 Task: Open Card Business Requirements Elicitation in Board Employee Engagement Strategies to Workspace Job Analysis and Design and add a team member Softage.1@softage.net, a label Purple, a checklist Production Planning, an attachment from your google drive, a color Purple and finally, add a card description 'Plan and execute company team-building activity at a wine tasting event' and a comment 'Let us make sure we have a clear understanding of the timeline and deadlines for this task, ensuring that we can deliver on time.'. Add a start date 'Jan 01, 1900' with a due date 'Jan 08, 1900'
Action: Mouse moved to (52, 326)
Screenshot: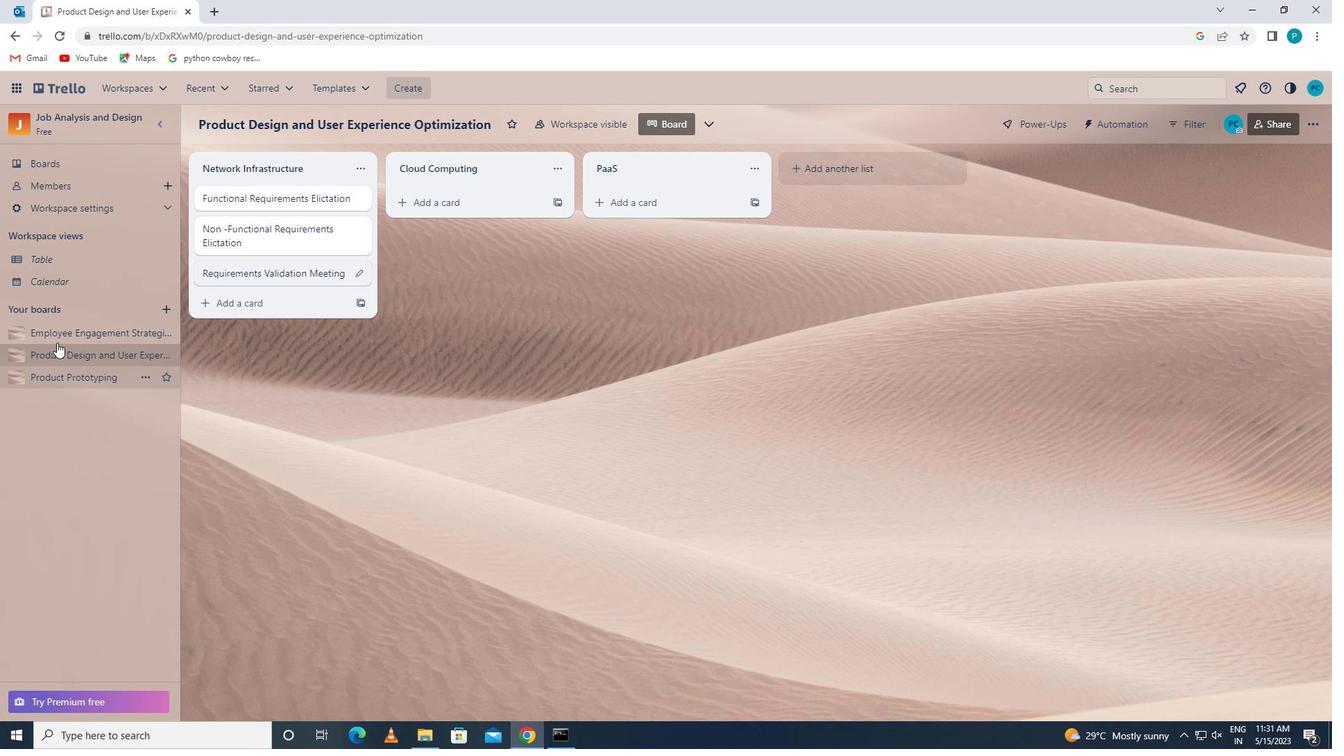 
Action: Mouse pressed left at (52, 326)
Screenshot: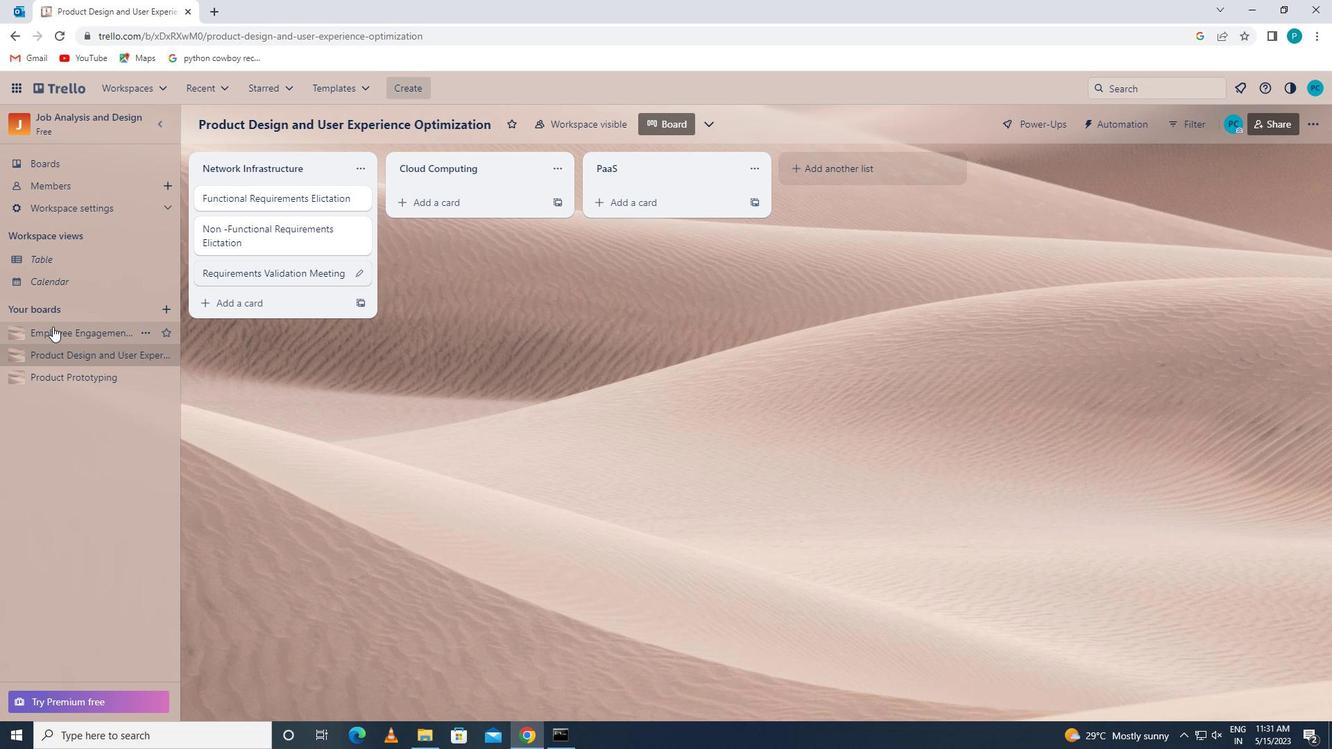 
Action: Mouse moved to (247, 204)
Screenshot: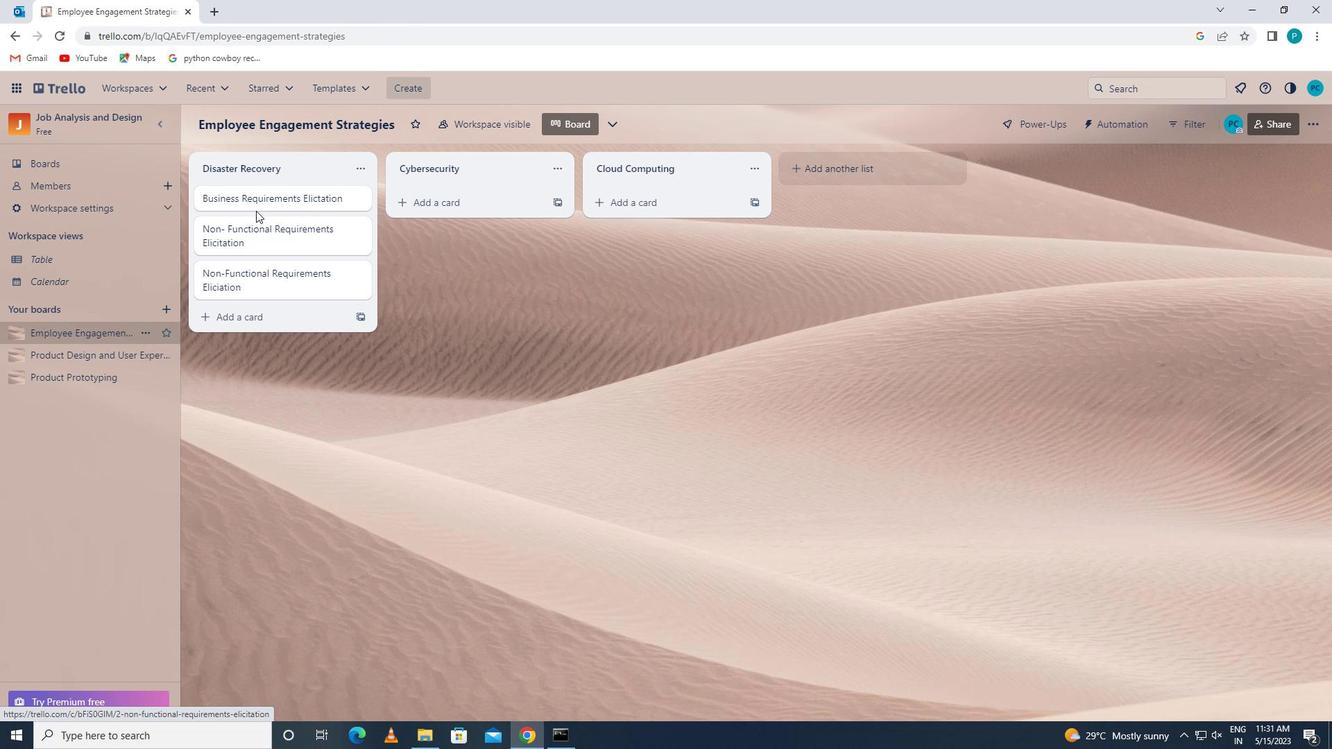 
Action: Mouse pressed left at (247, 204)
Screenshot: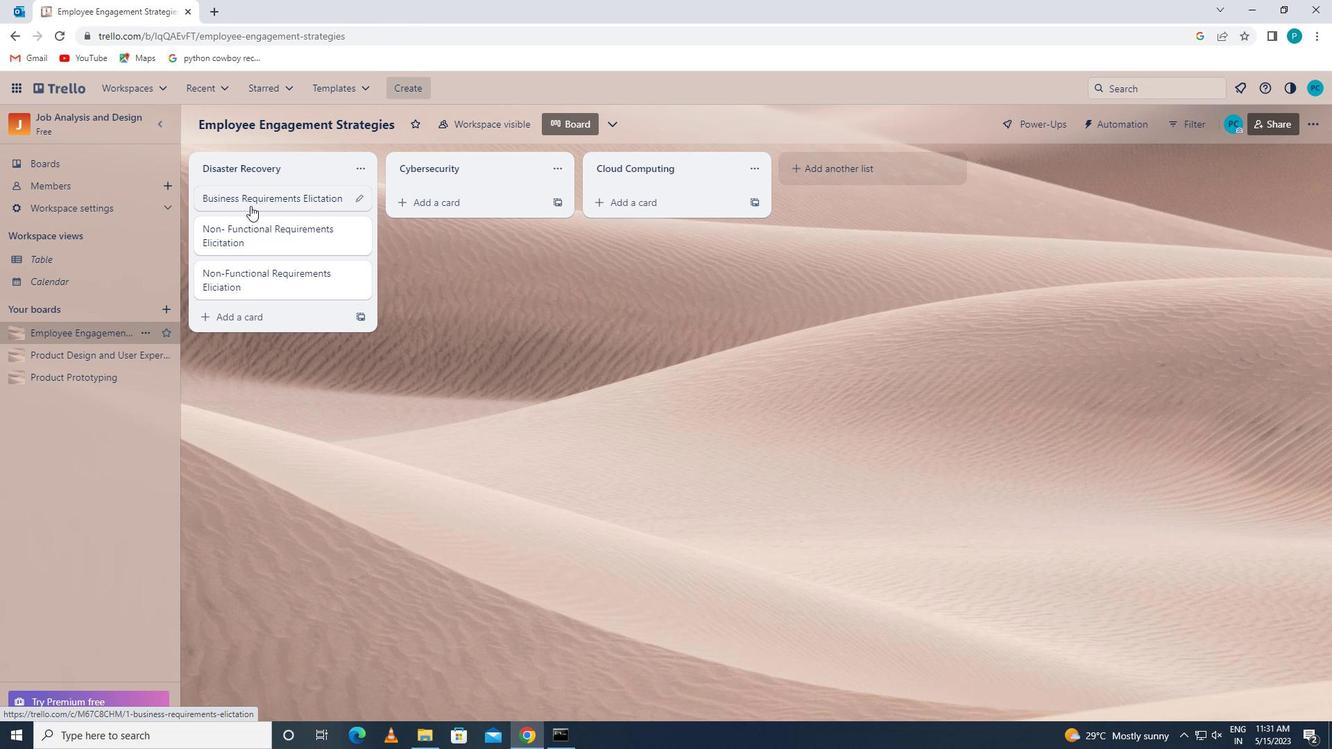 
Action: Mouse moved to (822, 194)
Screenshot: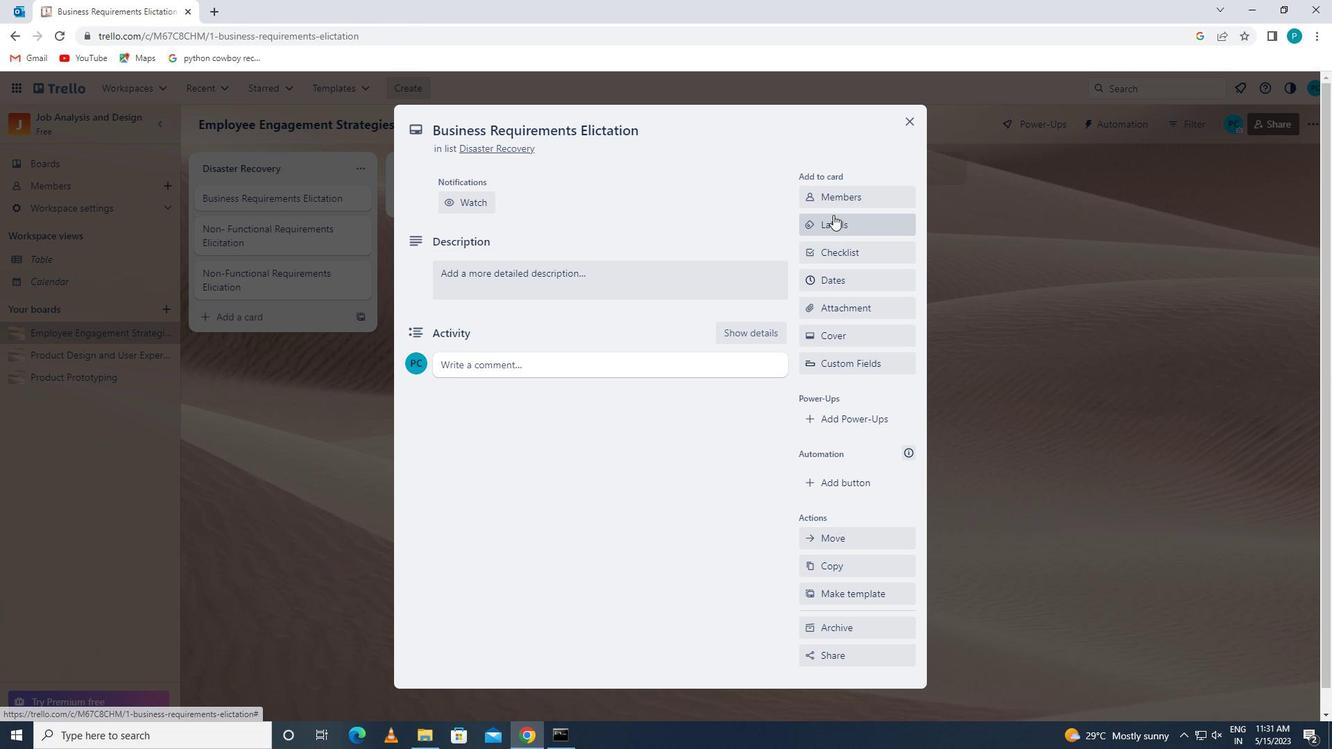 
Action: Mouse pressed left at (822, 194)
Screenshot: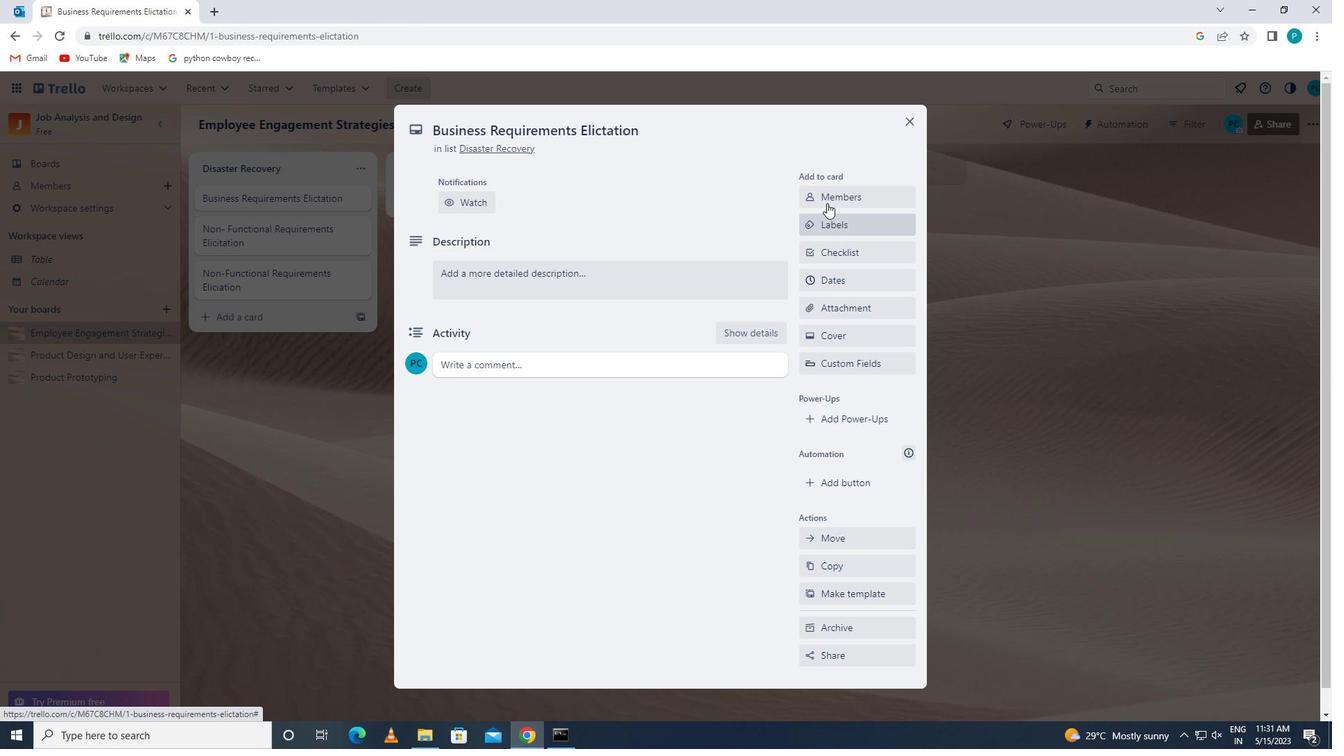 
Action: Key pressed <Key.caps_lock>s<Key.caps_lock>oftage.1
Screenshot: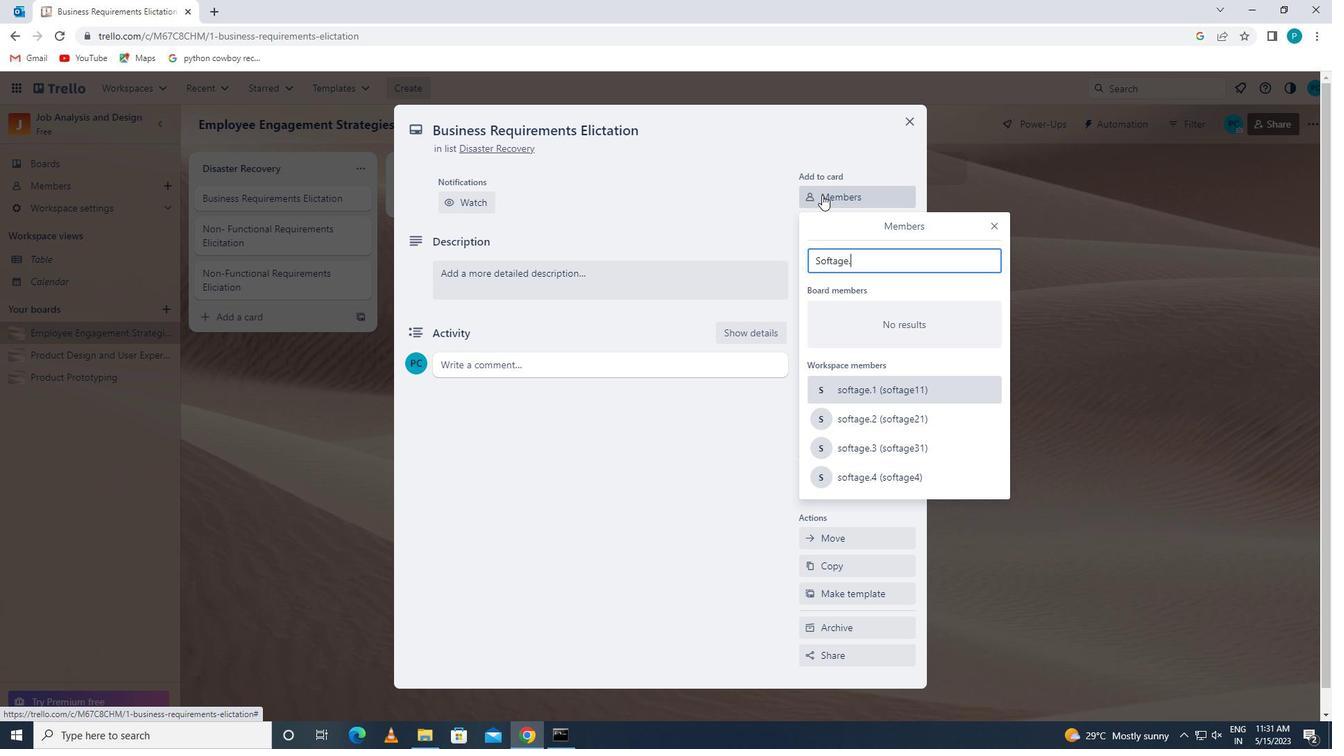 
Action: Mouse moved to (848, 389)
Screenshot: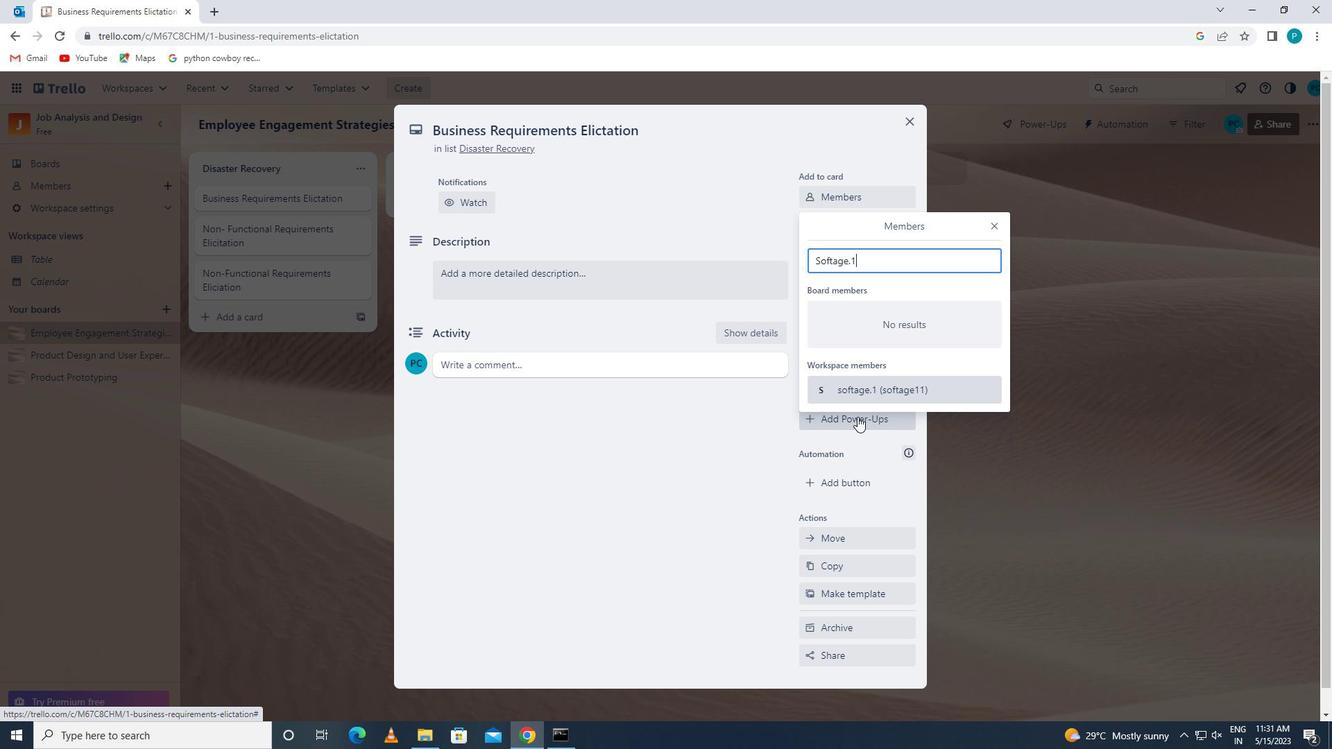 
Action: Mouse pressed left at (848, 389)
Screenshot: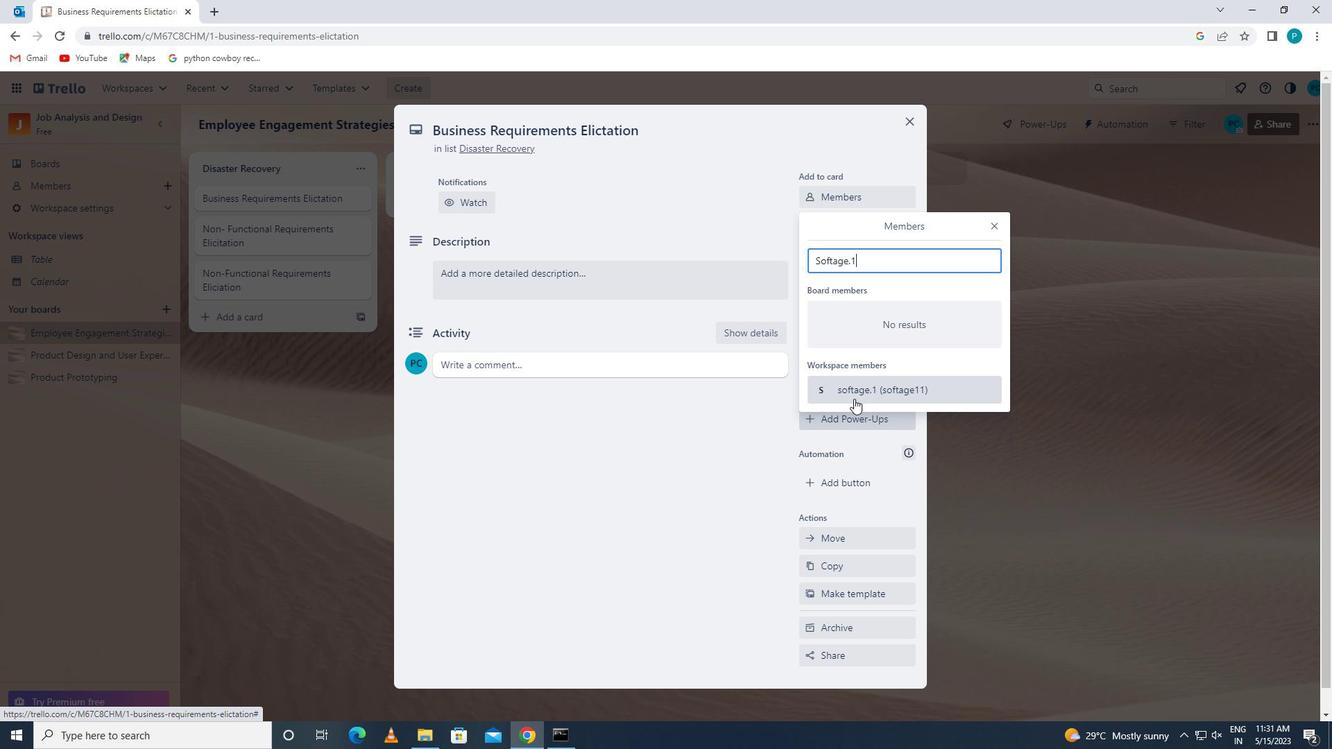 
Action: Mouse moved to (996, 220)
Screenshot: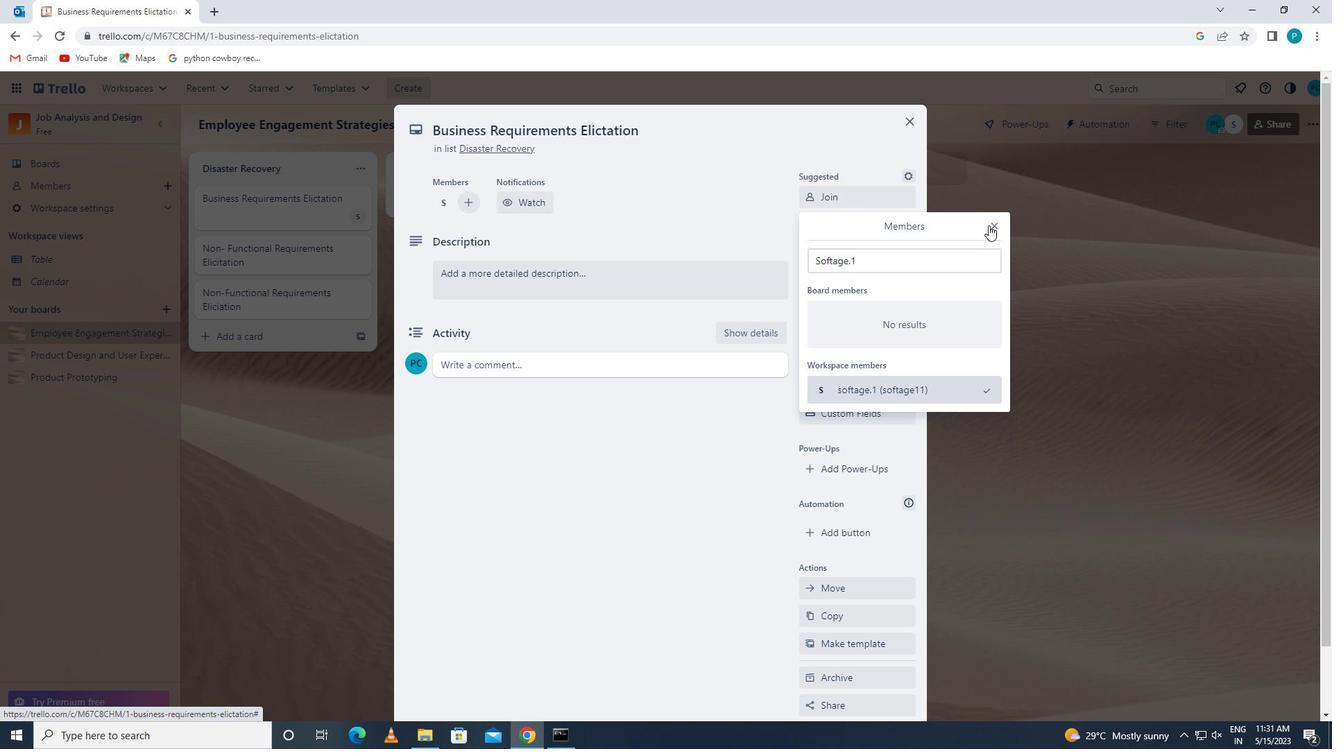 
Action: Mouse pressed left at (996, 220)
Screenshot: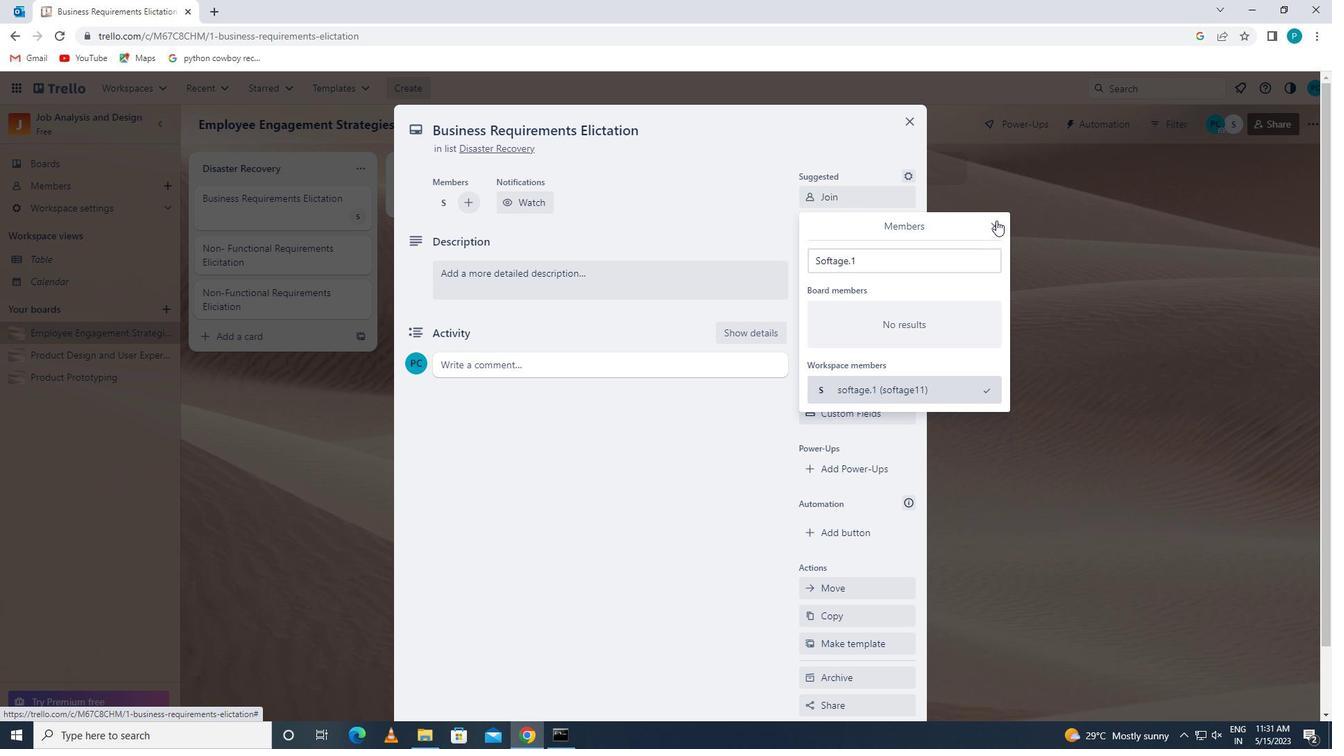 
Action: Mouse moved to (833, 282)
Screenshot: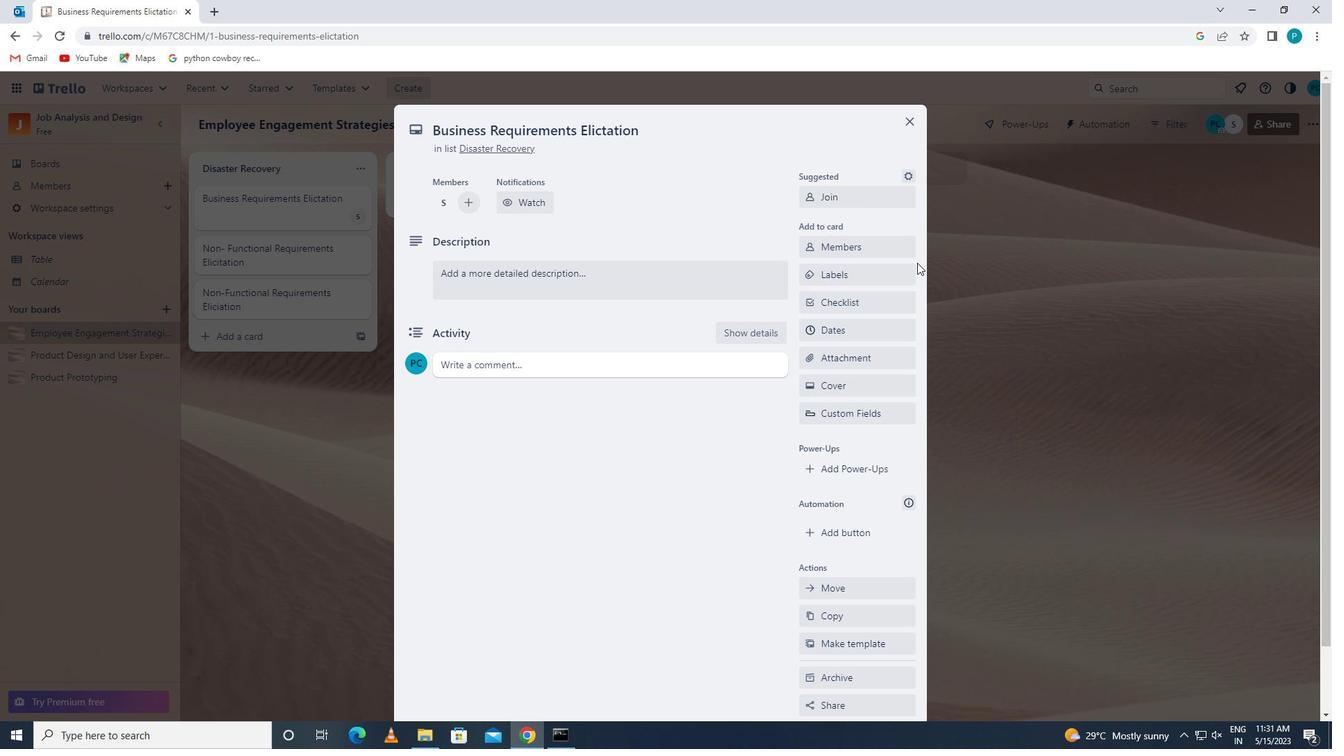 
Action: Mouse pressed left at (833, 282)
Screenshot: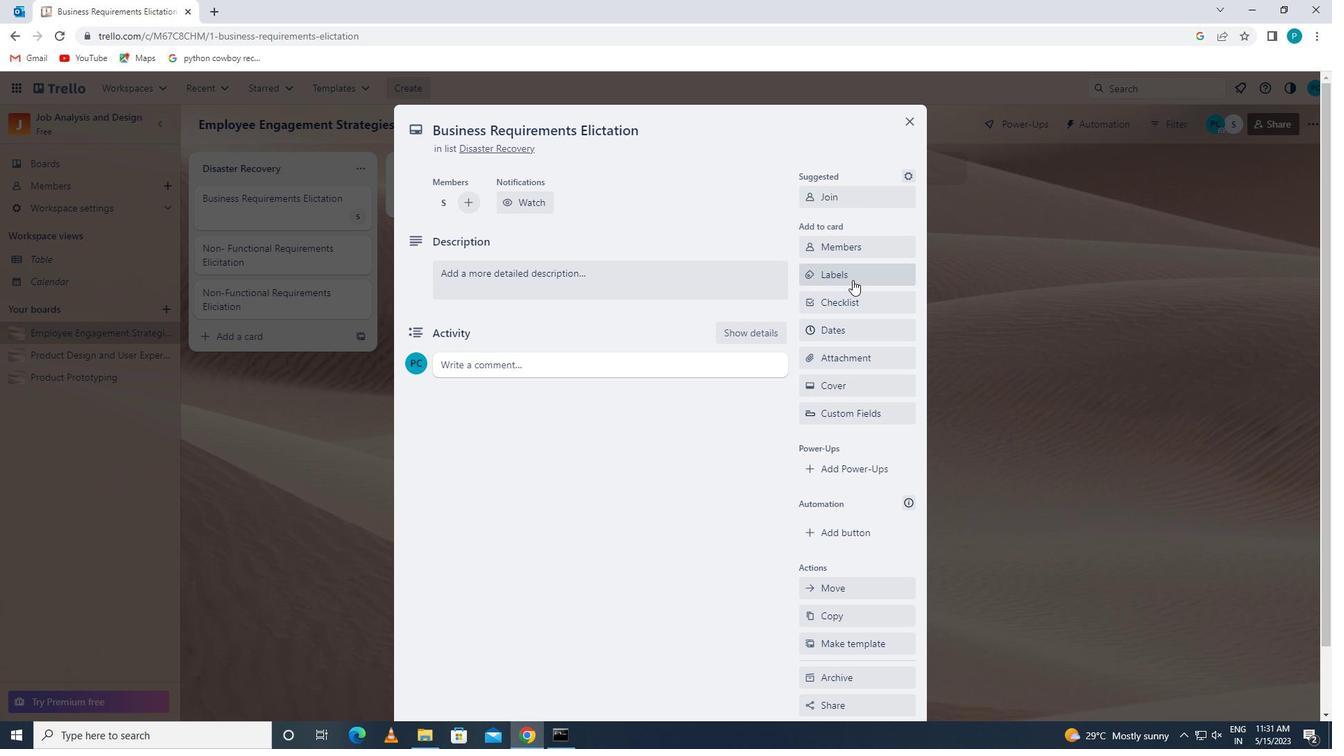 
Action: Mouse moved to (871, 545)
Screenshot: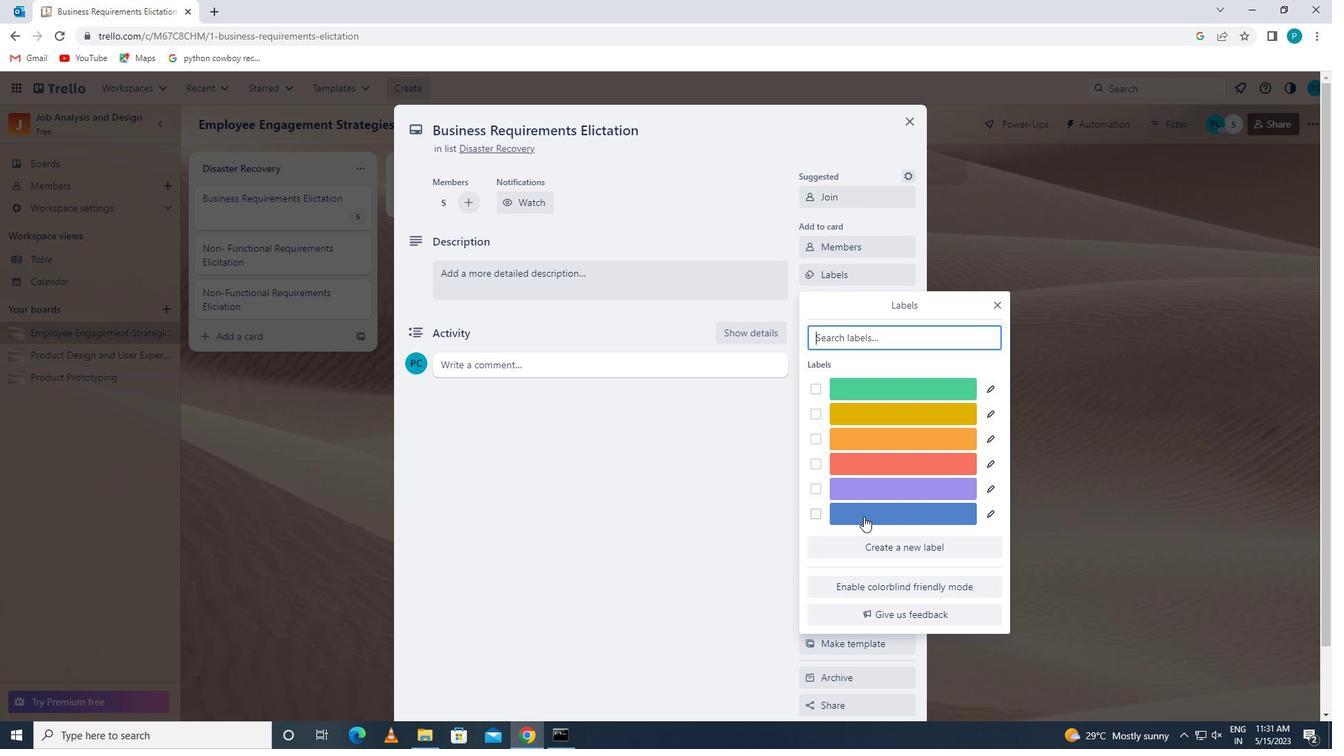 
Action: Mouse pressed left at (871, 545)
Screenshot: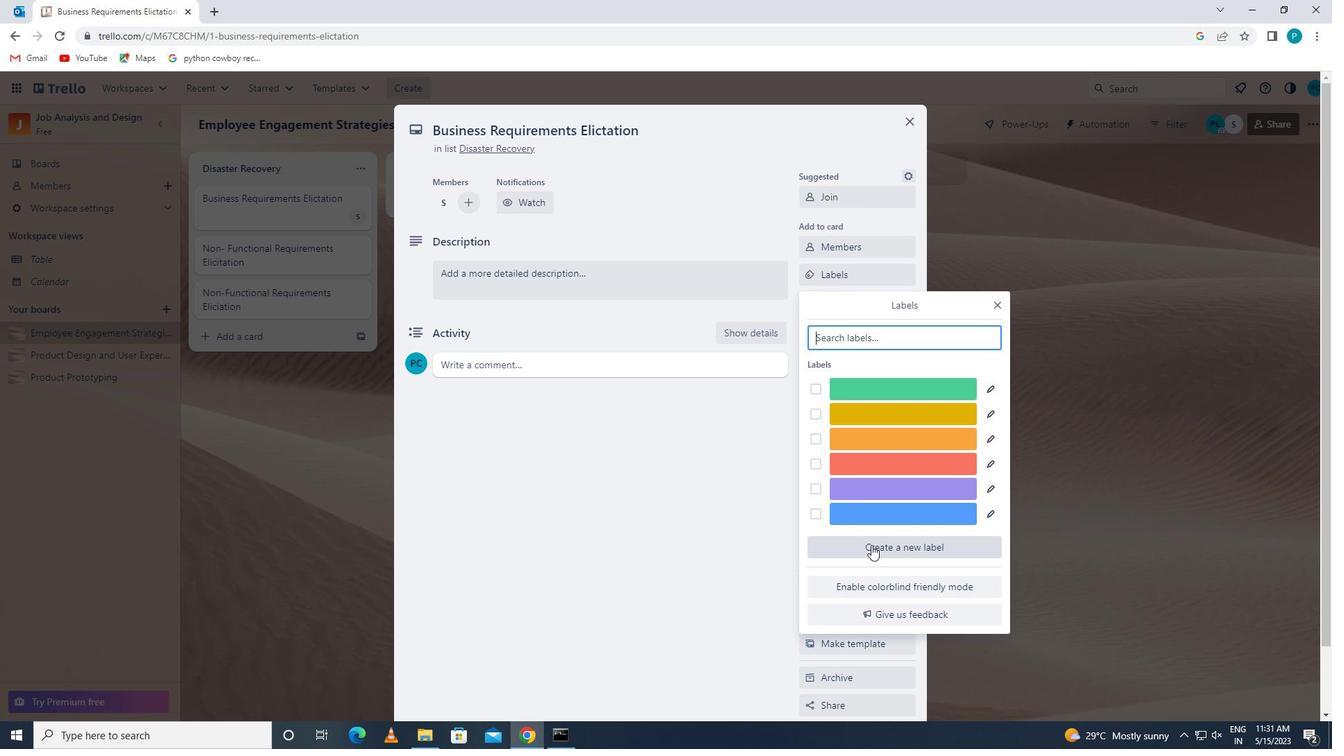 
Action: Mouse moved to (989, 506)
Screenshot: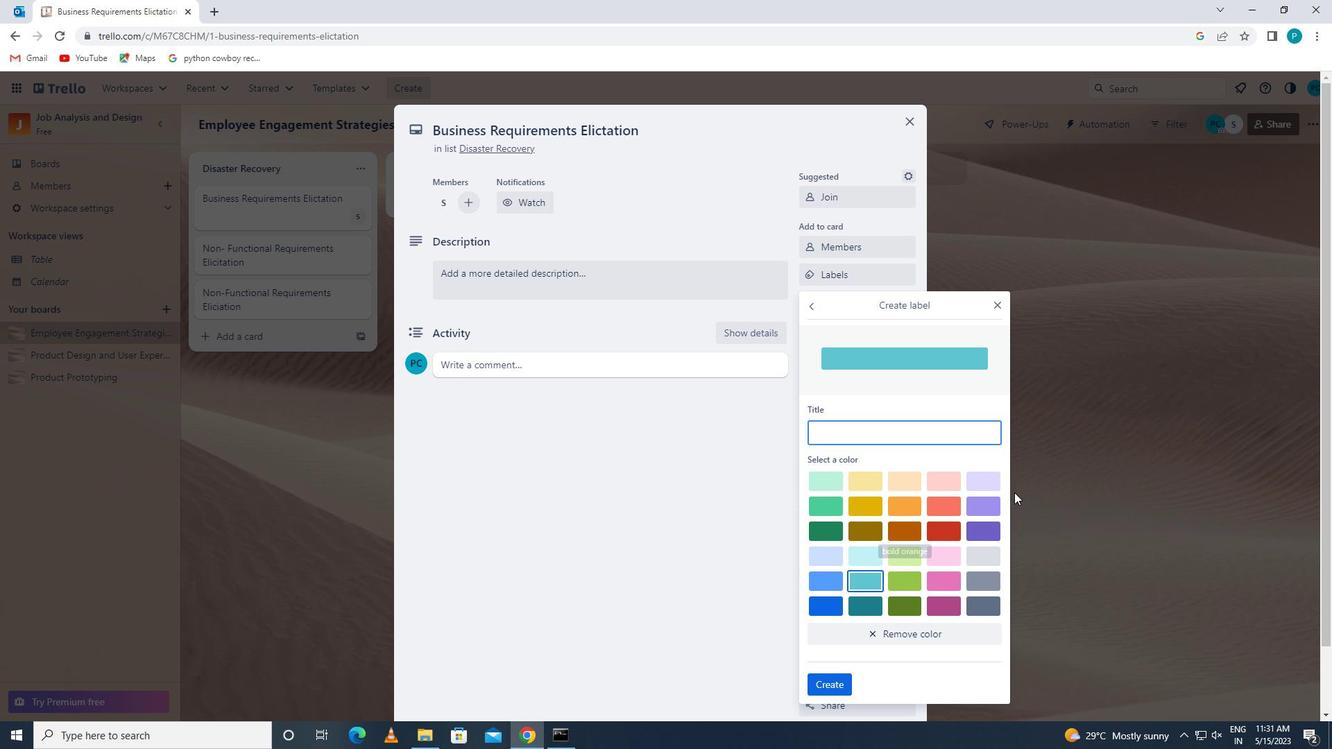 
Action: Mouse pressed left at (989, 506)
Screenshot: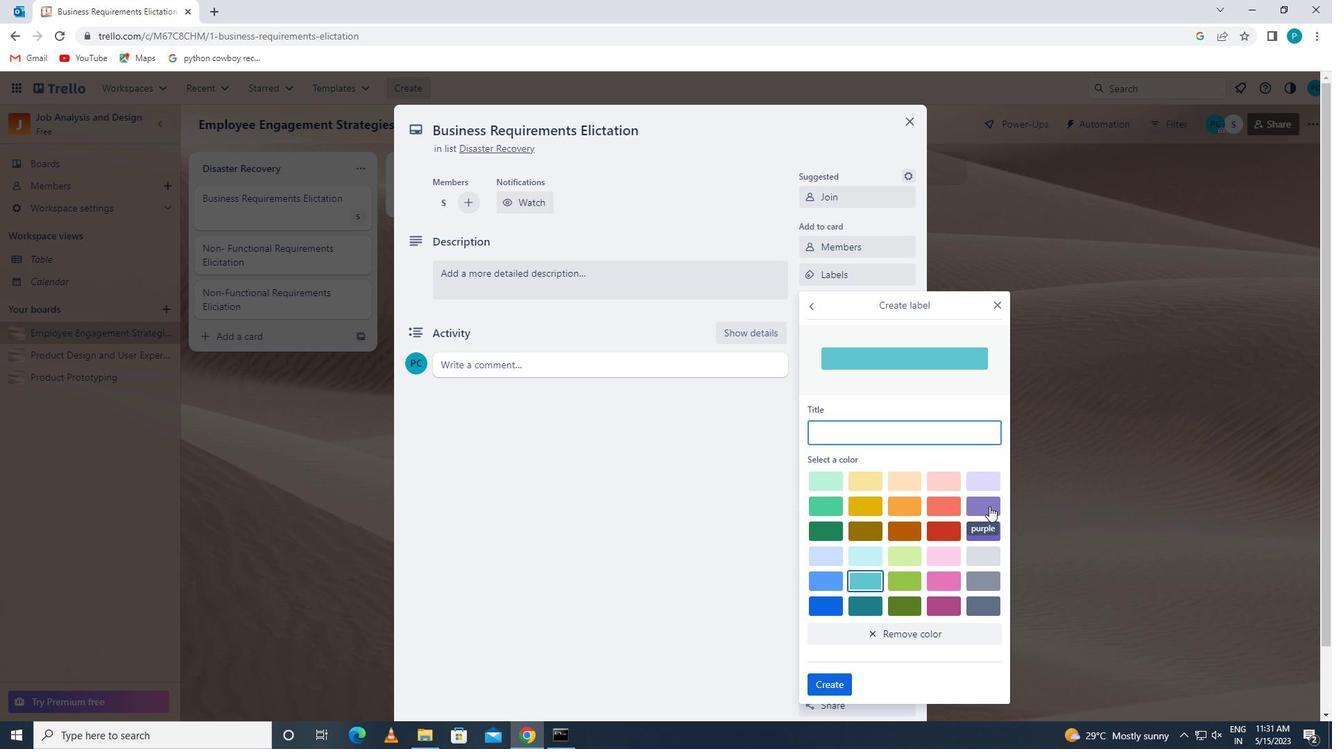 
Action: Mouse moved to (814, 685)
Screenshot: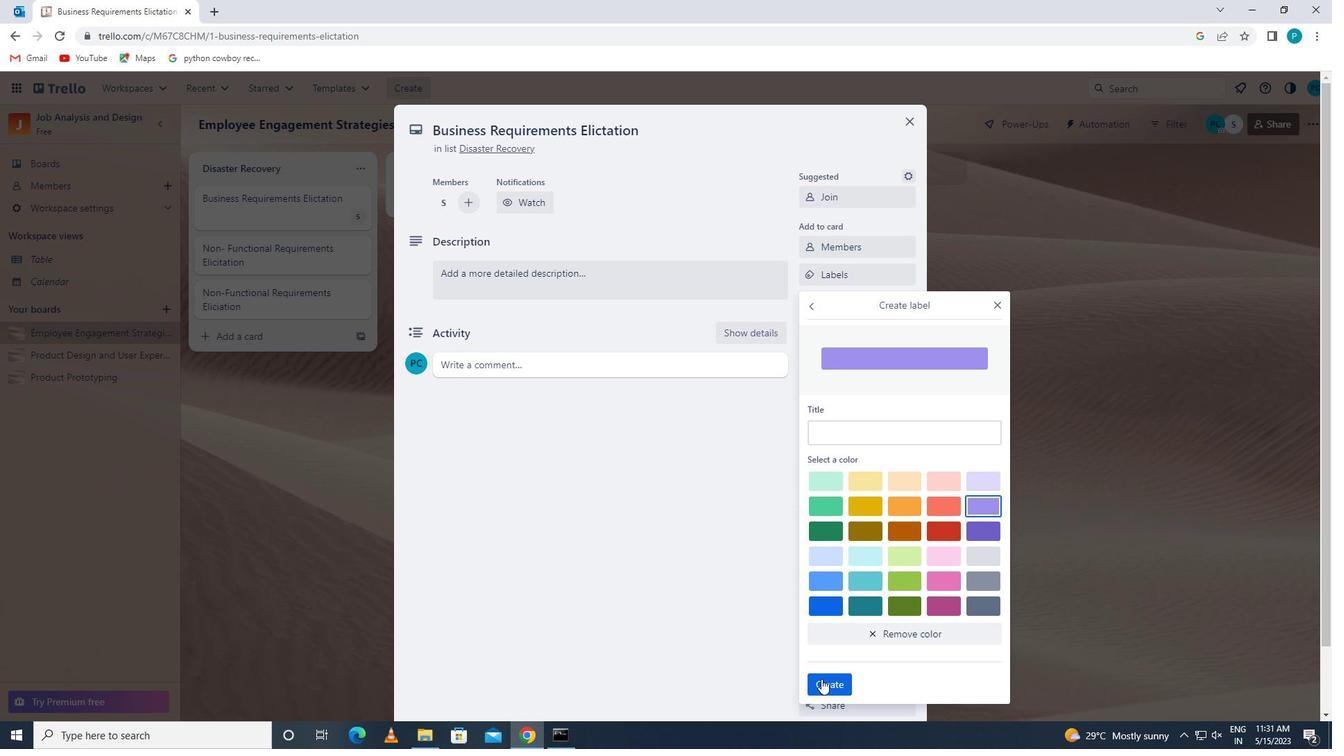 
Action: Mouse pressed left at (814, 685)
Screenshot: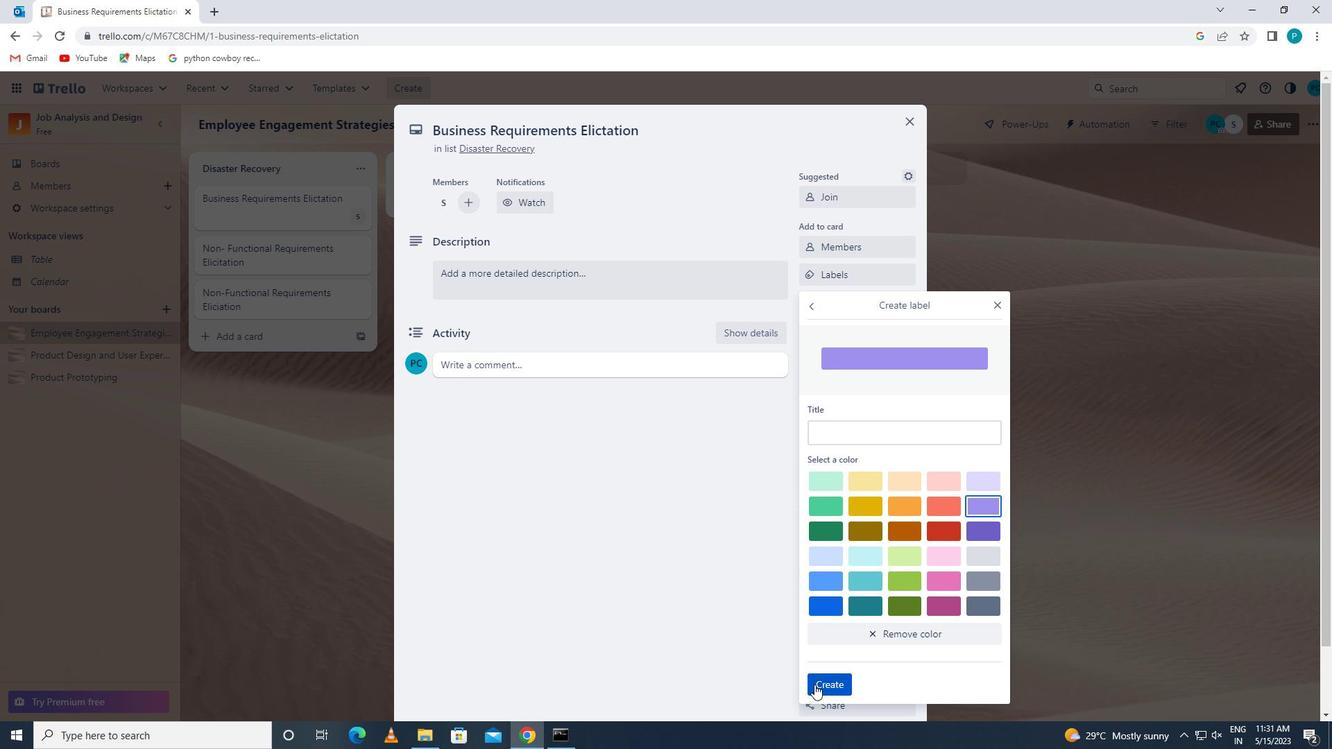 
Action: Mouse moved to (997, 299)
Screenshot: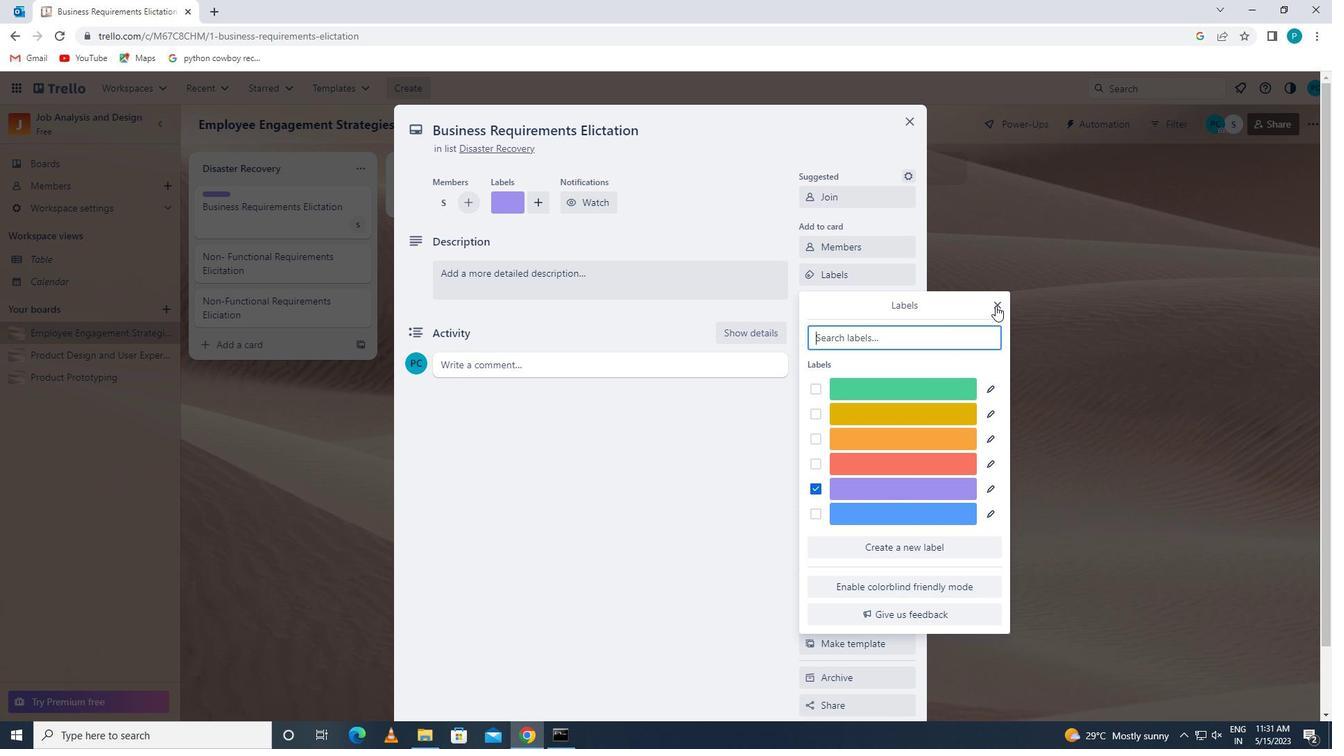 
Action: Mouse pressed left at (997, 299)
Screenshot: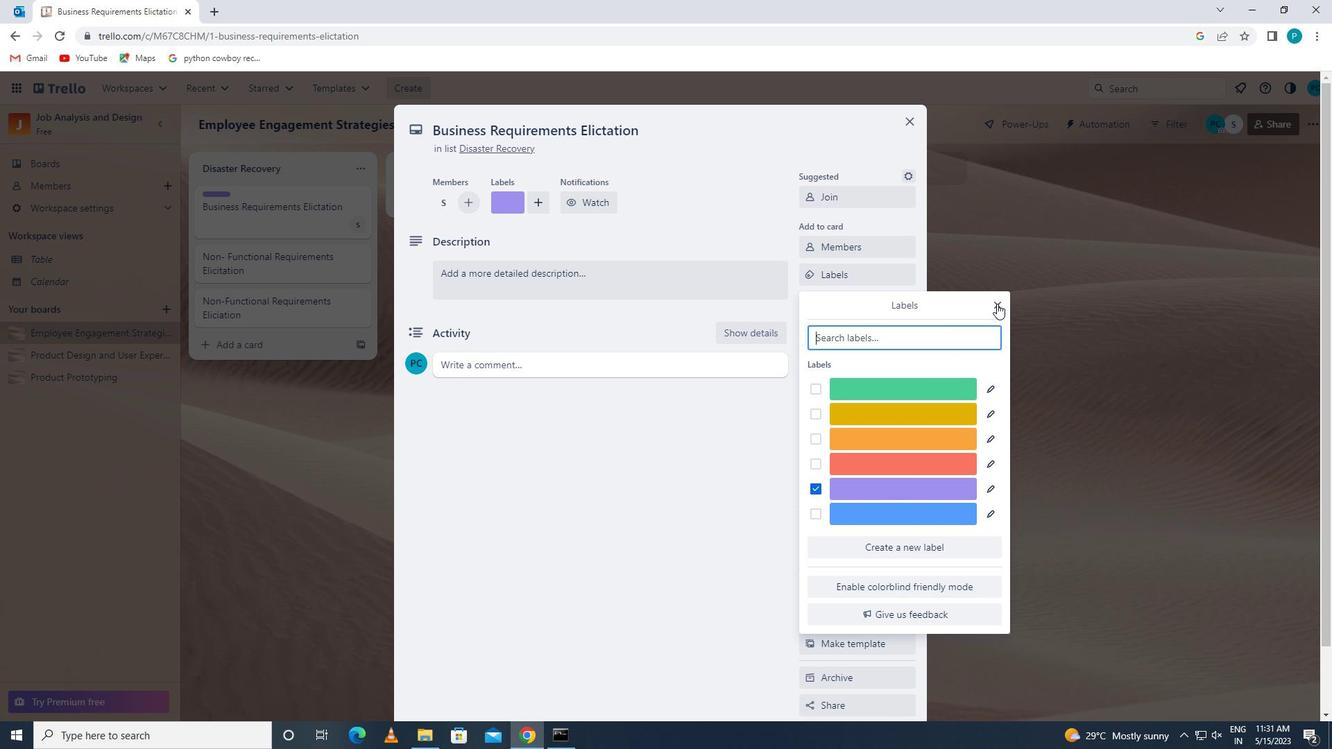 
Action: Mouse moved to (852, 299)
Screenshot: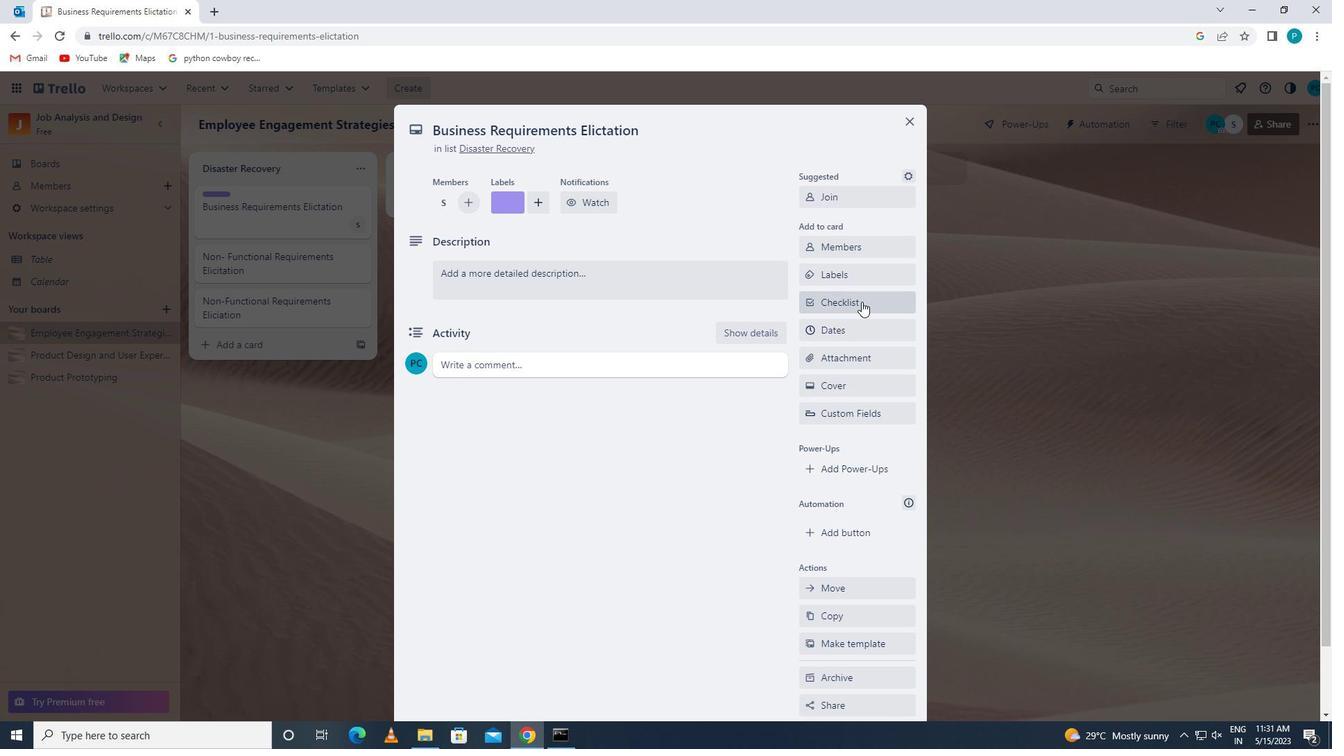 
Action: Mouse pressed left at (852, 299)
Screenshot: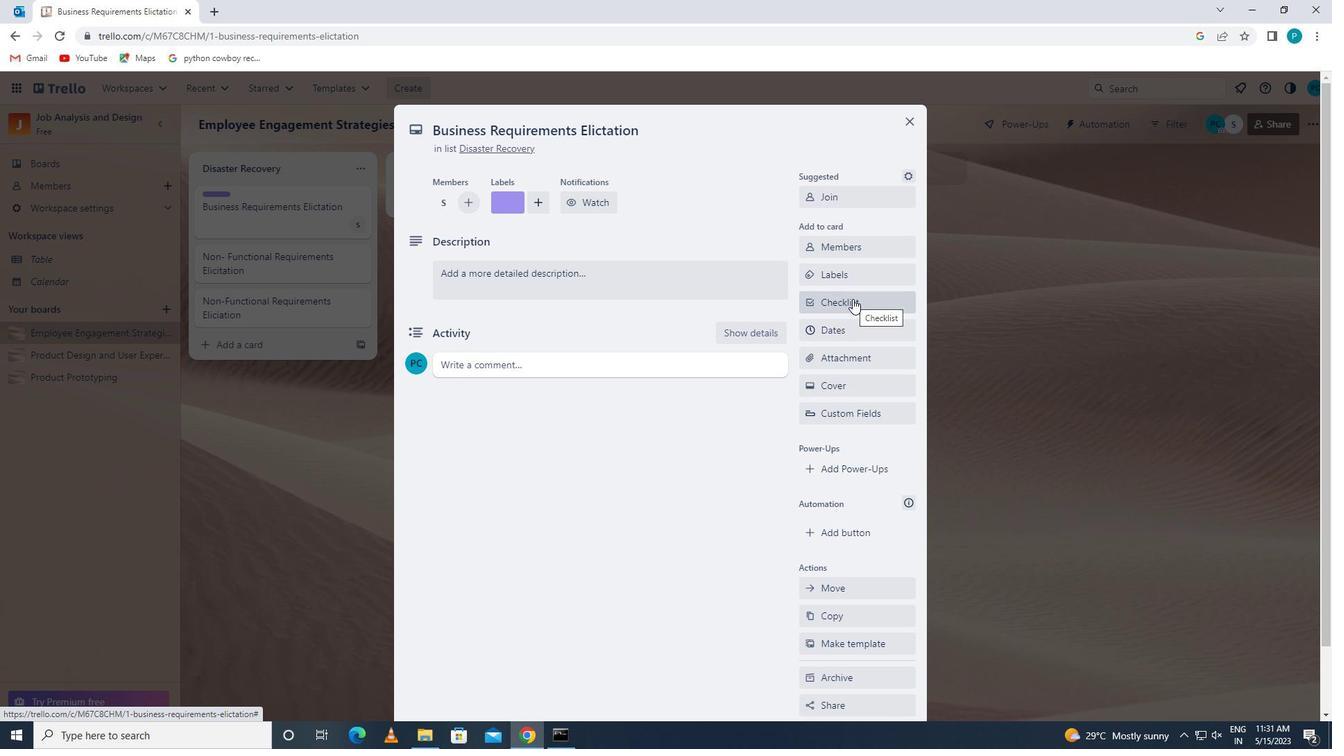 
Action: Key pressed <Key.caps_lock>p<Key.caps_lock>roduction<Key.space><Key.caps_lock>p<Key.caps_lock>lanning
Screenshot: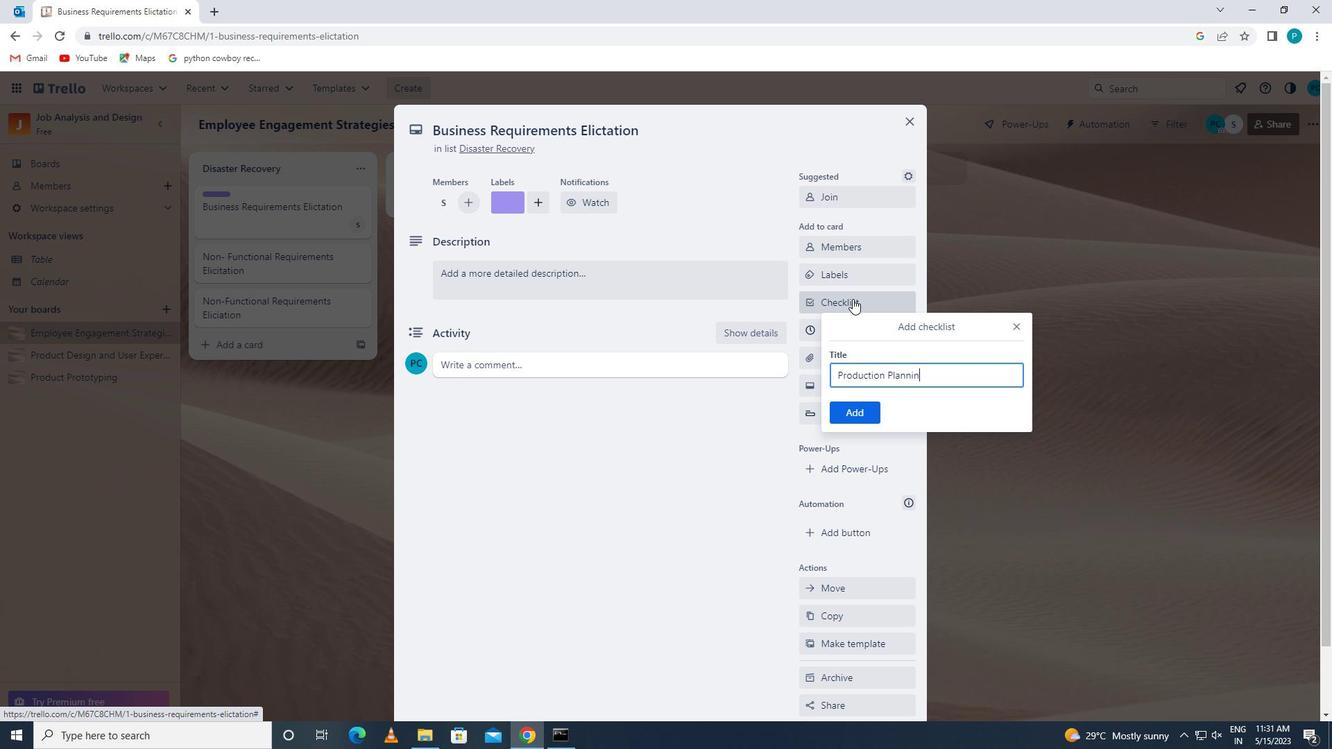 
Action: Mouse moved to (861, 412)
Screenshot: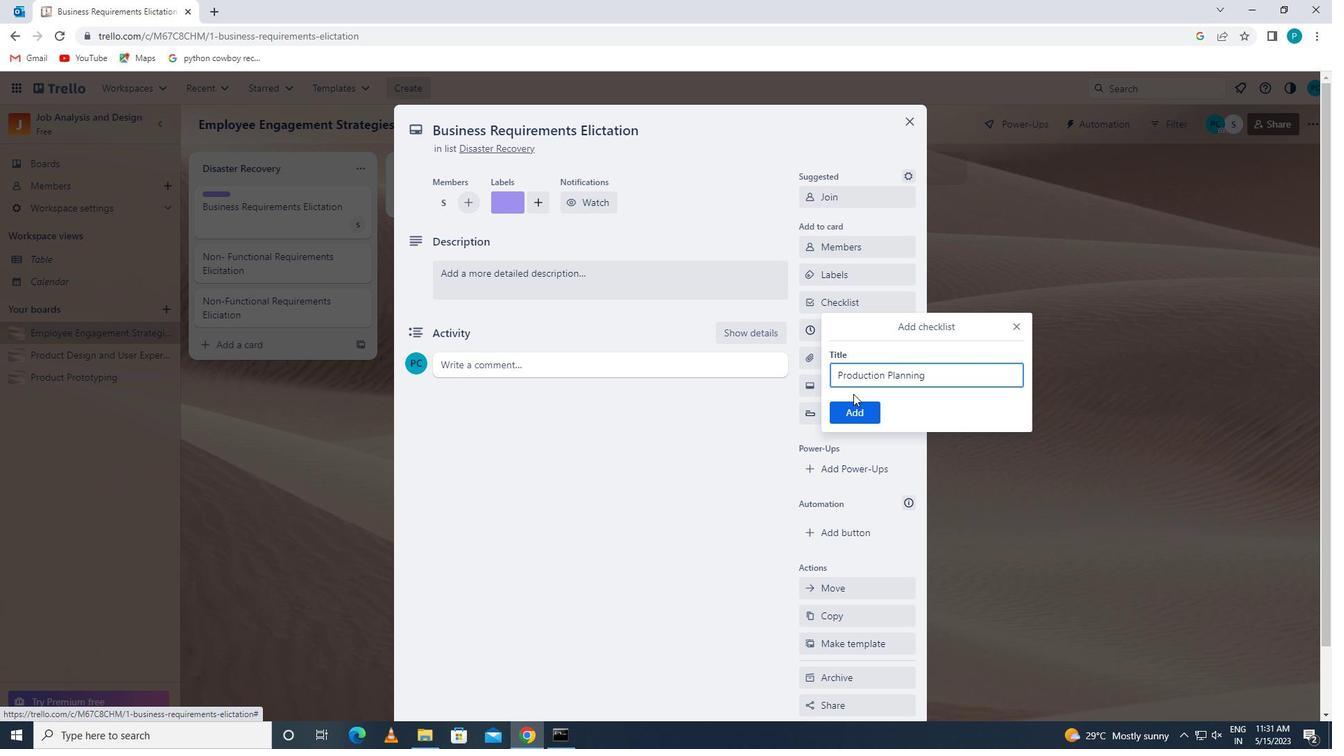 
Action: Mouse pressed left at (861, 412)
Screenshot: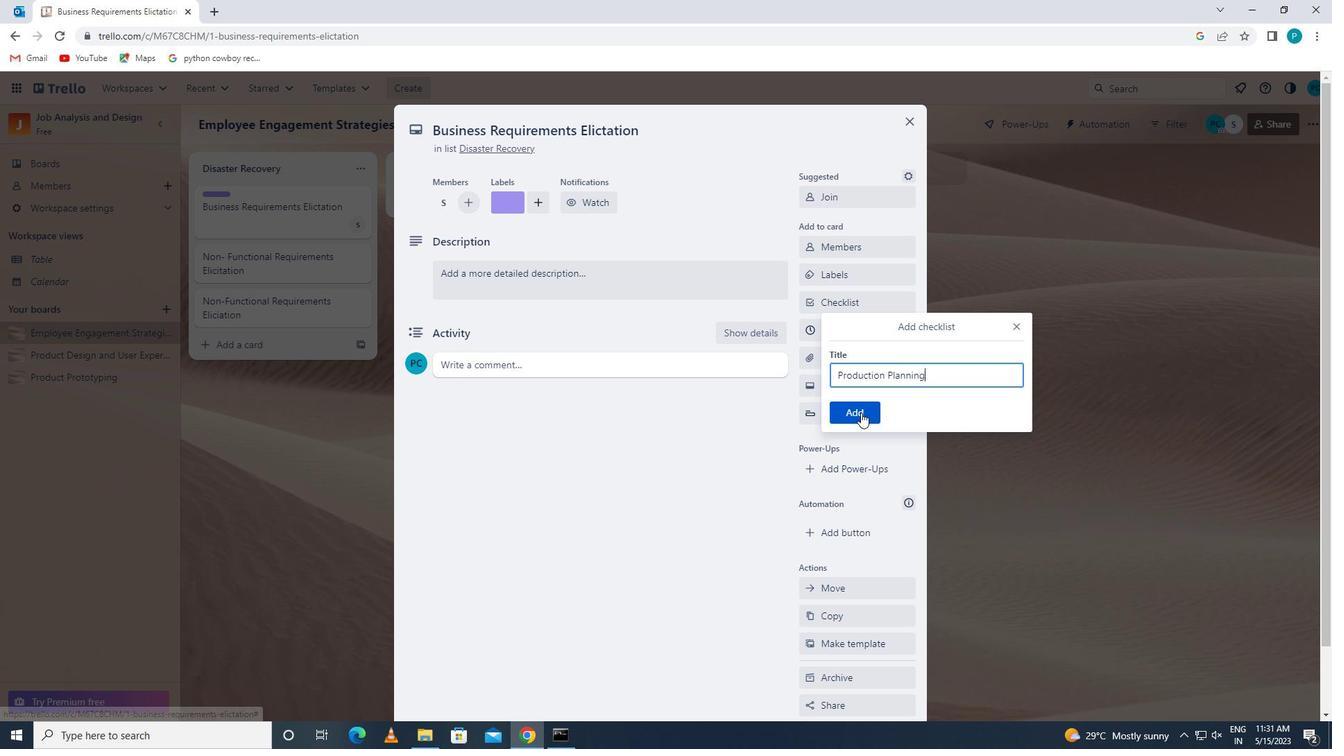 
Action: Mouse moved to (860, 359)
Screenshot: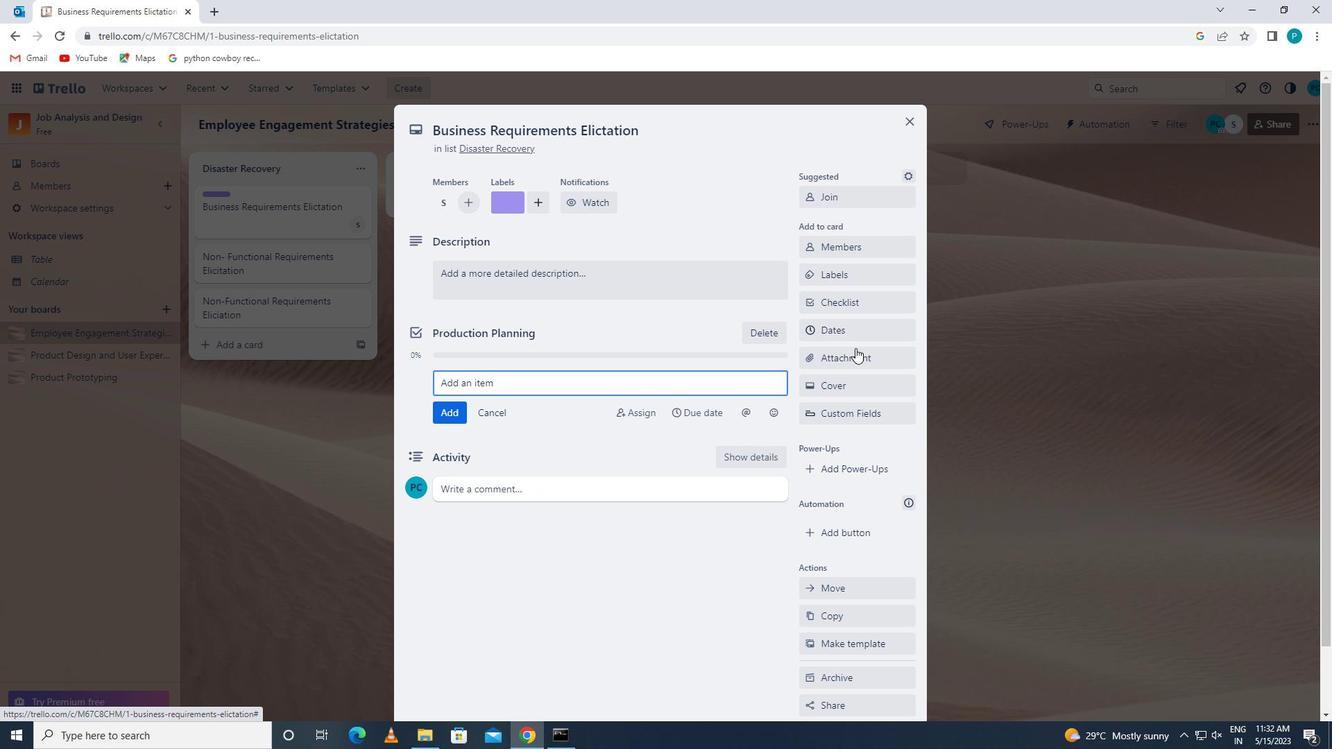
Action: Mouse pressed left at (860, 359)
Screenshot: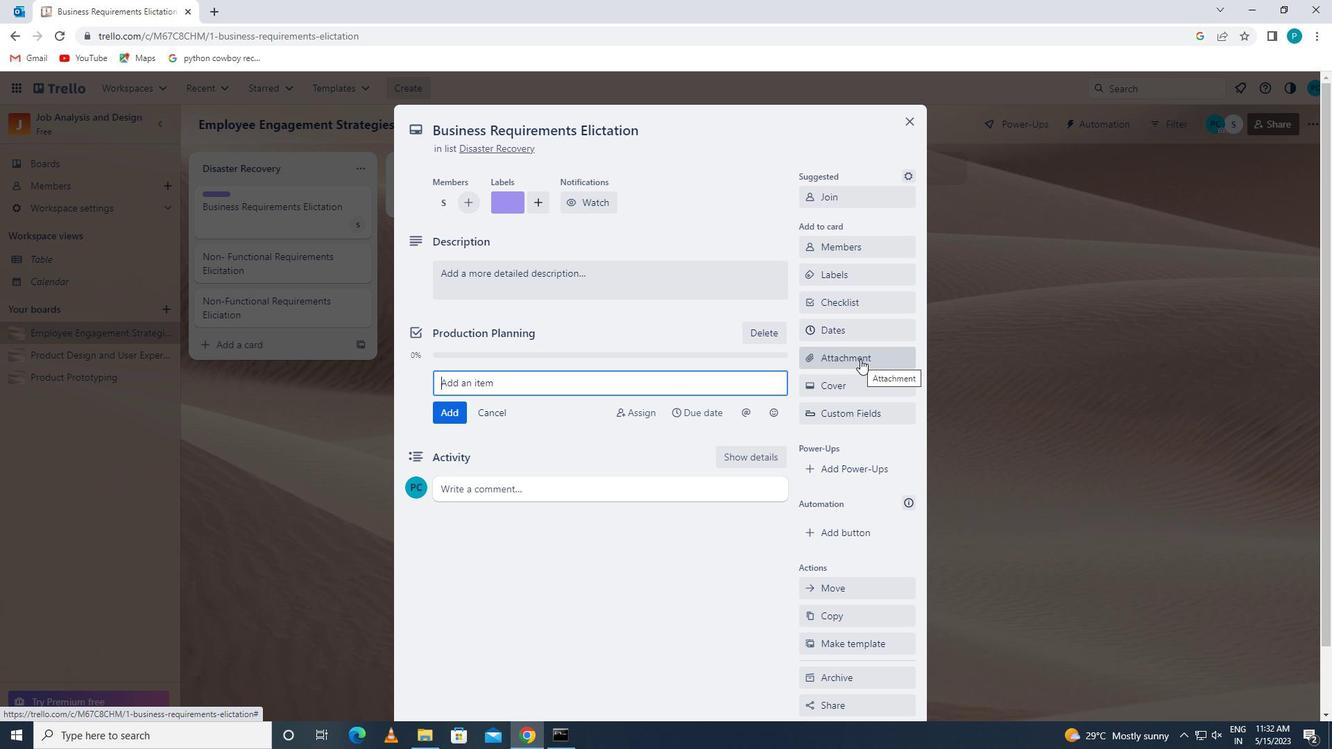
Action: Mouse moved to (869, 461)
Screenshot: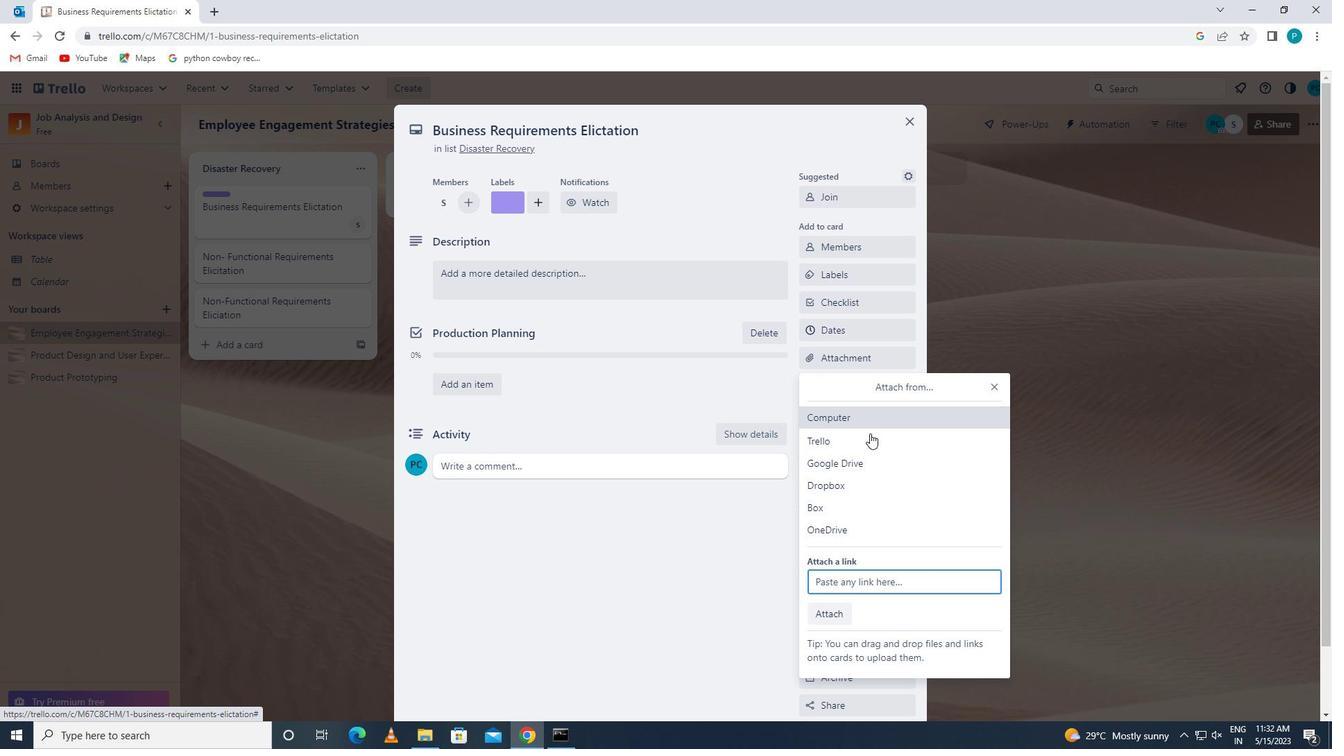 
Action: Mouse pressed left at (869, 461)
Screenshot: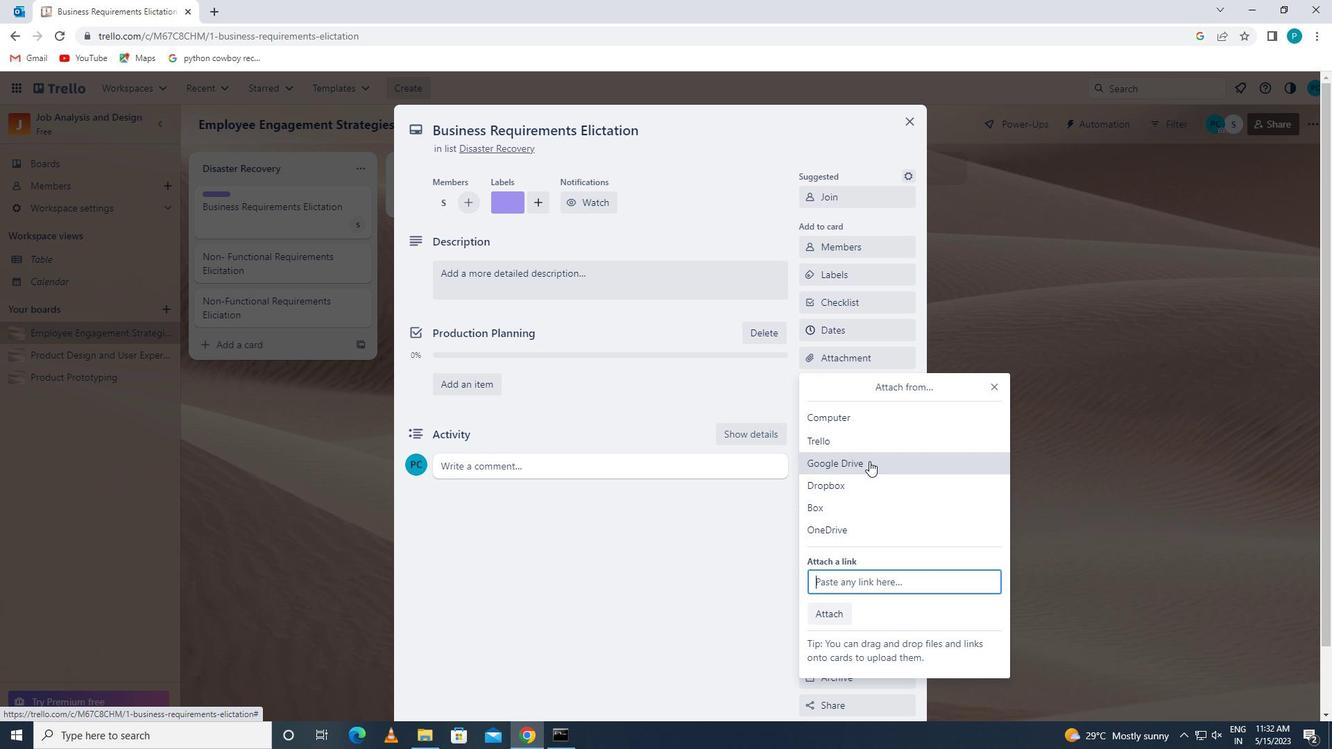 
Action: Mouse moved to (416, 356)
Screenshot: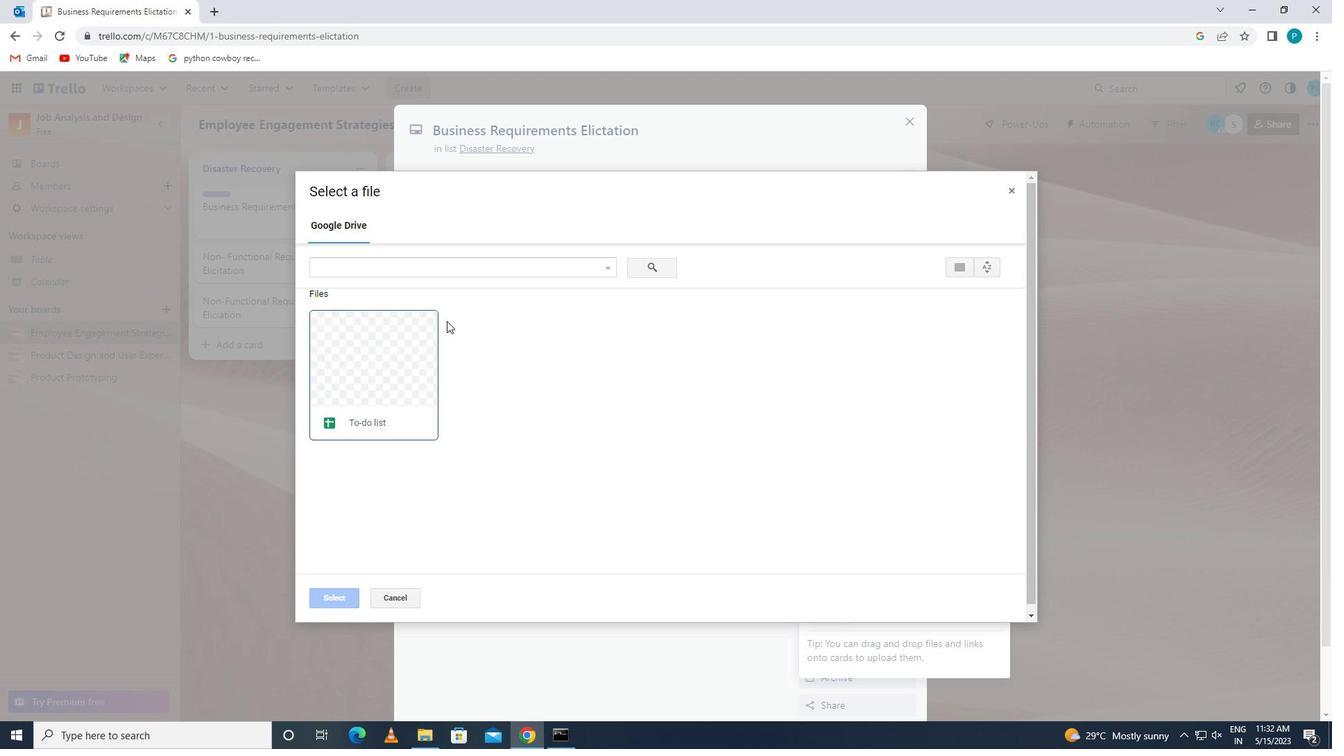 
Action: Mouse pressed left at (416, 356)
Screenshot: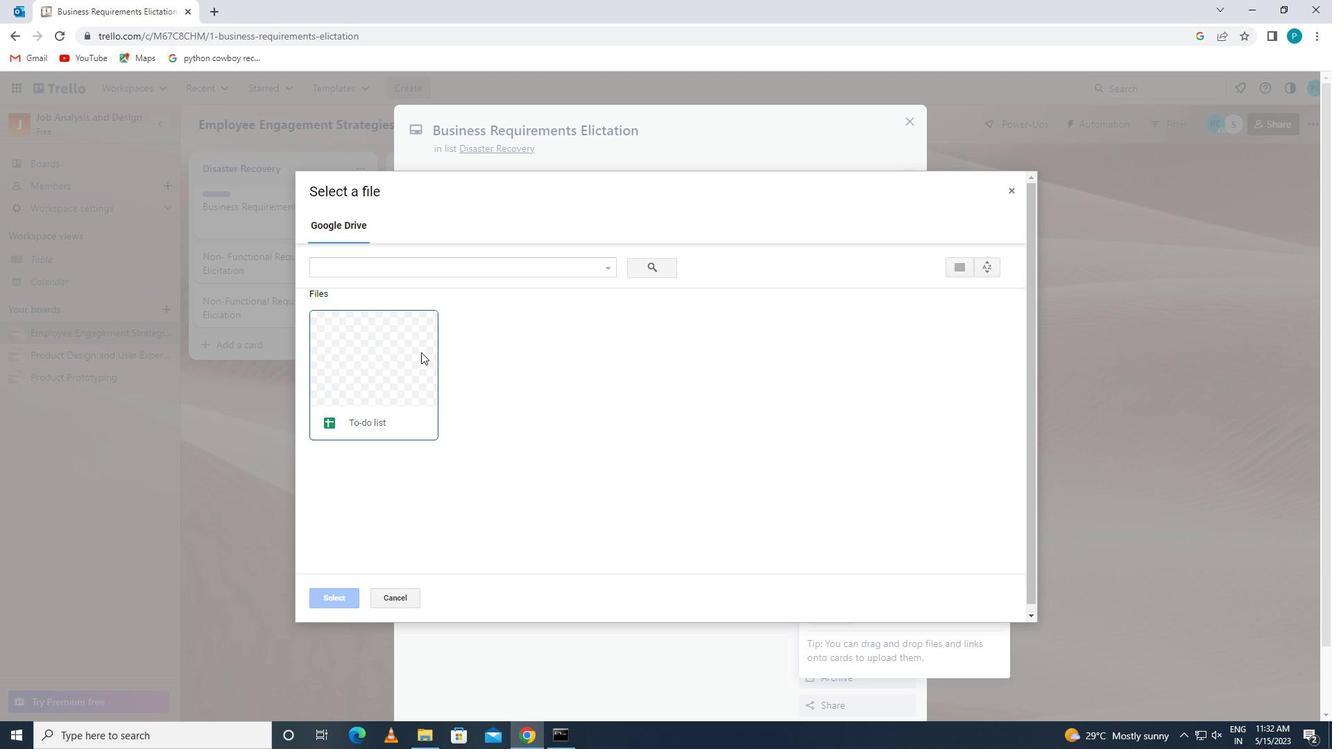 
Action: Mouse moved to (318, 598)
Screenshot: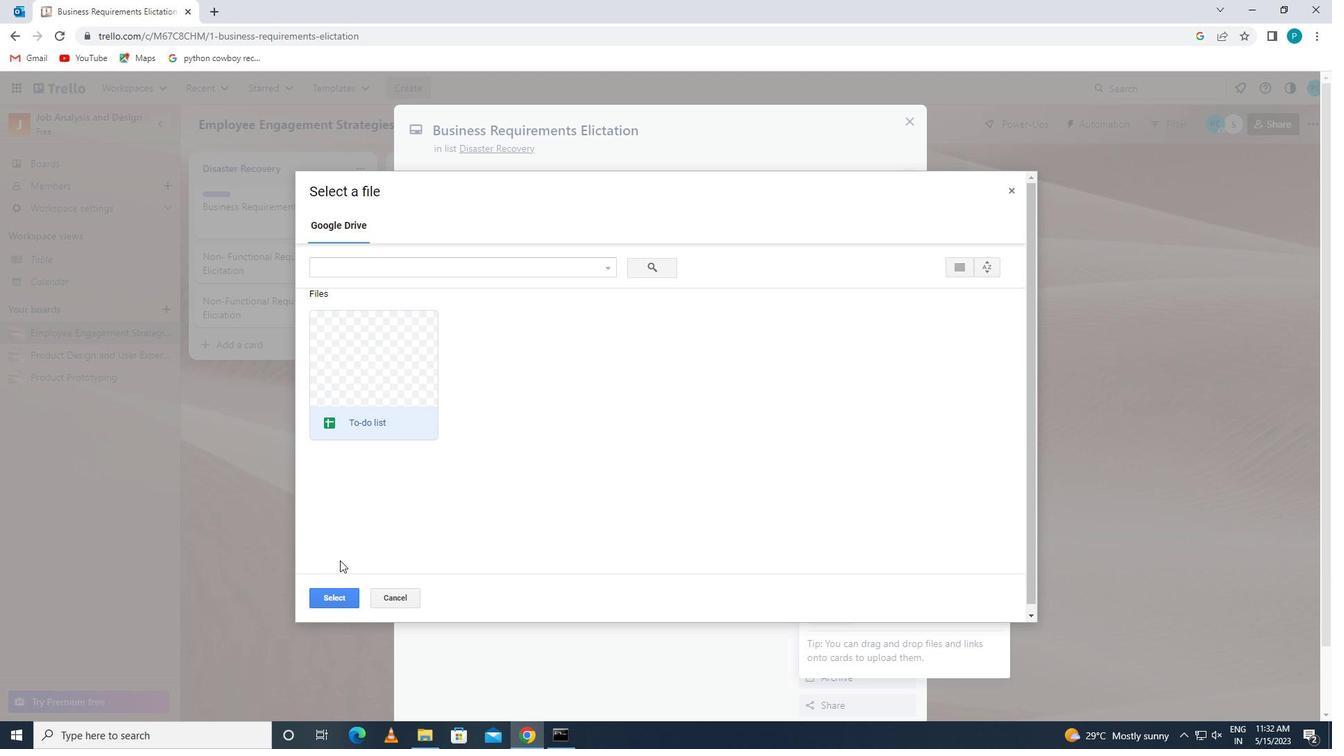 
Action: Mouse pressed left at (318, 598)
Screenshot: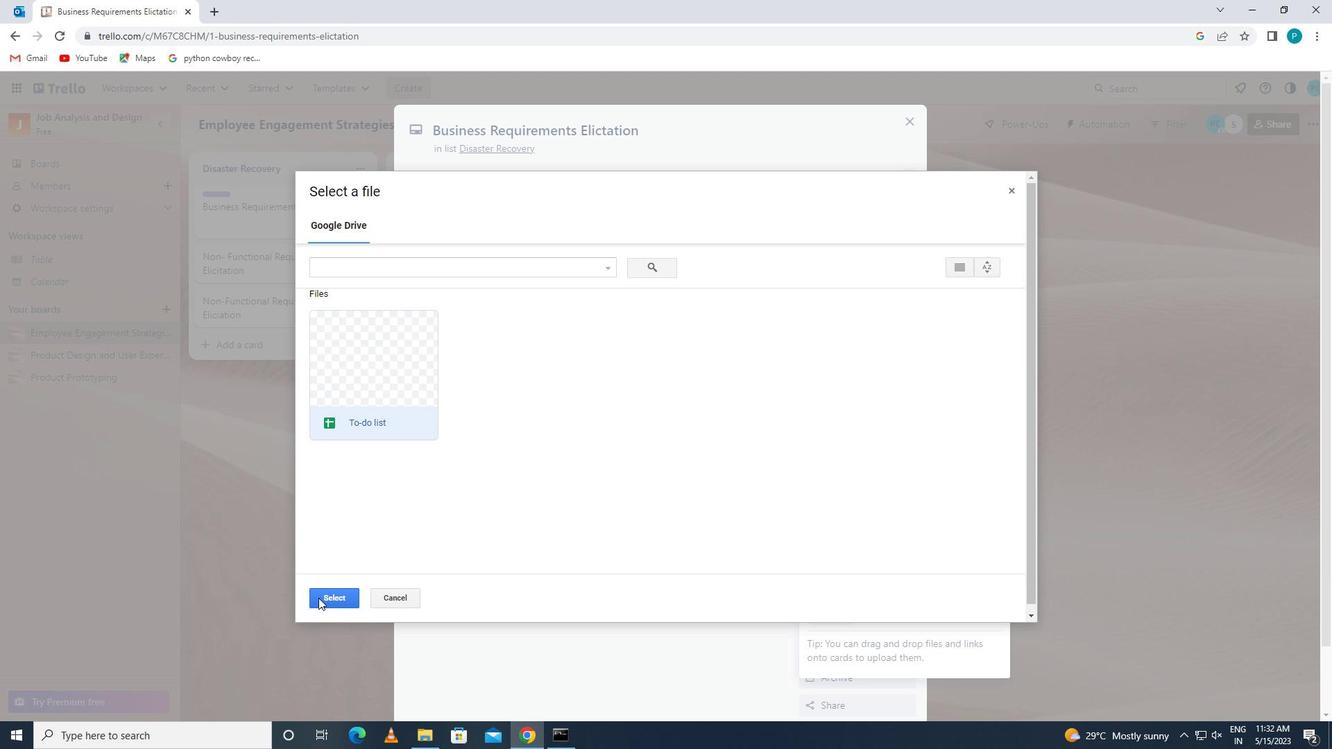 
Action: Mouse moved to (838, 387)
Screenshot: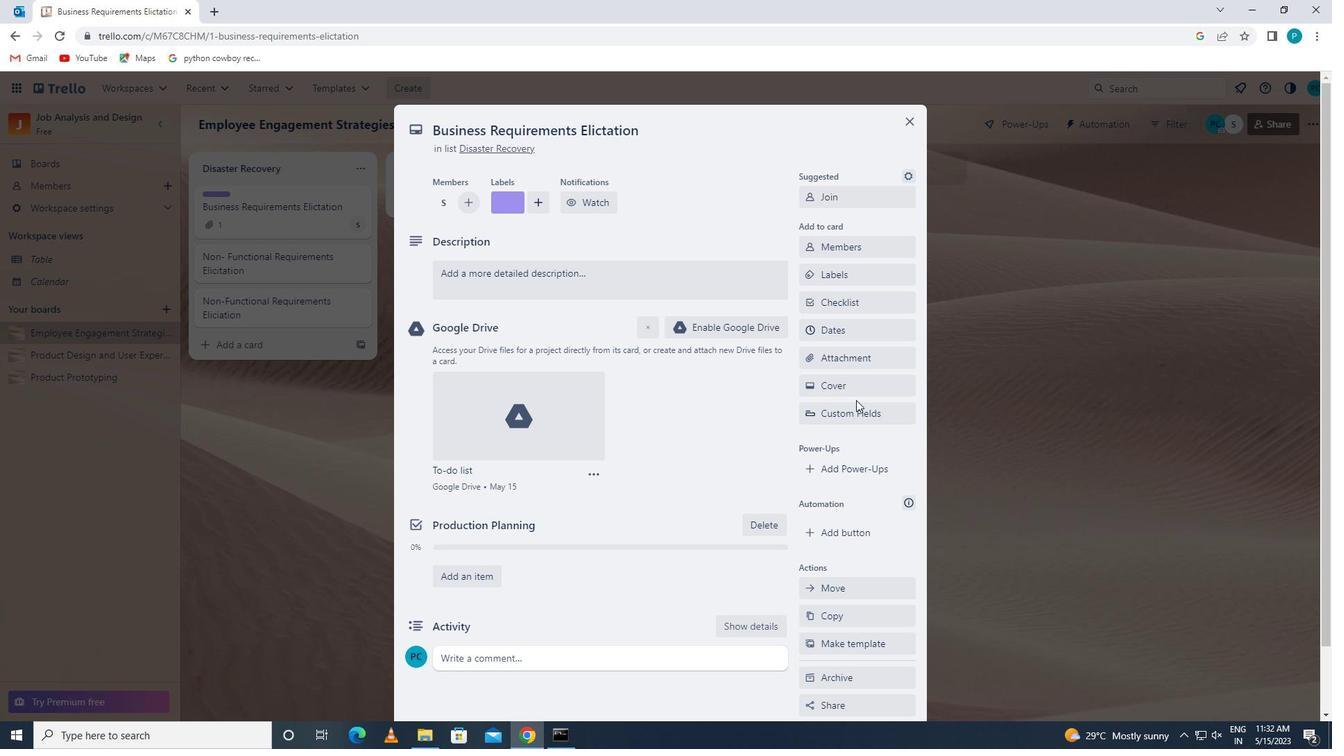 
Action: Mouse pressed left at (838, 387)
Screenshot: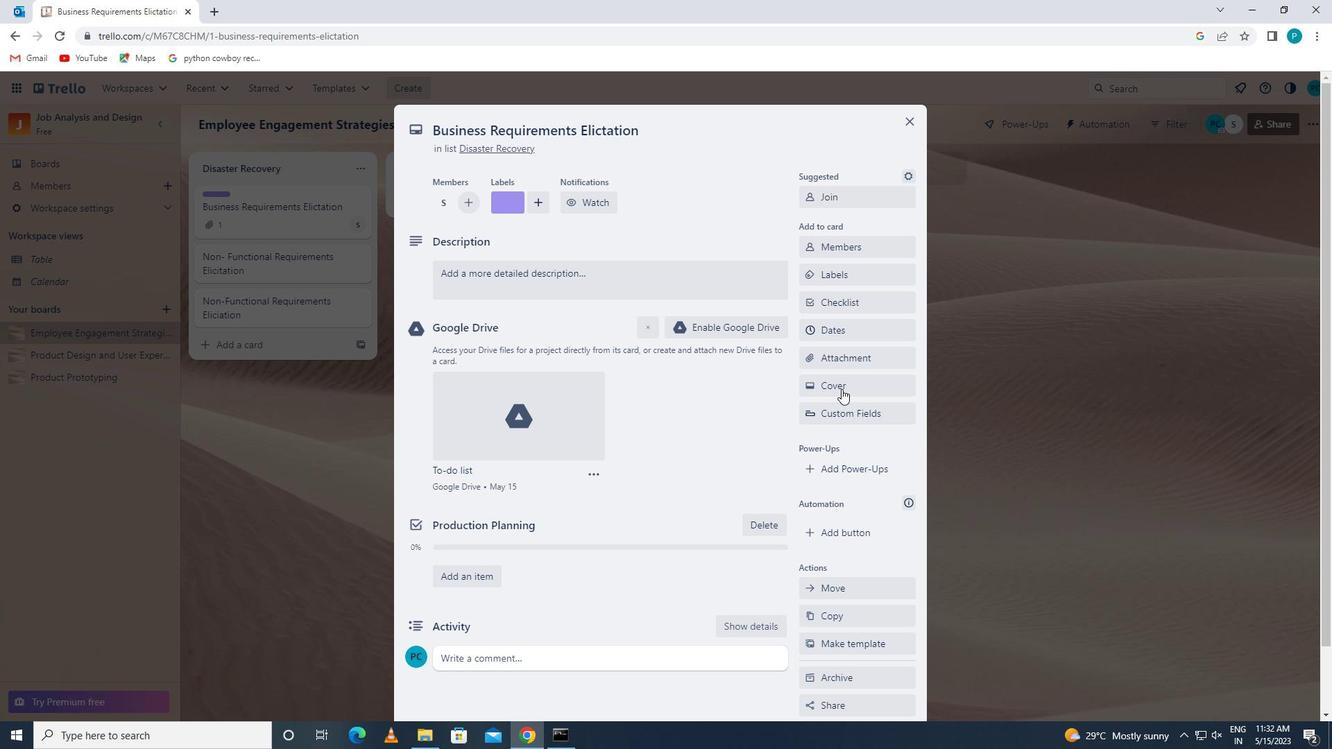 
Action: Mouse moved to (995, 440)
Screenshot: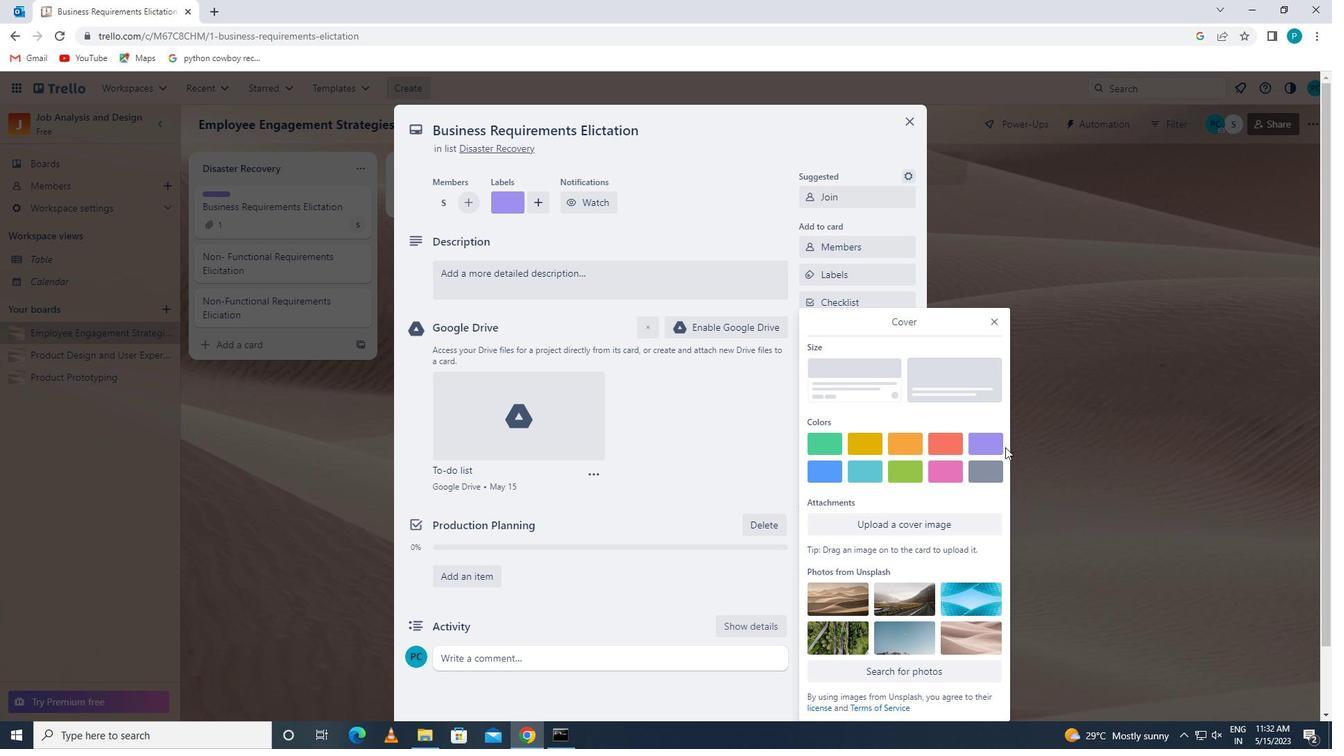 
Action: Mouse pressed left at (995, 440)
Screenshot: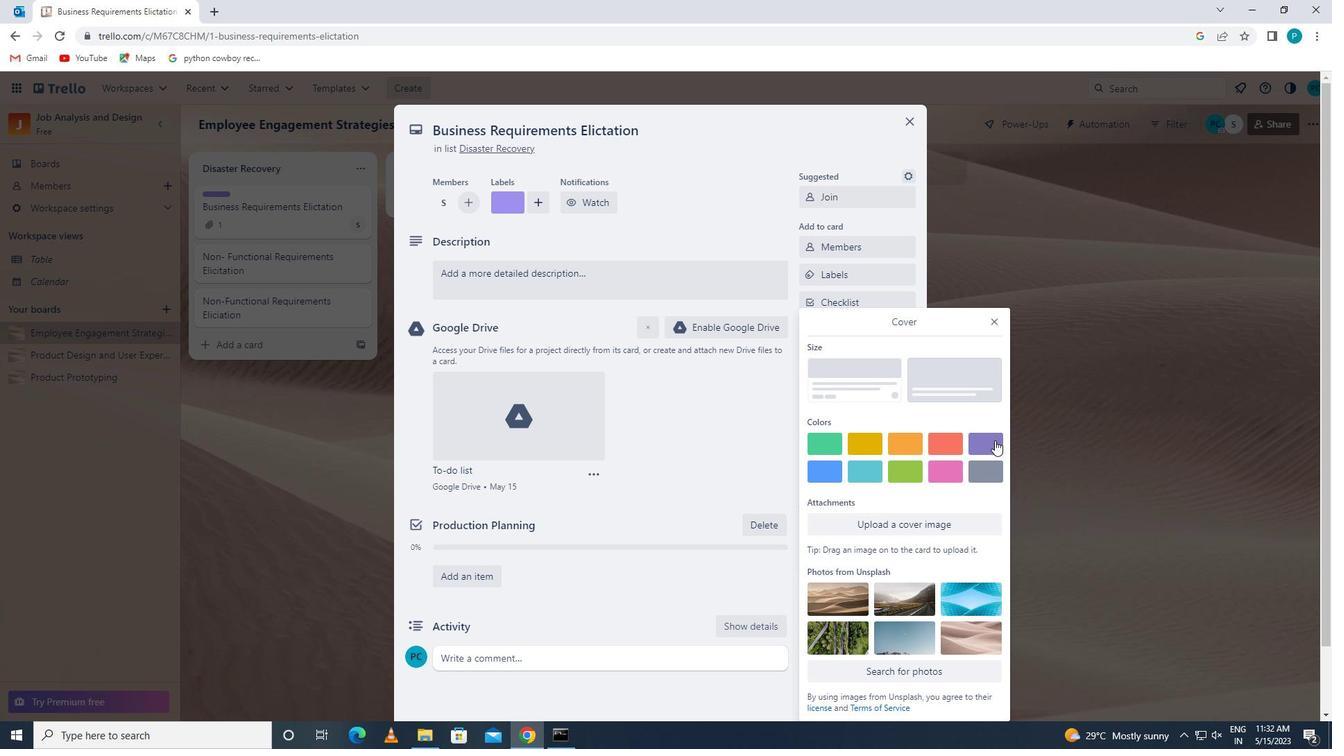 
Action: Mouse moved to (995, 286)
Screenshot: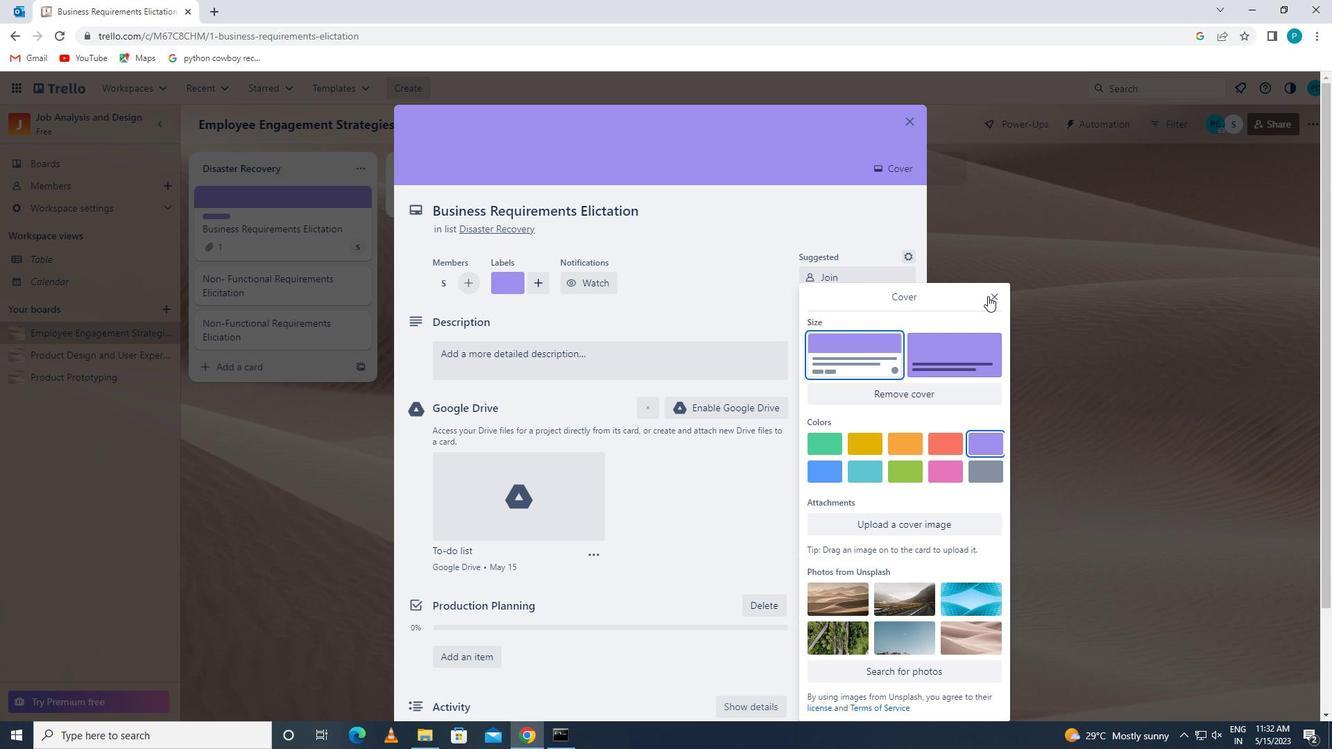 
Action: Mouse pressed left at (995, 286)
Screenshot: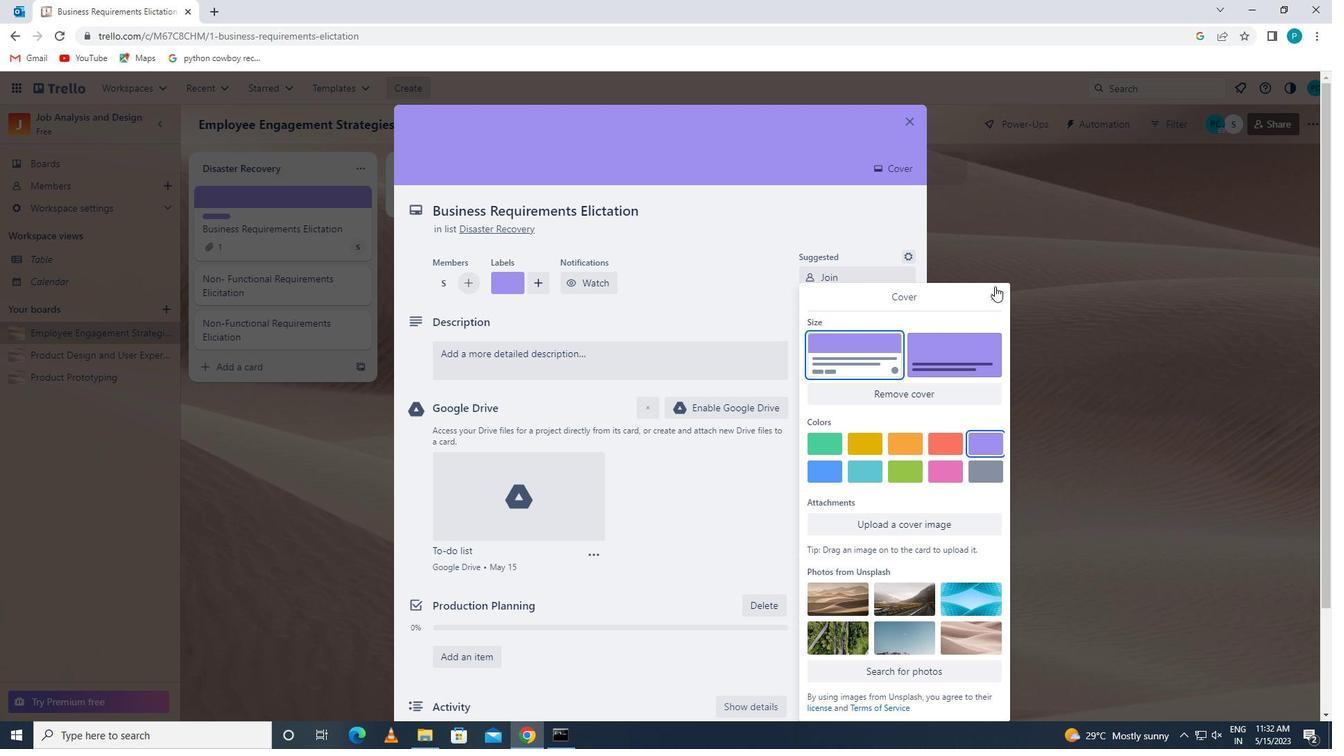 
Action: Mouse moved to (636, 368)
Screenshot: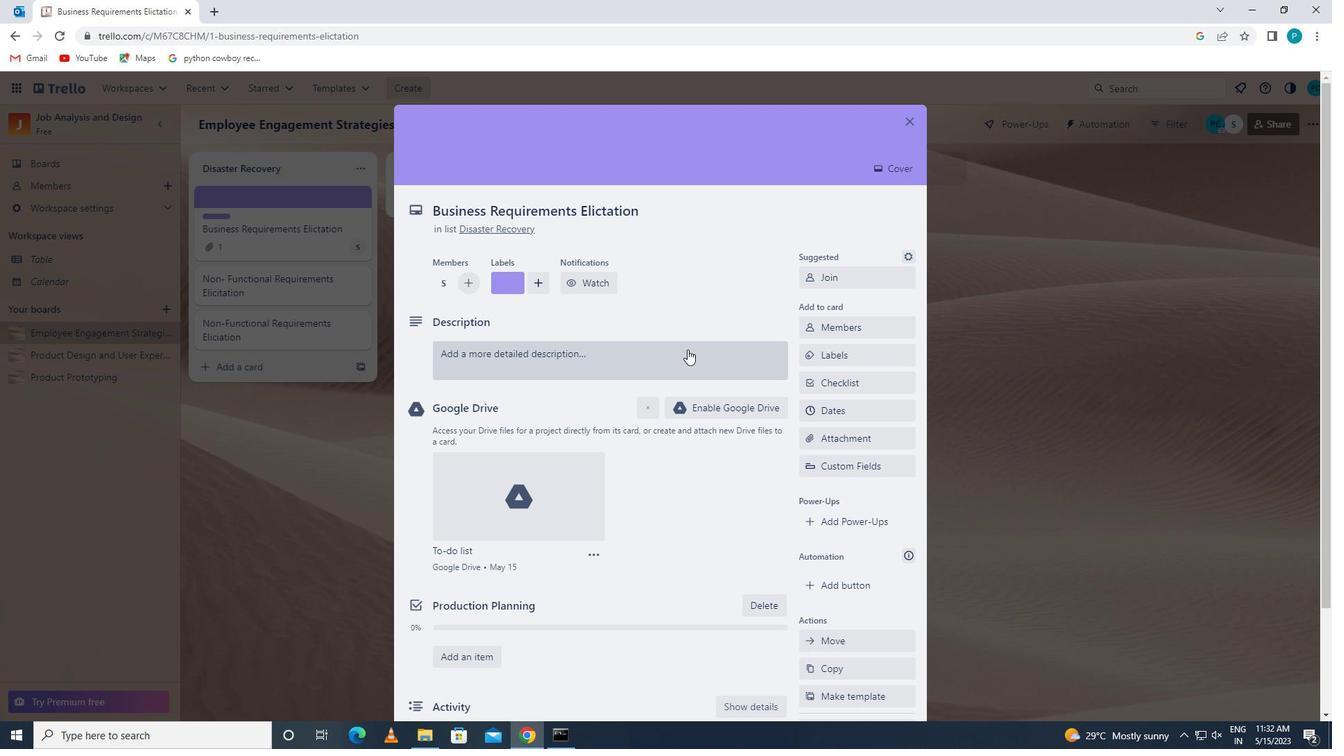 
Action: Mouse pressed left at (636, 368)
Screenshot: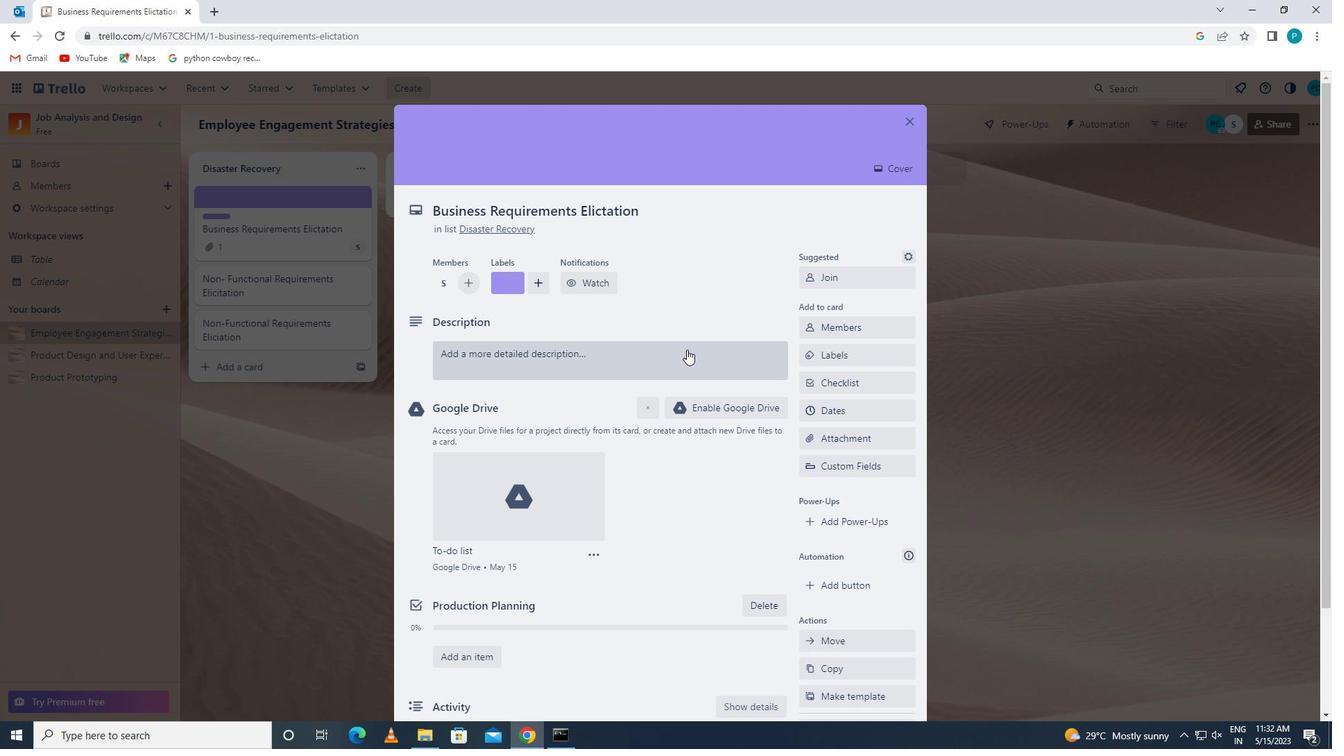 
Action: Key pressed <Key.caps_lock>p<Key.caps_lock>lan<Key.space>and<Key.space>execute<Key.space>company<Key.space>team-building<Key.space>activity<Key.space>at<Key.space>a<Key.space>wine<Key.space>tasting<Key.space>wvw<Key.backspace><Key.backspace><Key.backspace>event
Screenshot: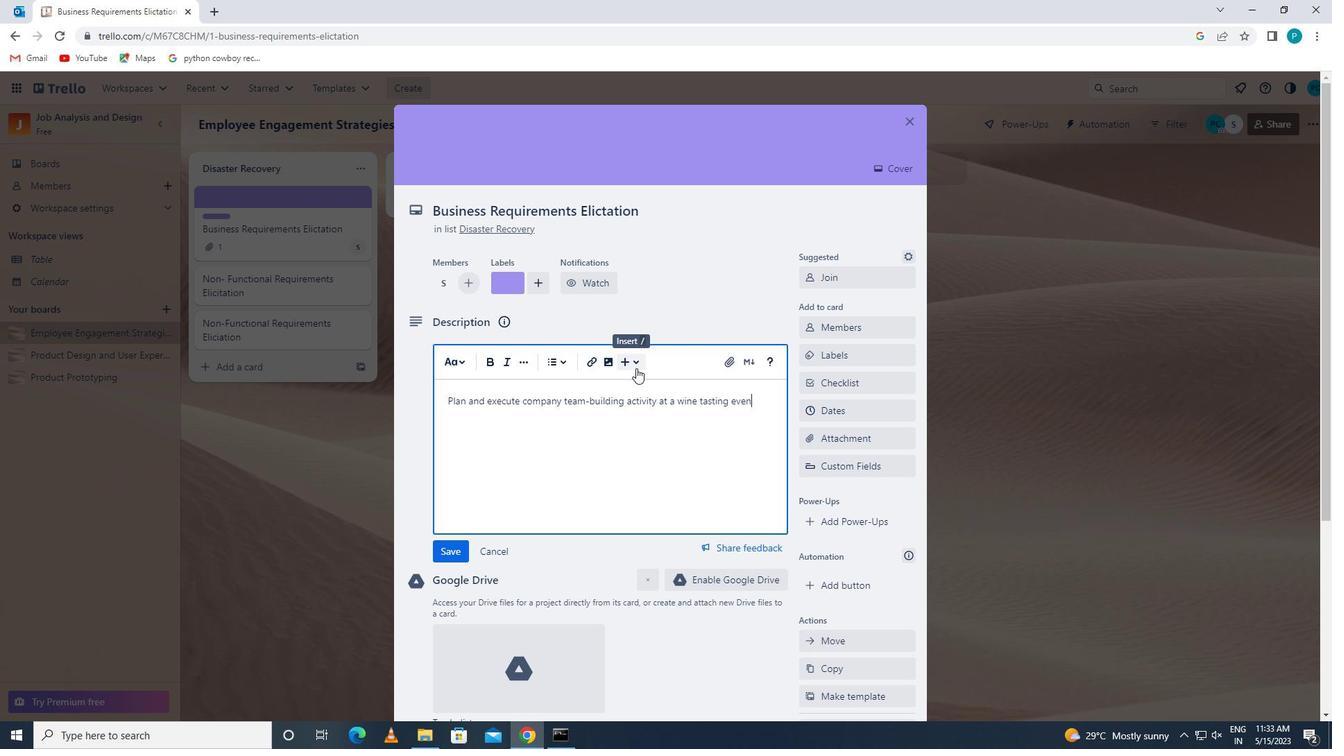 
Action: Mouse moved to (446, 546)
Screenshot: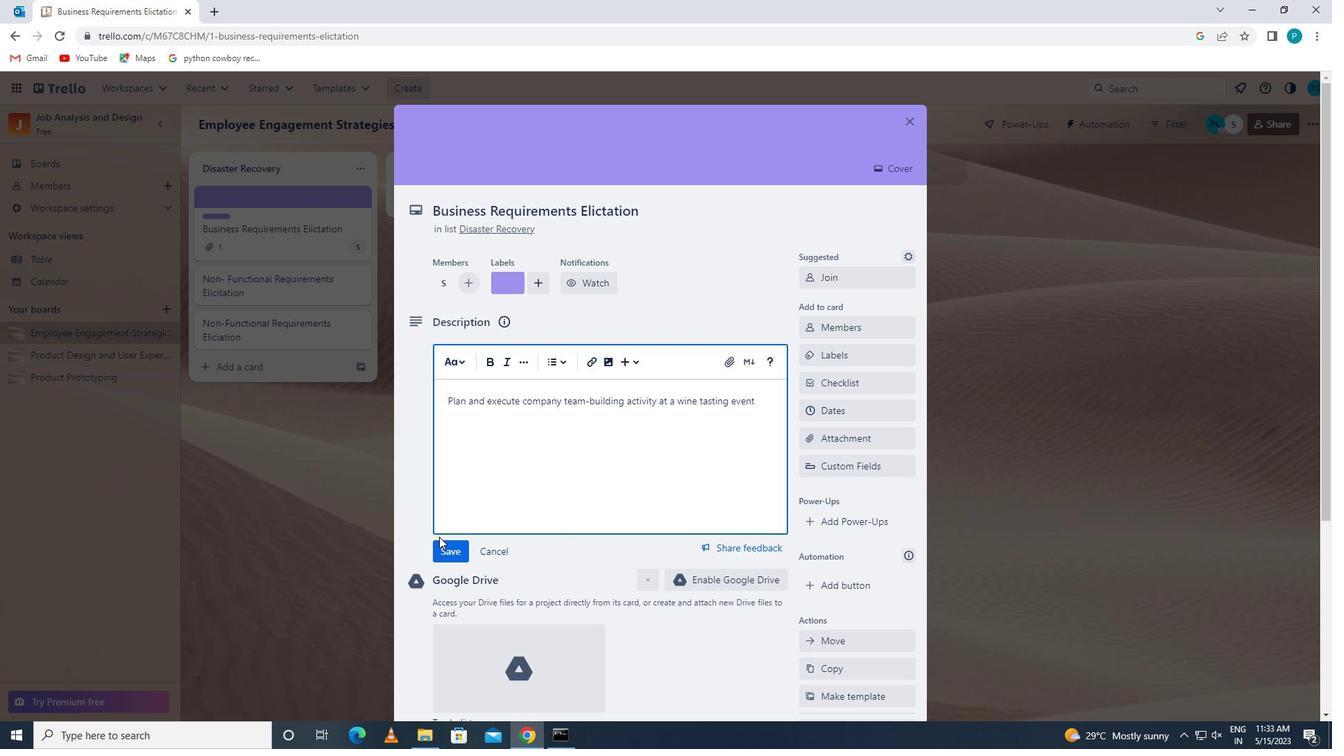 
Action: Mouse pressed left at (446, 546)
Screenshot: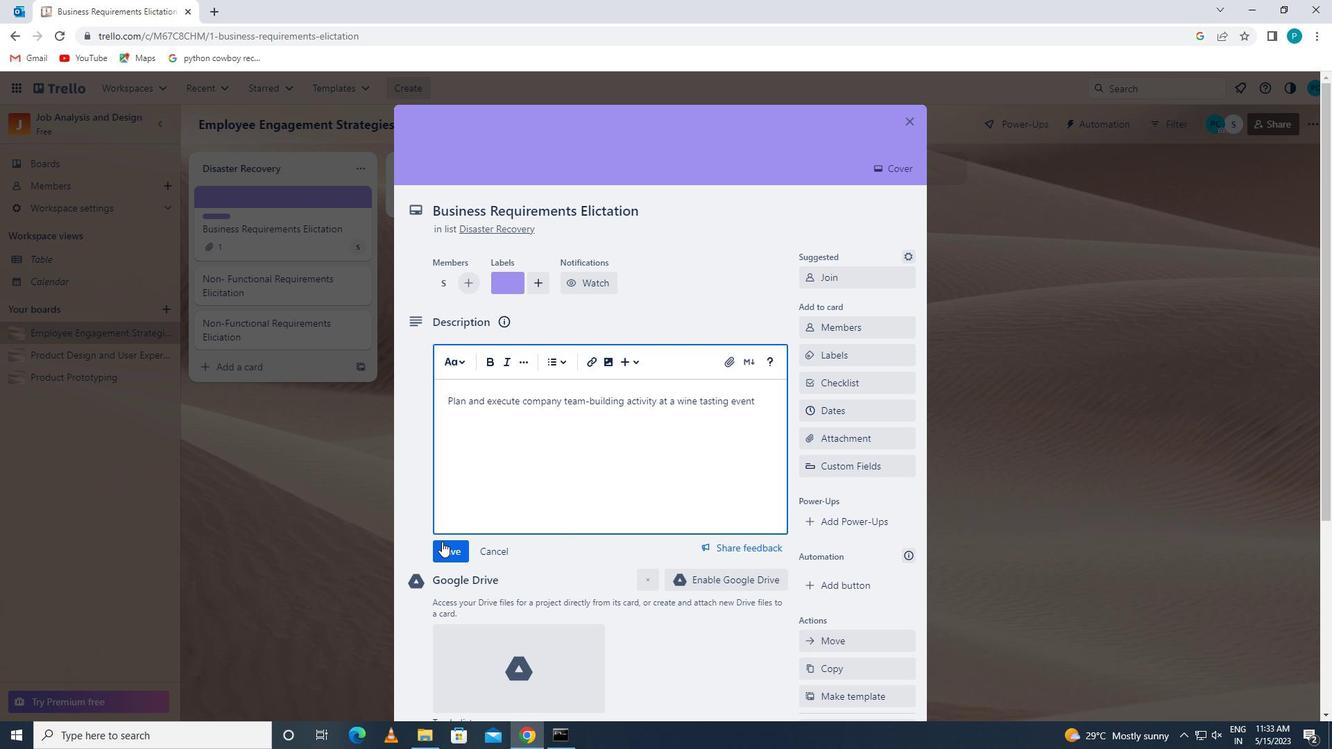 
Action: Mouse scrolled (446, 545) with delta (0, 0)
Screenshot: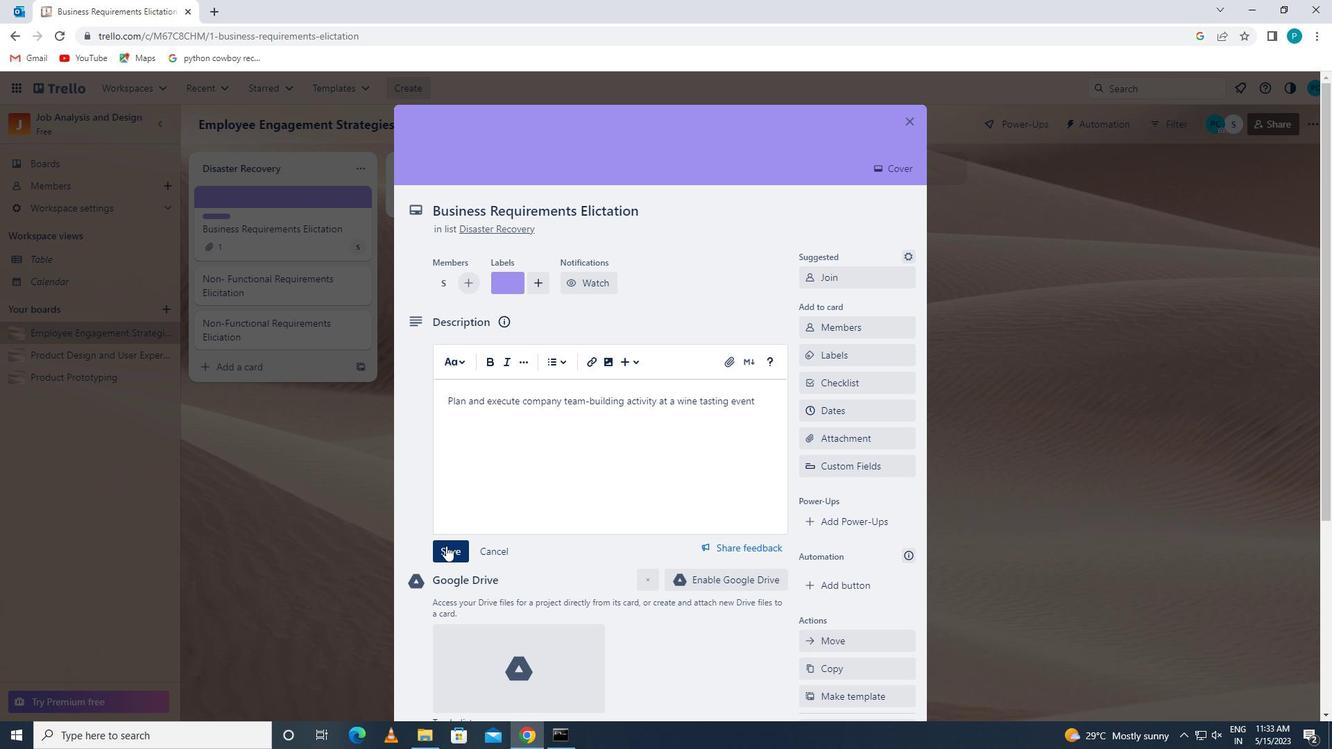 
Action: Mouse scrolled (446, 545) with delta (0, 0)
Screenshot: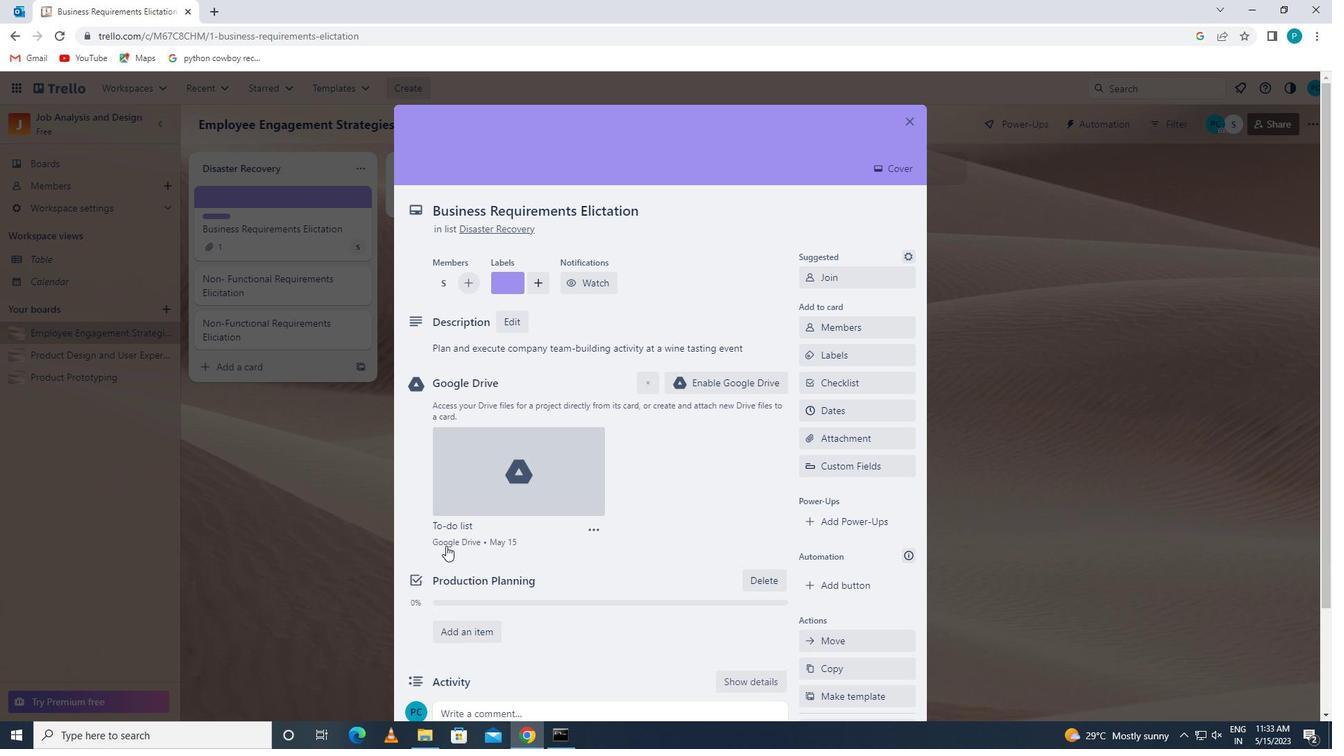 
Action: Mouse moved to (446, 546)
Screenshot: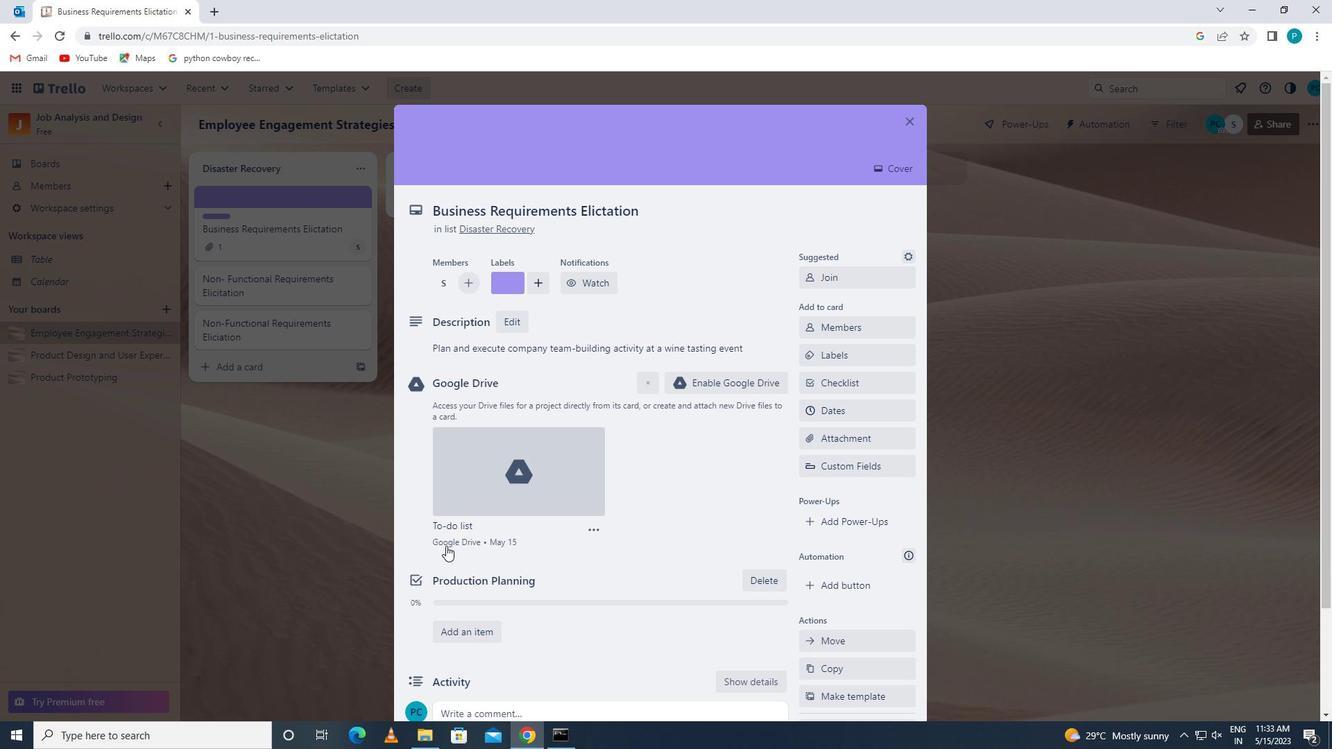 
Action: Mouse scrolled (446, 545) with delta (0, 0)
Screenshot: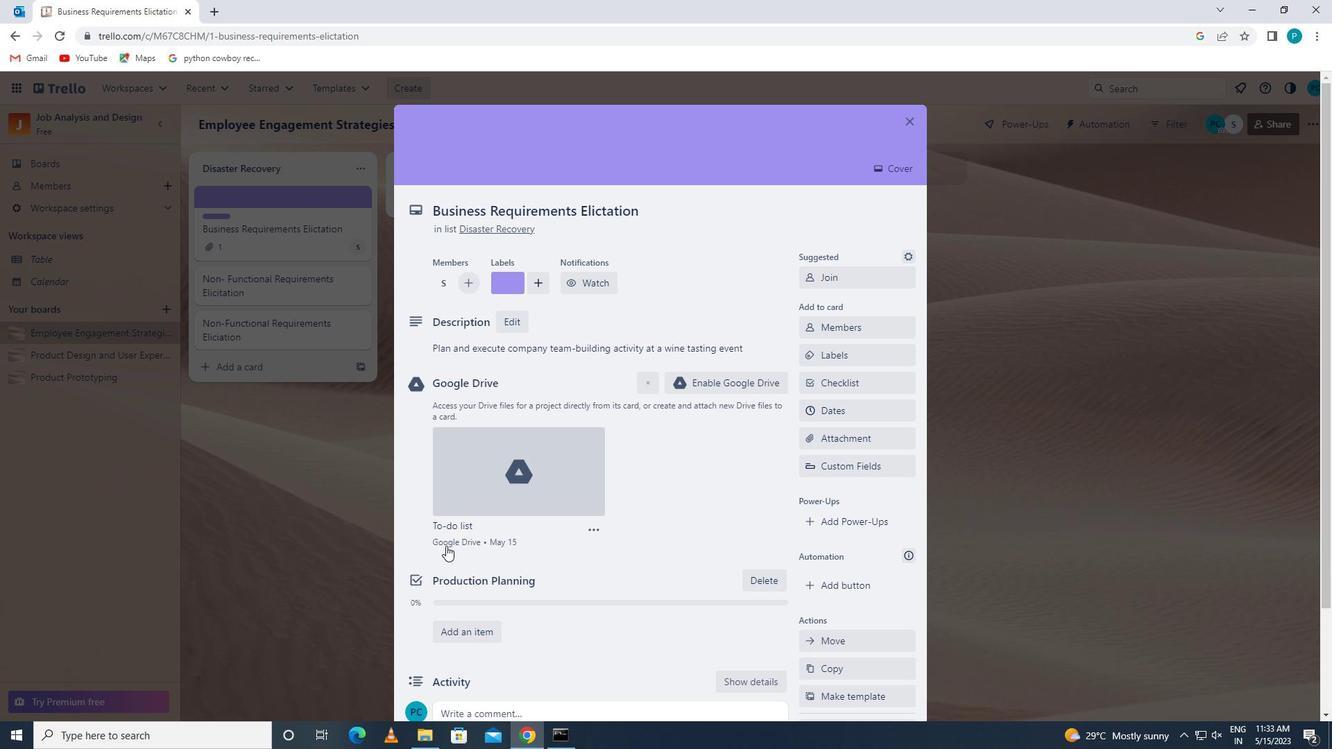 
Action: Mouse moved to (498, 581)
Screenshot: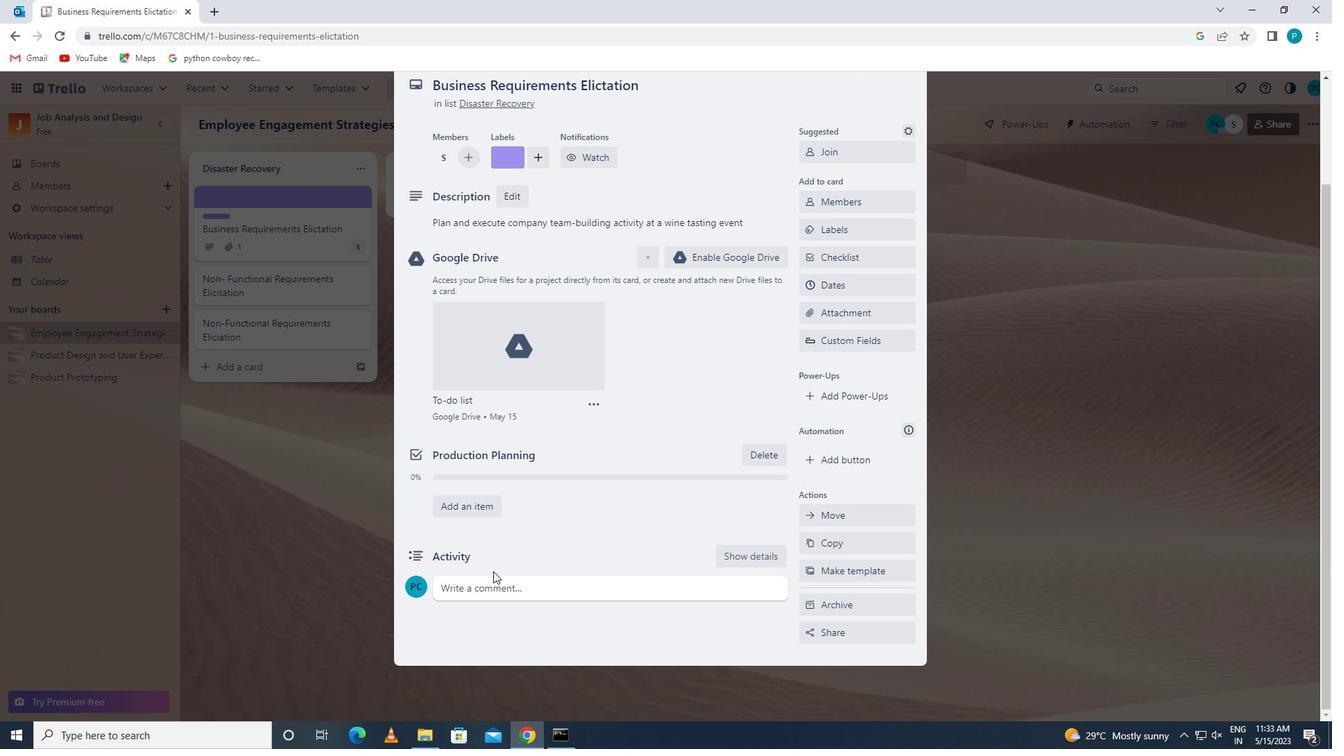 
Action: Mouse pressed left at (498, 581)
Screenshot: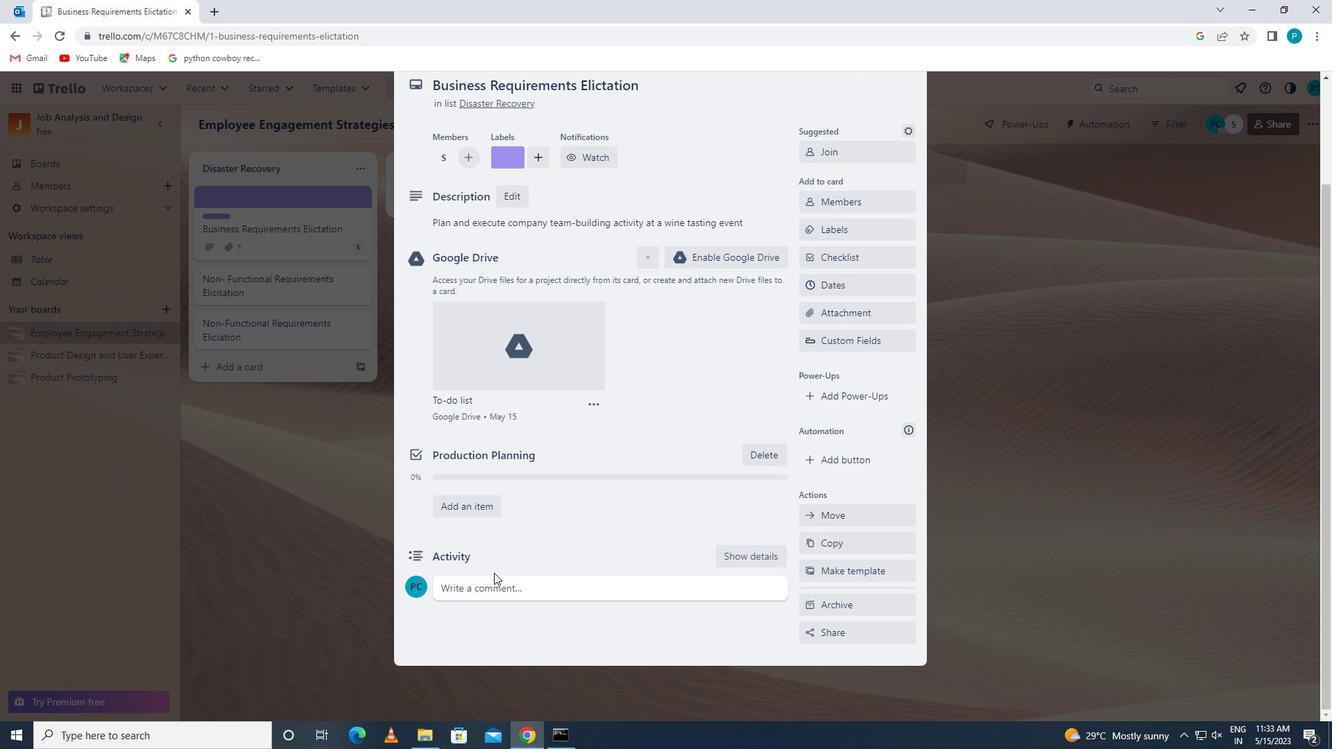 
Action: Key pressed <Key.caps_lock>l<Key.caps_lock>et<Key.space>us<Key.space>make<Key.space>sure<Key.space>we<Key.space>have<Key.space>have<Key.space><Key.backspace><Key.backspace><Key.backspace><Key.backspace><Key.backspace><Key.space>a<Key.space>clear<Key.space>understanding<Key.space>of<Key.space>the<Key.space>timeline<Key.space>and<Key.space>deadlines<Key.space>for<Key.space>this<Key.space>task<Key.space>,ensuring<Key.space>that<Key.space>we<Key.space>ccan<Key.space>deliver<Key.space>on<Key.space>time<Key.space>
Screenshot: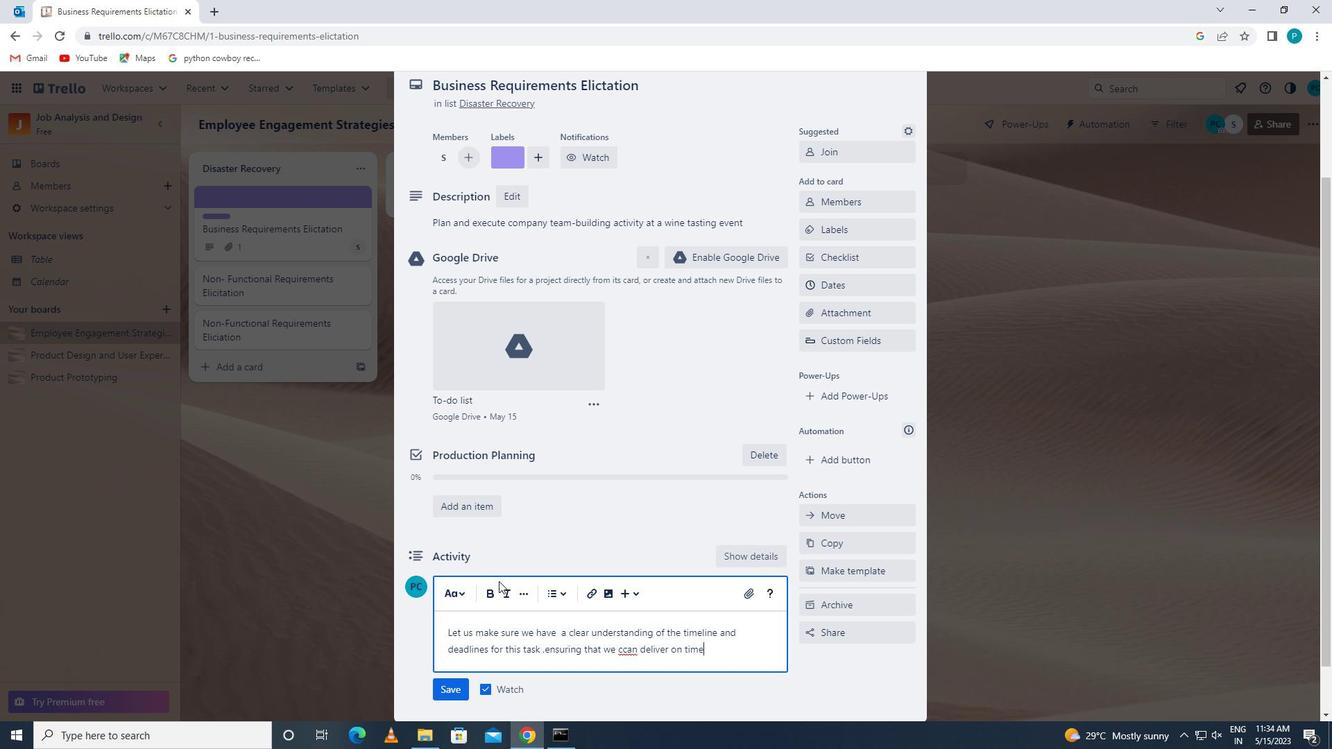 
Action: Mouse scrolled (498, 580) with delta (0, 0)
Screenshot: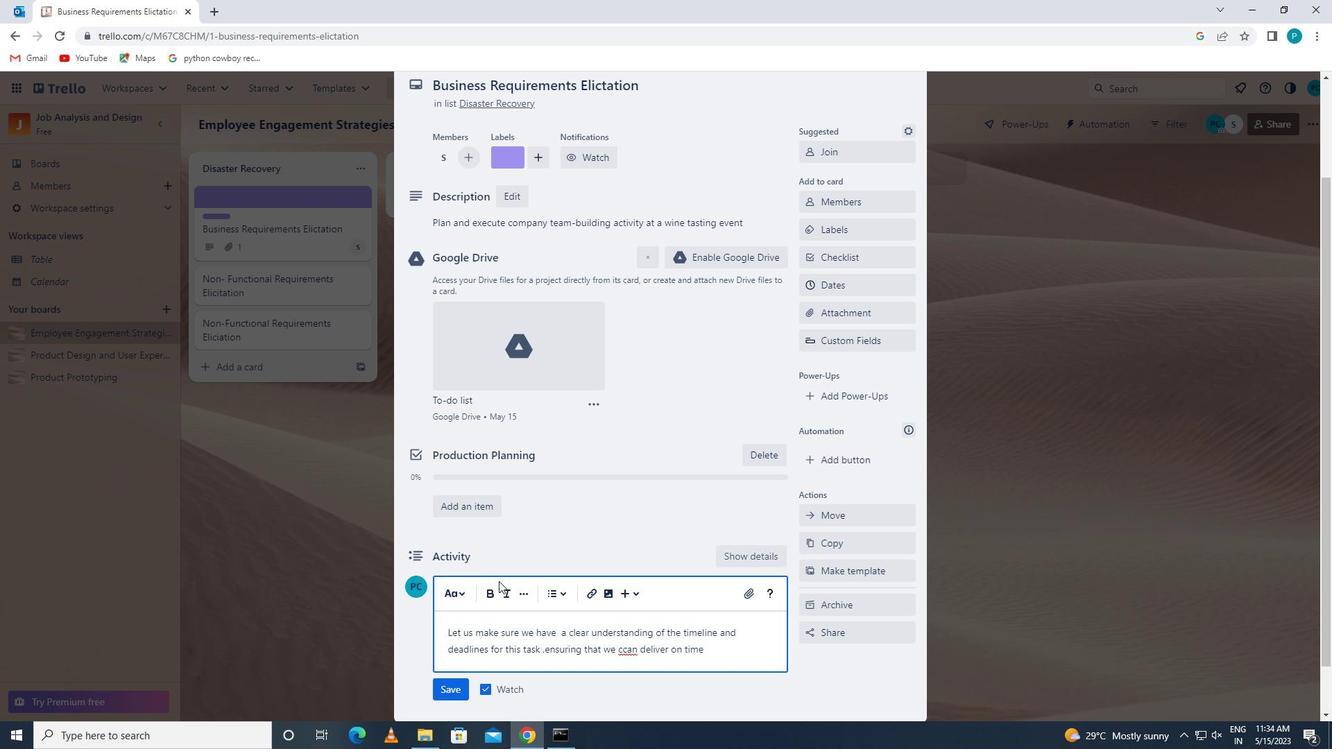 
Action: Mouse scrolled (498, 580) with delta (0, 0)
Screenshot: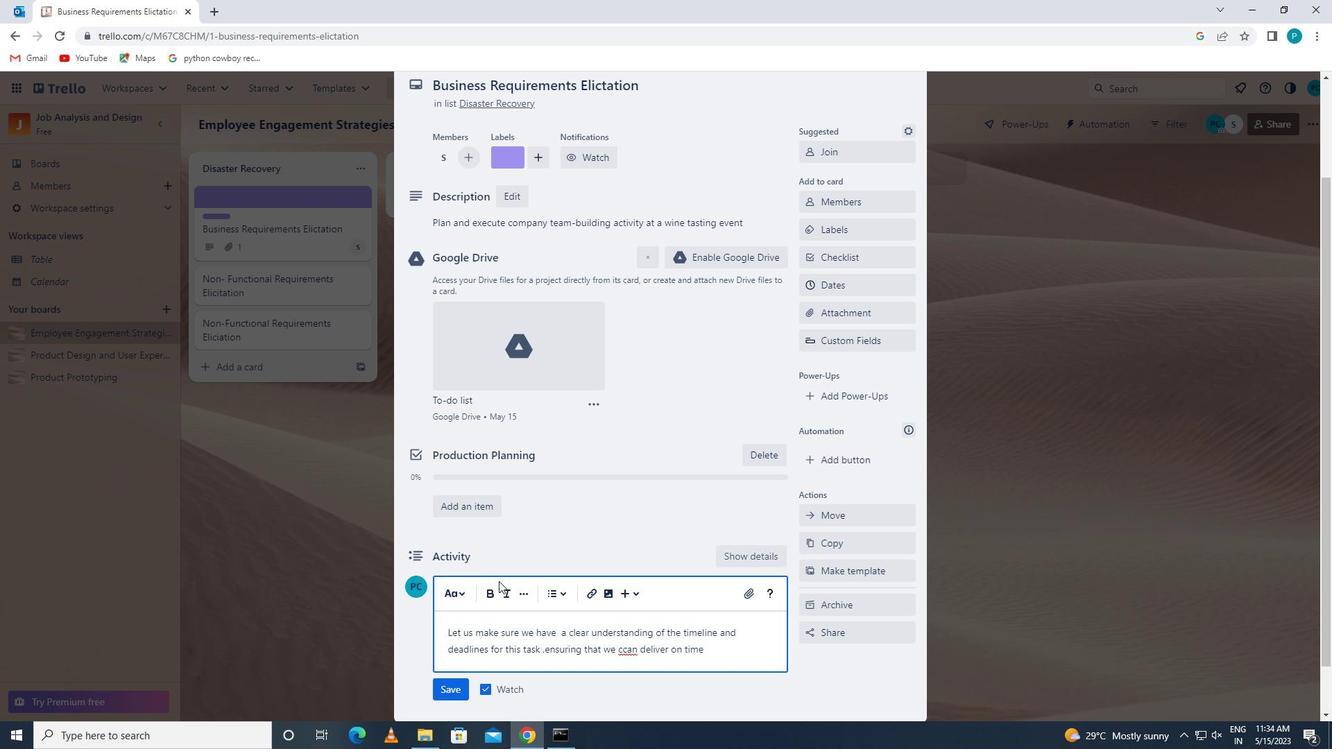 
Action: Mouse scrolled (498, 580) with delta (0, 0)
Screenshot: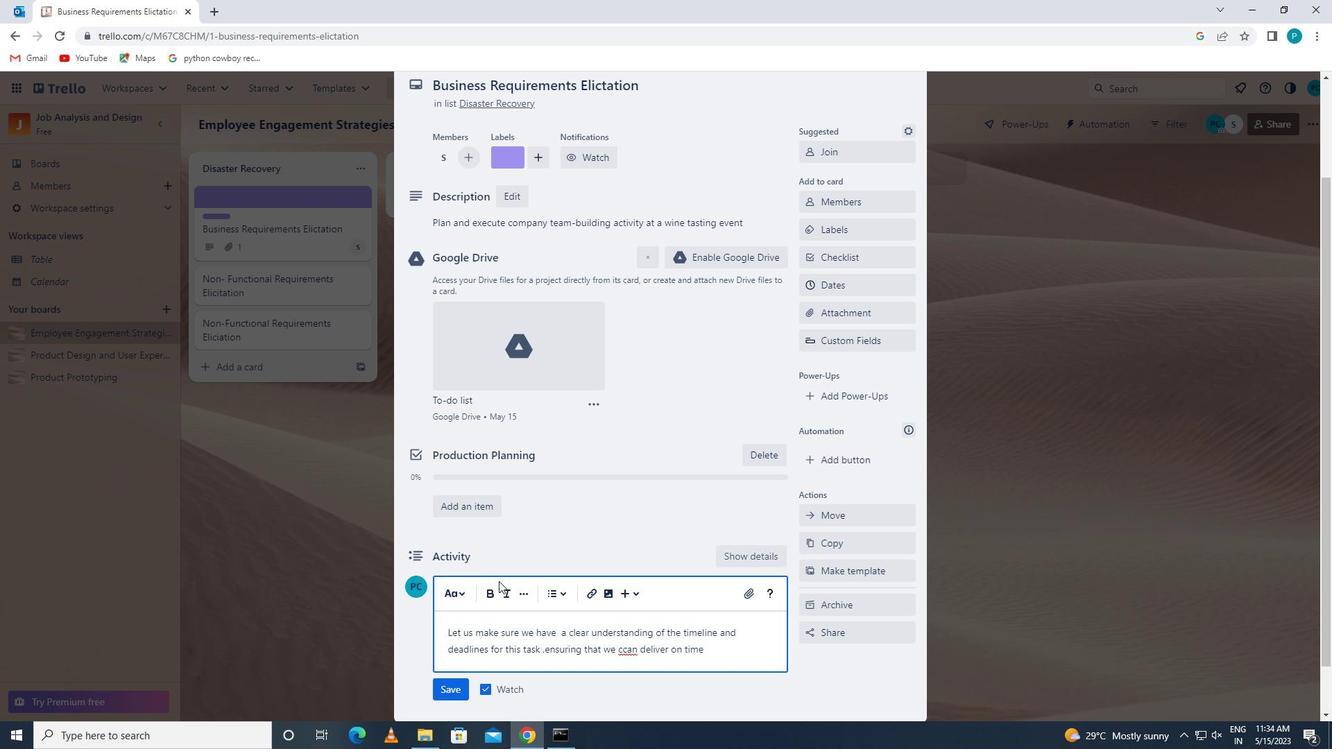 
Action: Mouse moved to (456, 621)
Screenshot: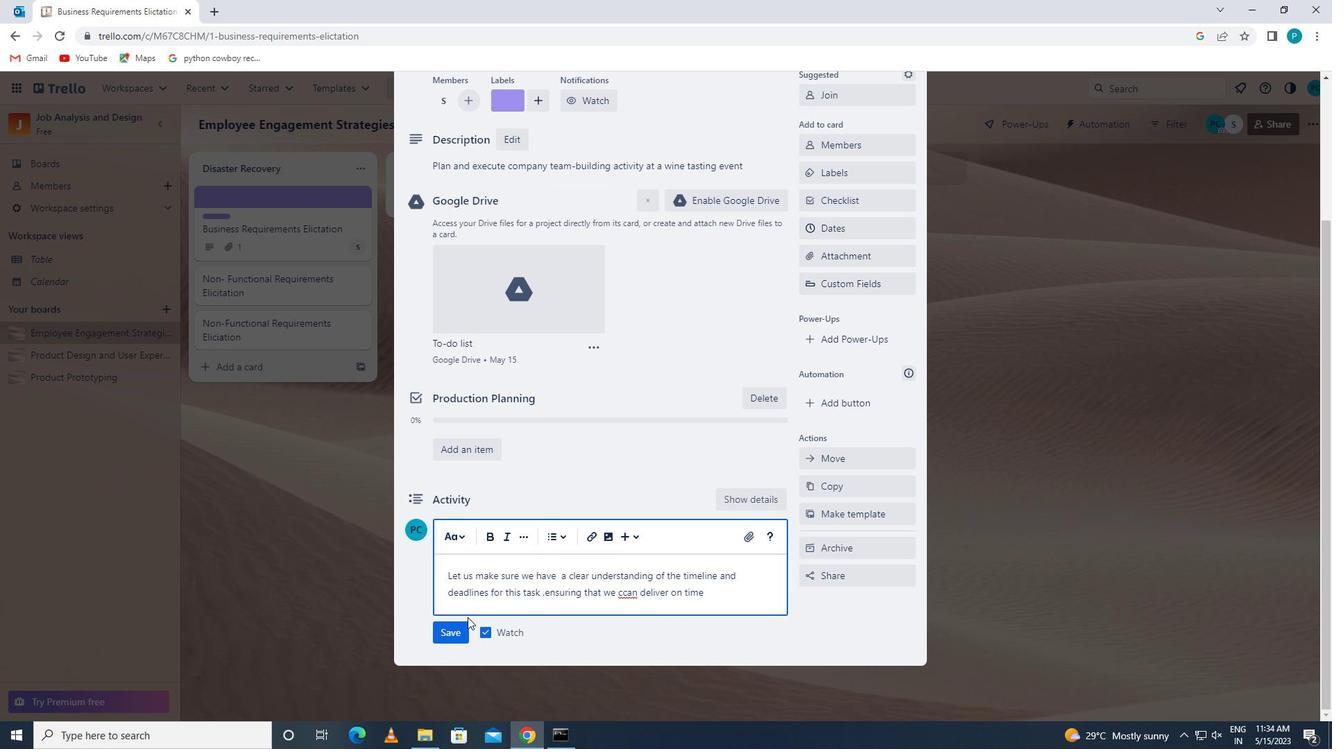 
Action: Mouse pressed left at (456, 621)
Screenshot: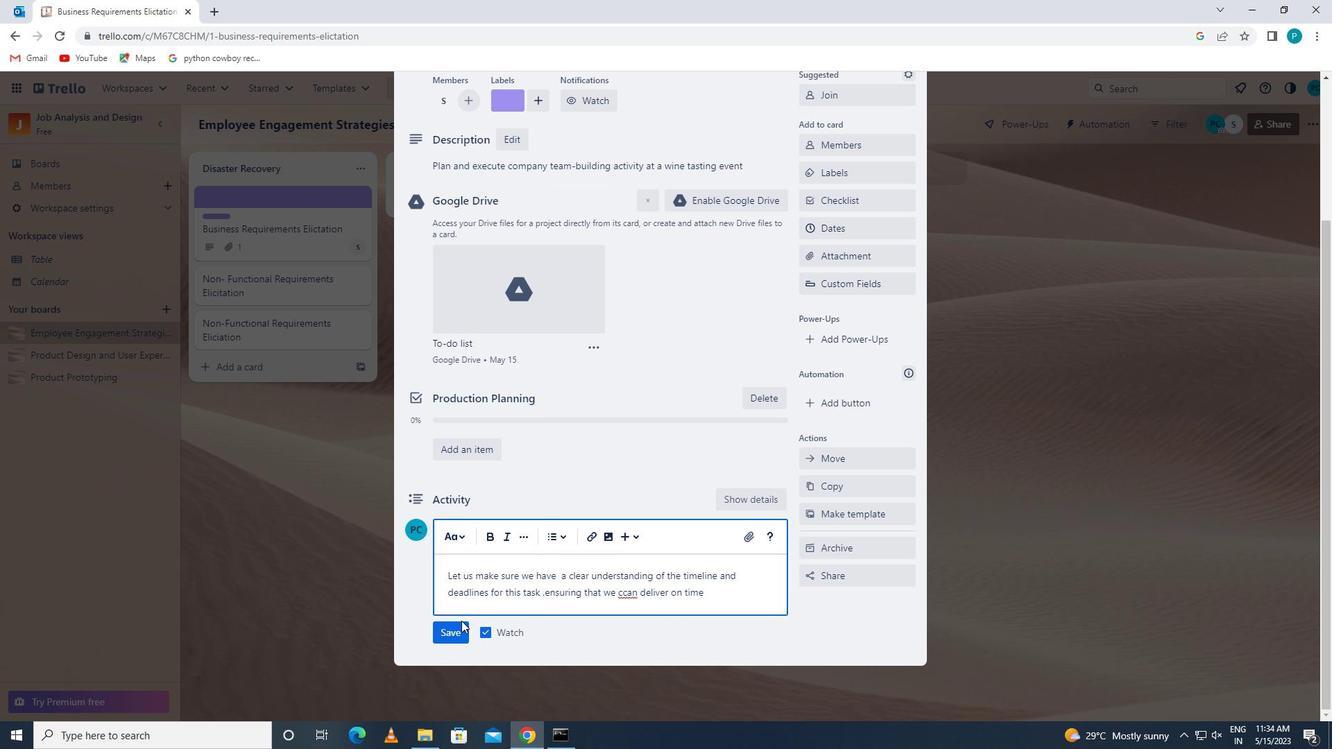 
Action: Mouse moved to (845, 237)
Screenshot: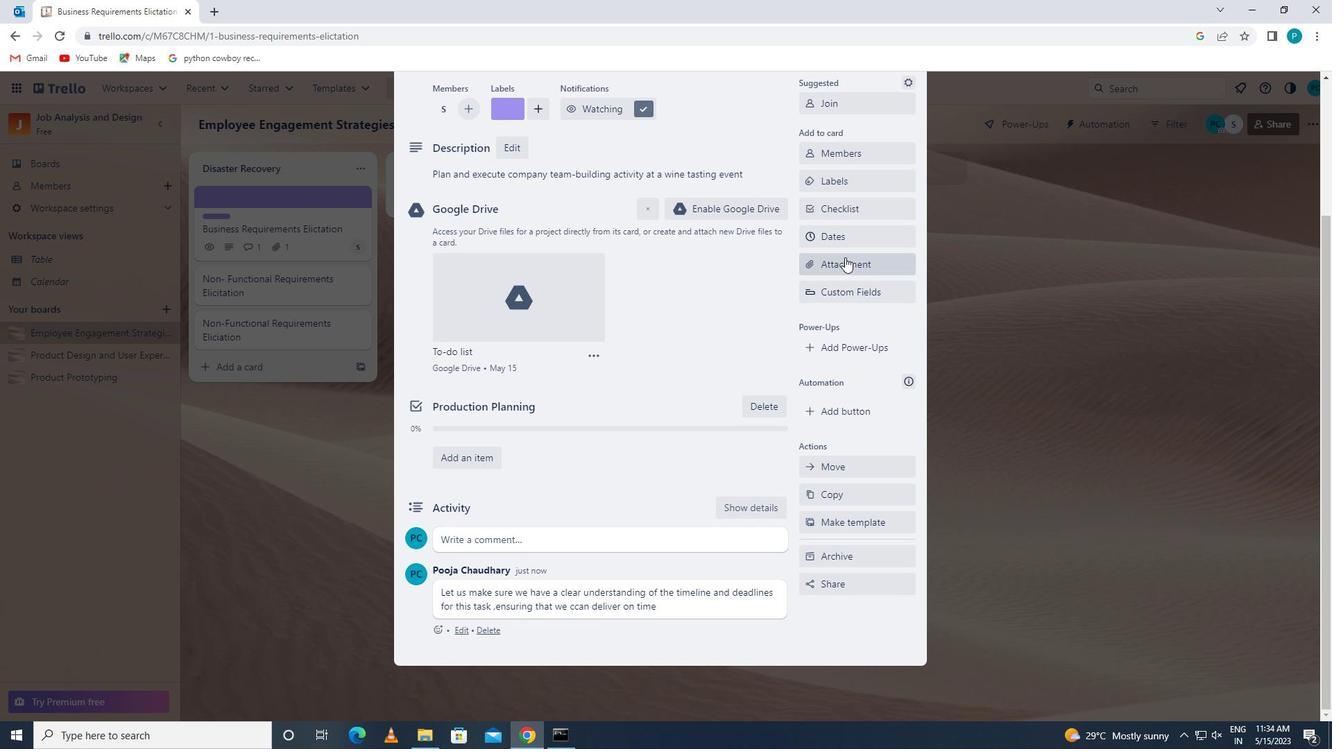 
Action: Mouse pressed left at (845, 237)
Screenshot: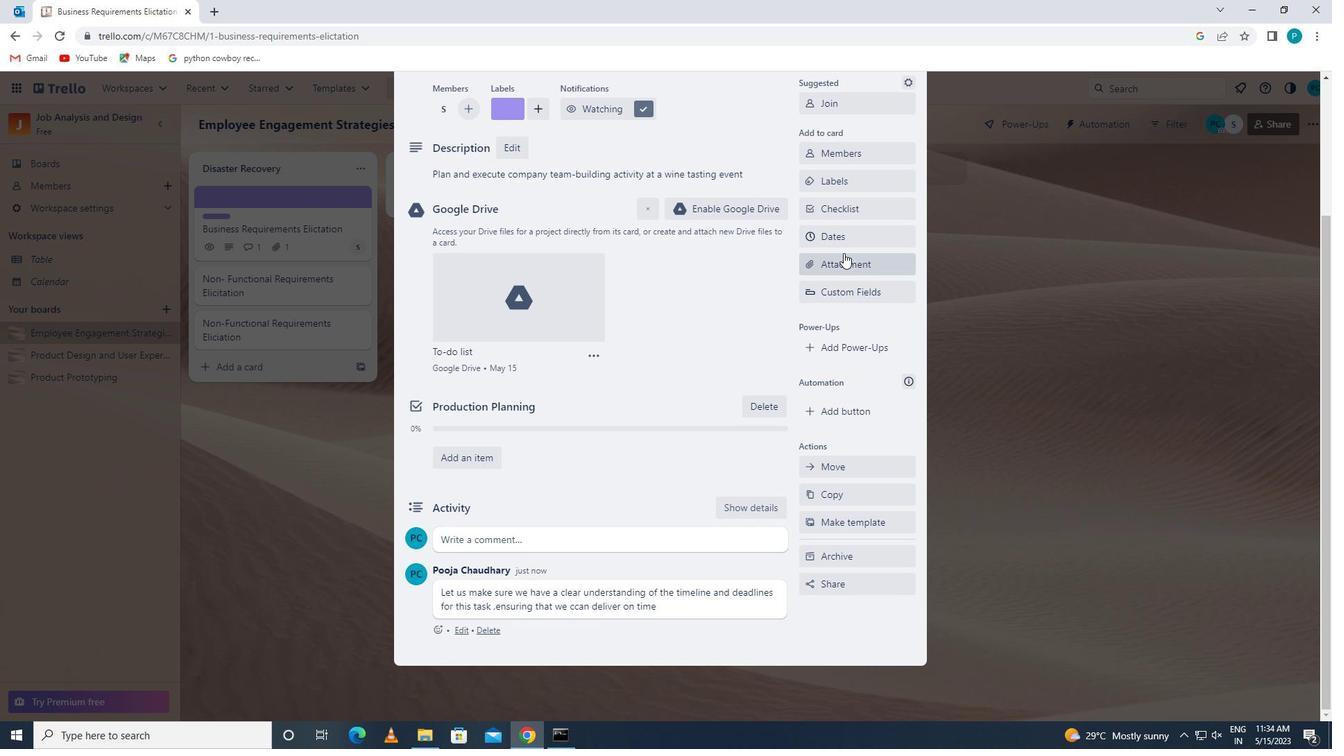 
Action: Mouse moved to (816, 378)
Screenshot: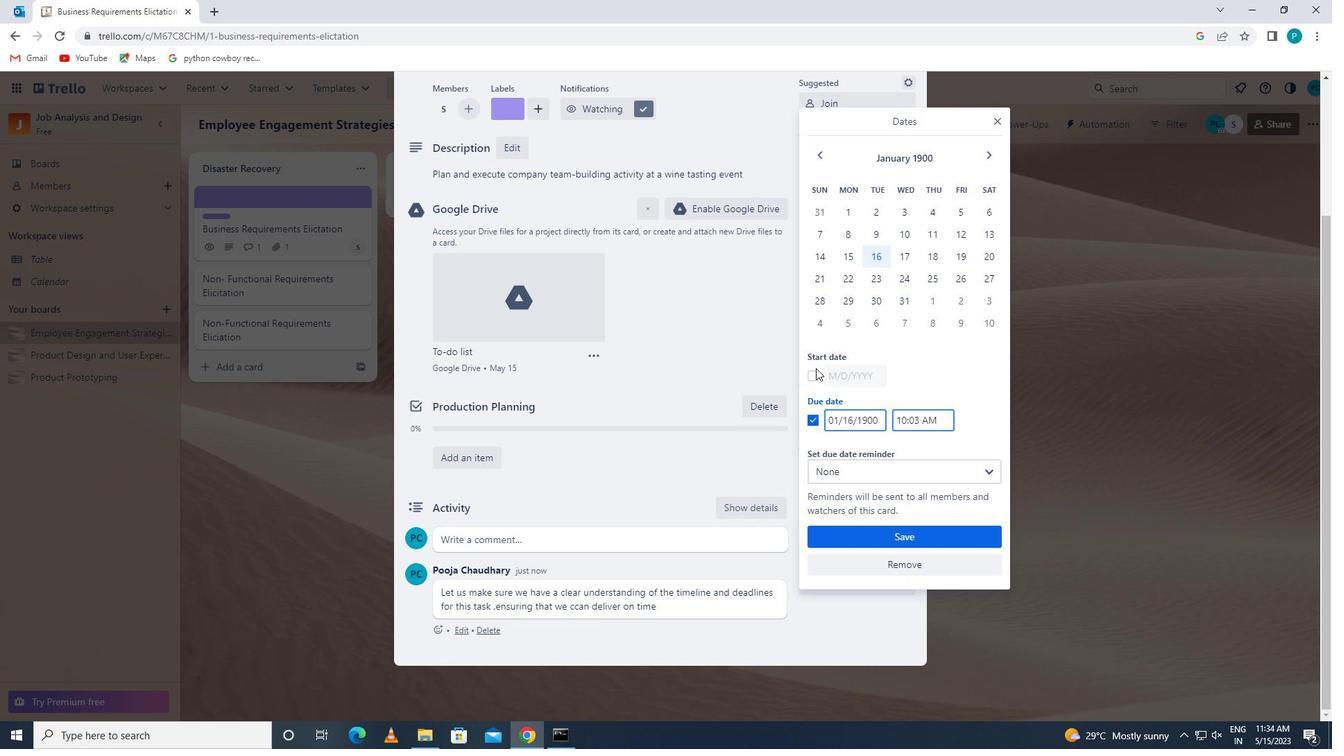 
Action: Mouse pressed left at (816, 378)
Screenshot: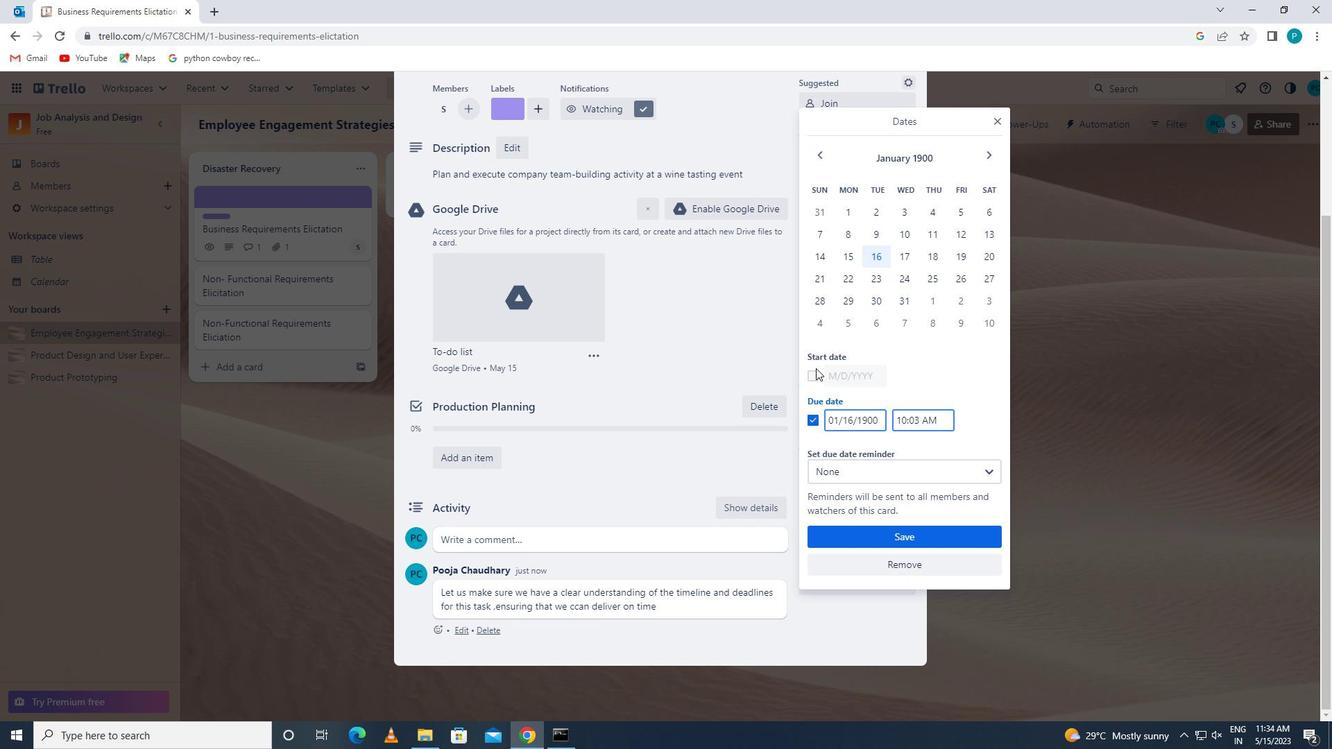 
Action: Mouse moved to (828, 376)
Screenshot: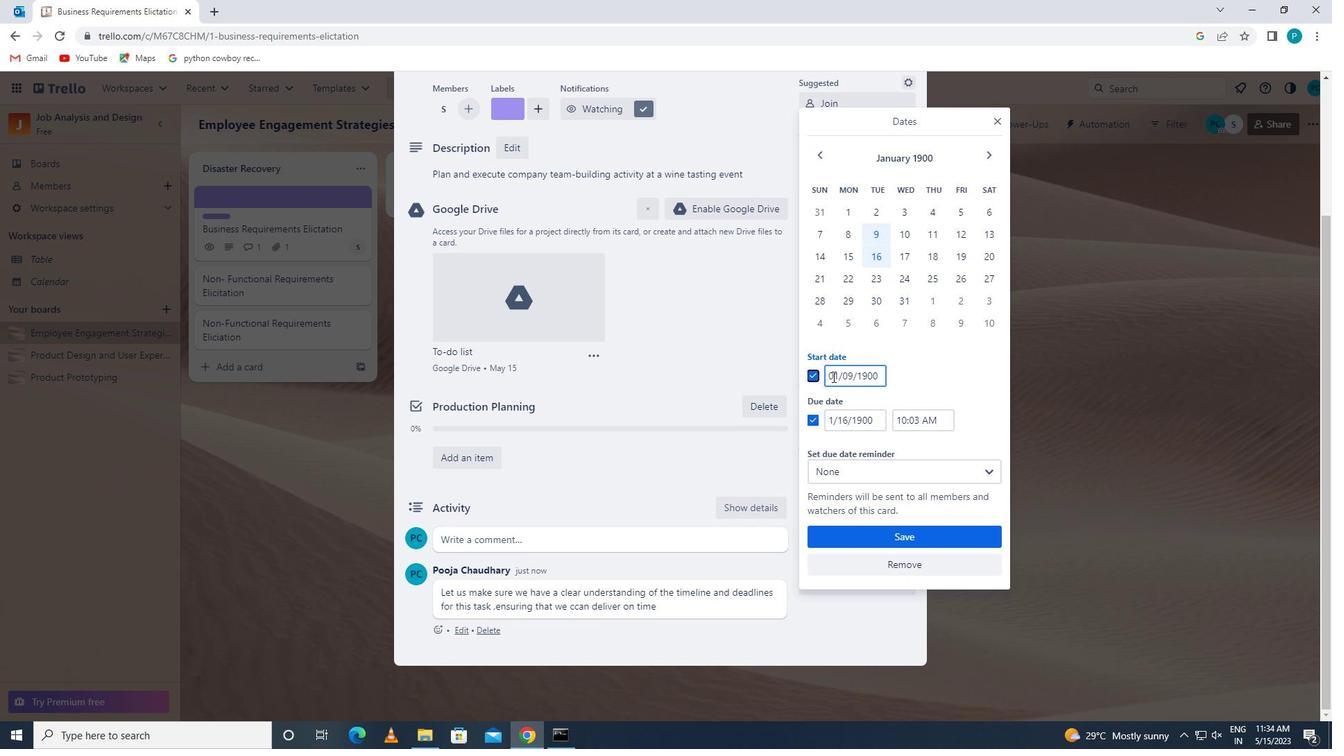 
Action: Mouse pressed left at (828, 376)
Screenshot: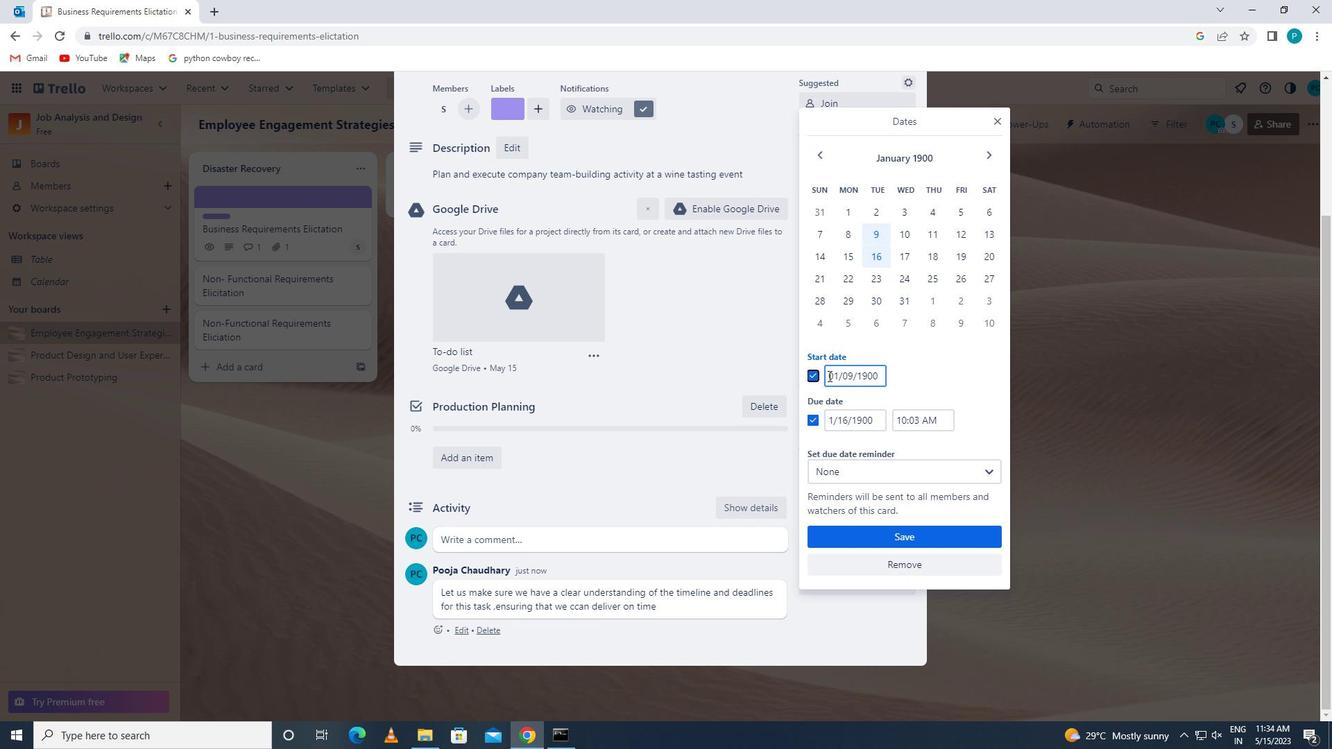 
Action: Mouse moved to (947, 376)
Screenshot: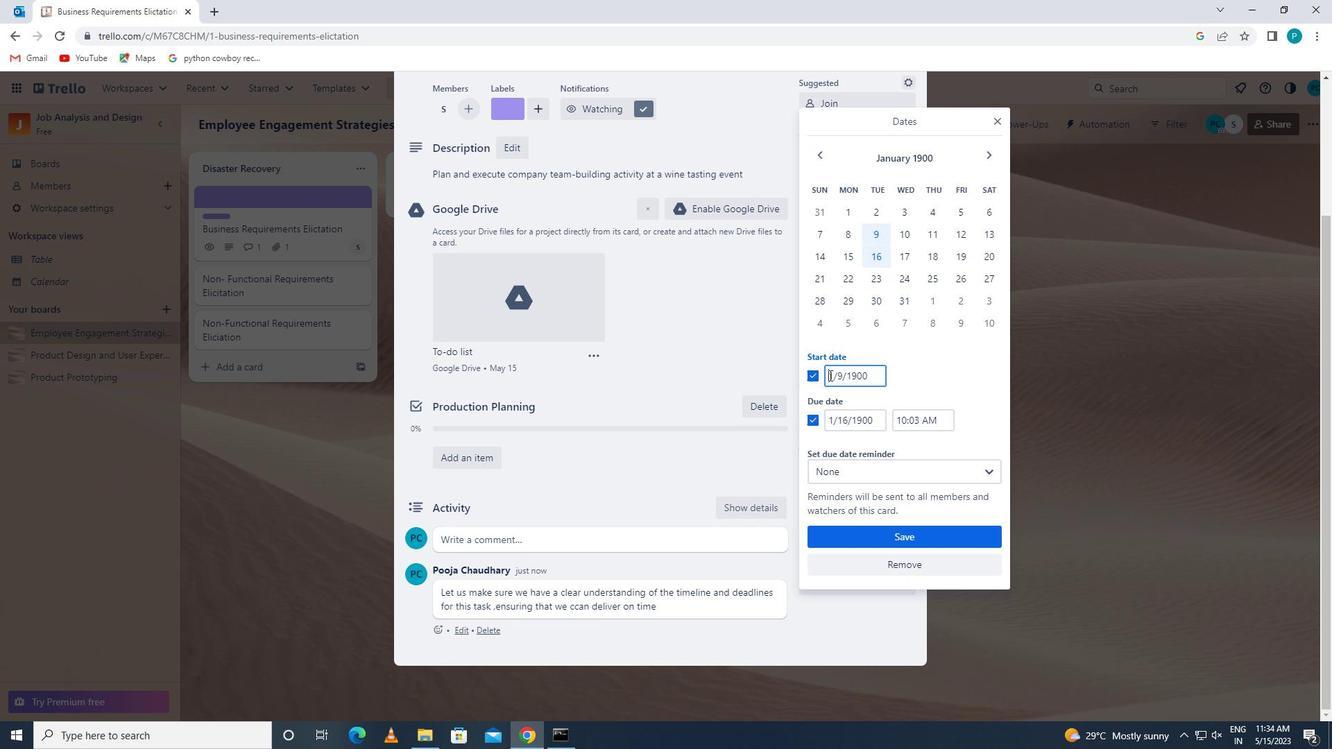 
Action: Key pressed 1/1/1900
Screenshot: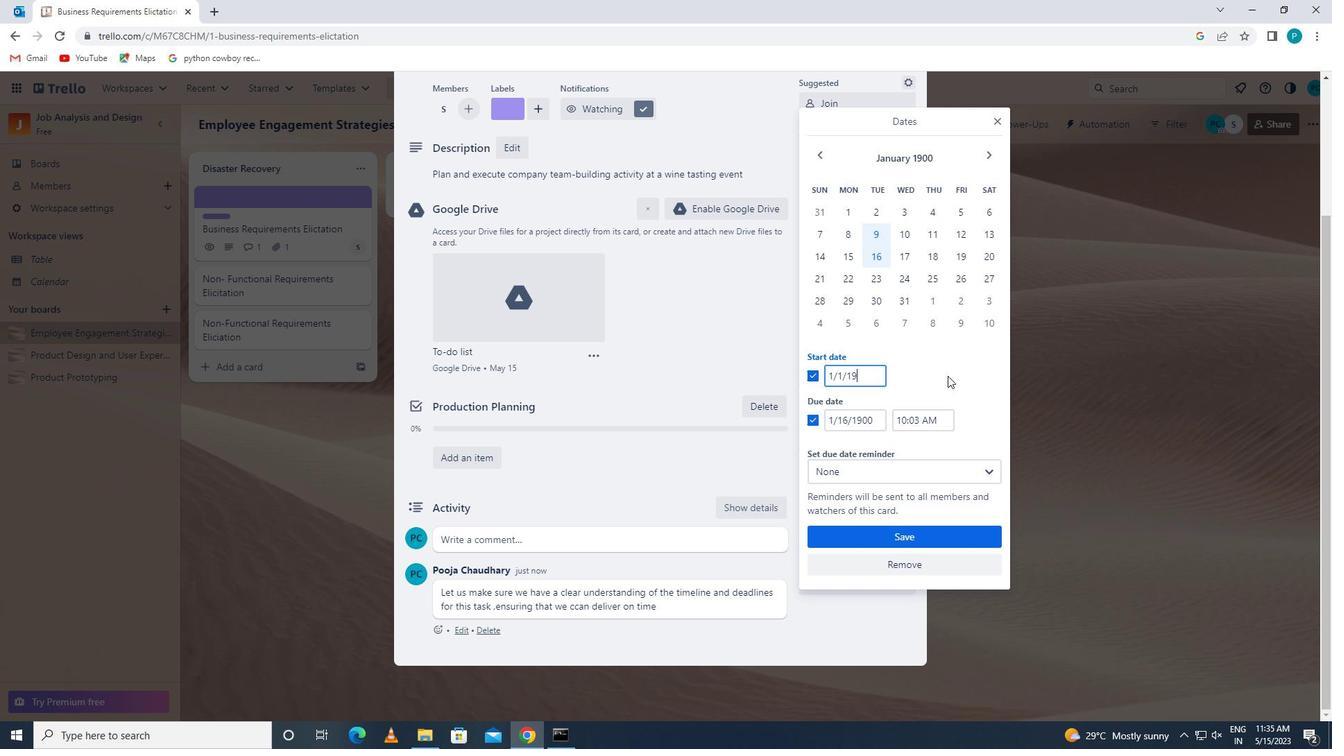 
Action: Mouse moved to (873, 420)
Screenshot: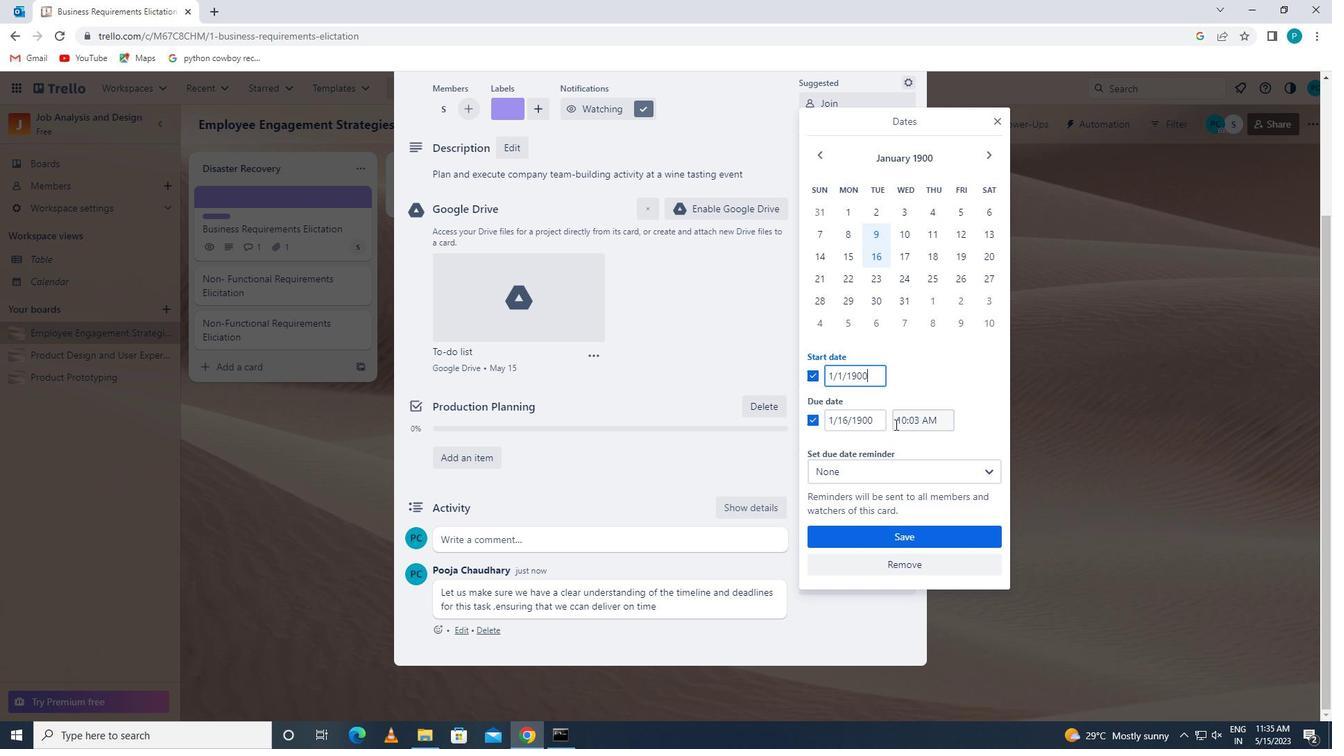 
Action: Mouse pressed left at (873, 420)
Screenshot: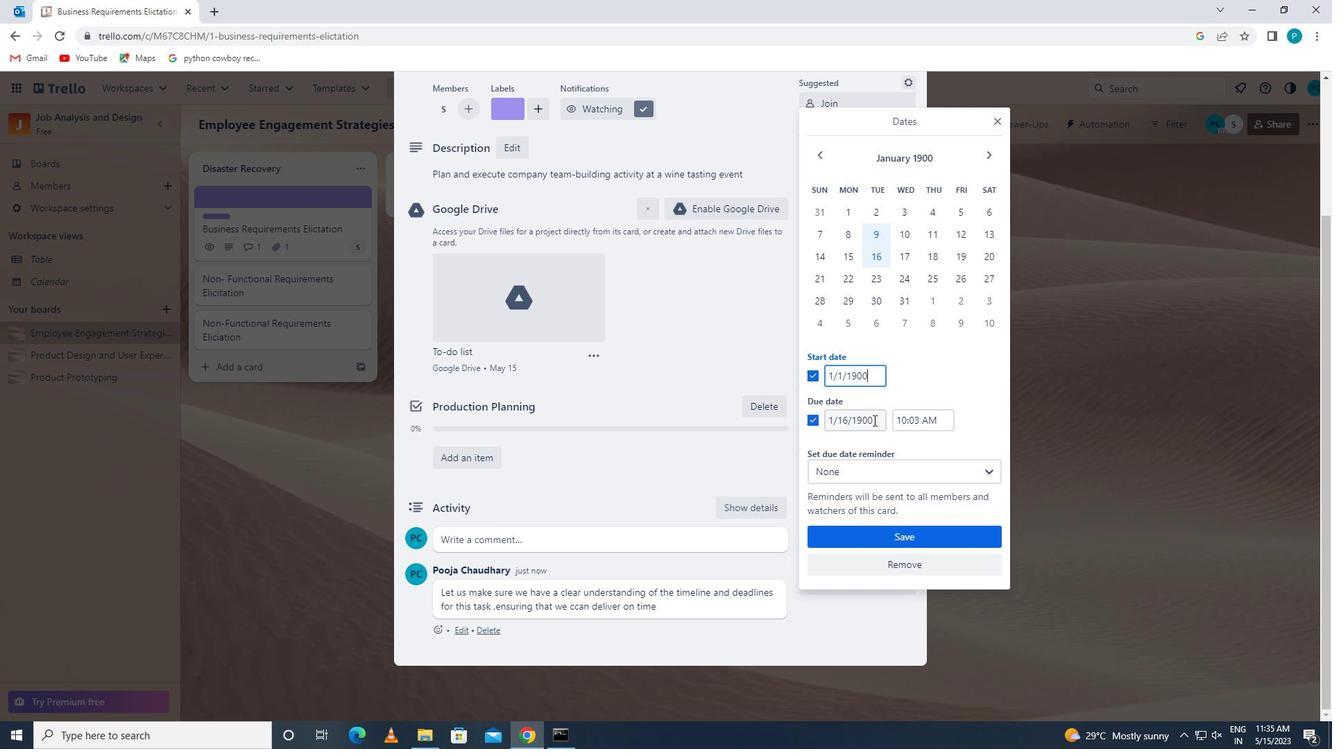
Action: Mouse moved to (821, 419)
Screenshot: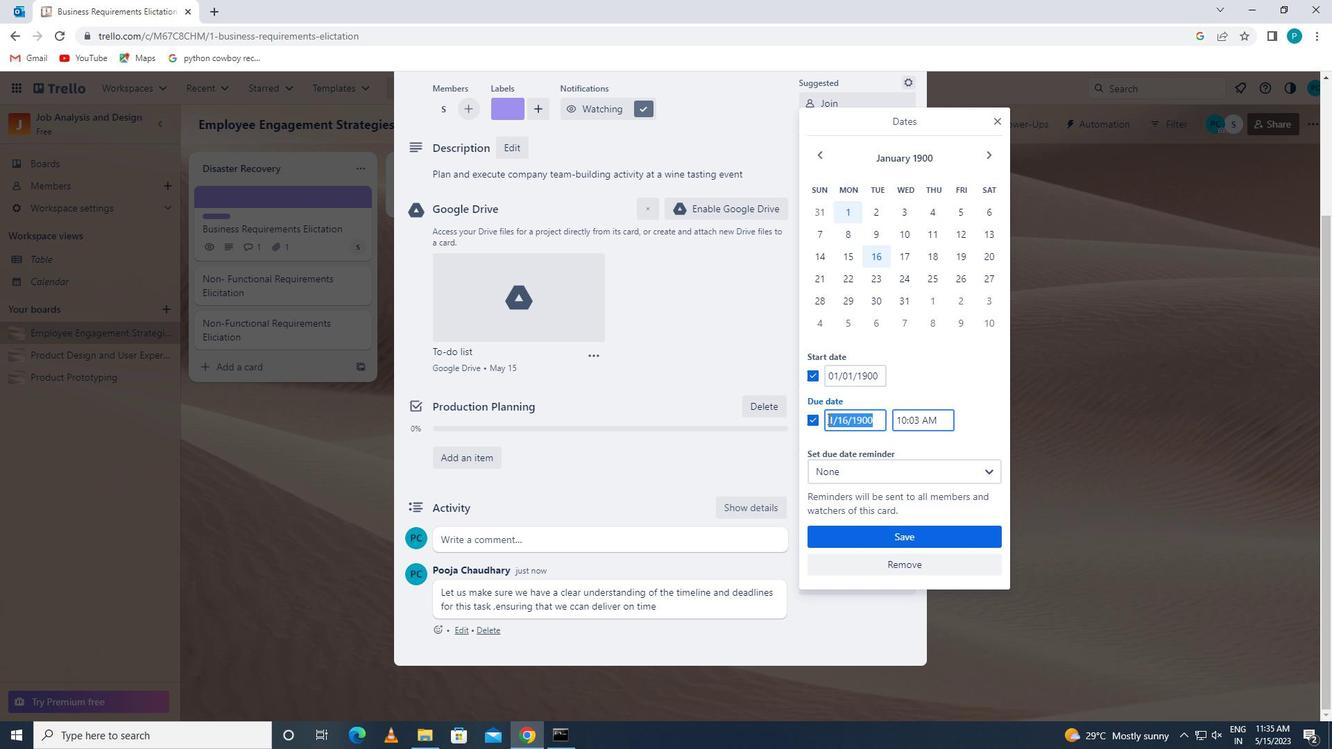 
Action: Key pressed 1/8/1900
Screenshot: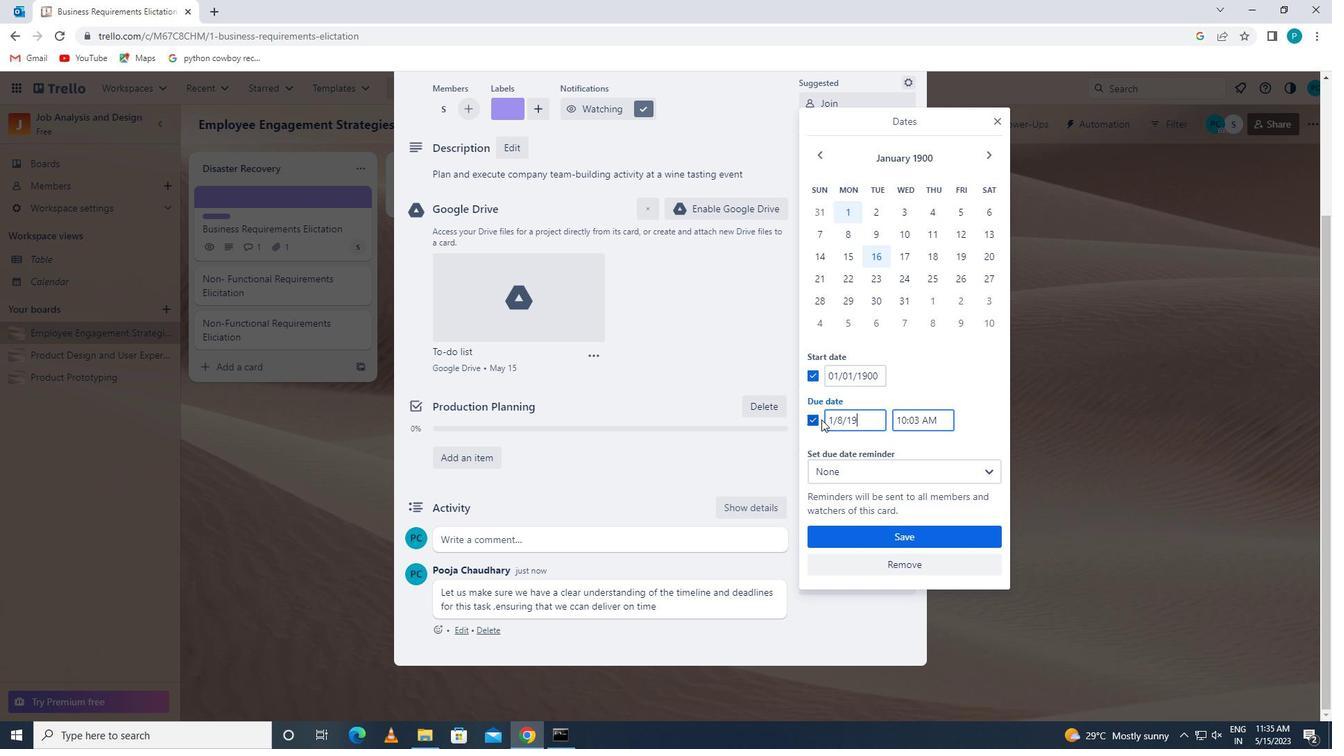 
Action: Mouse moved to (870, 536)
Screenshot: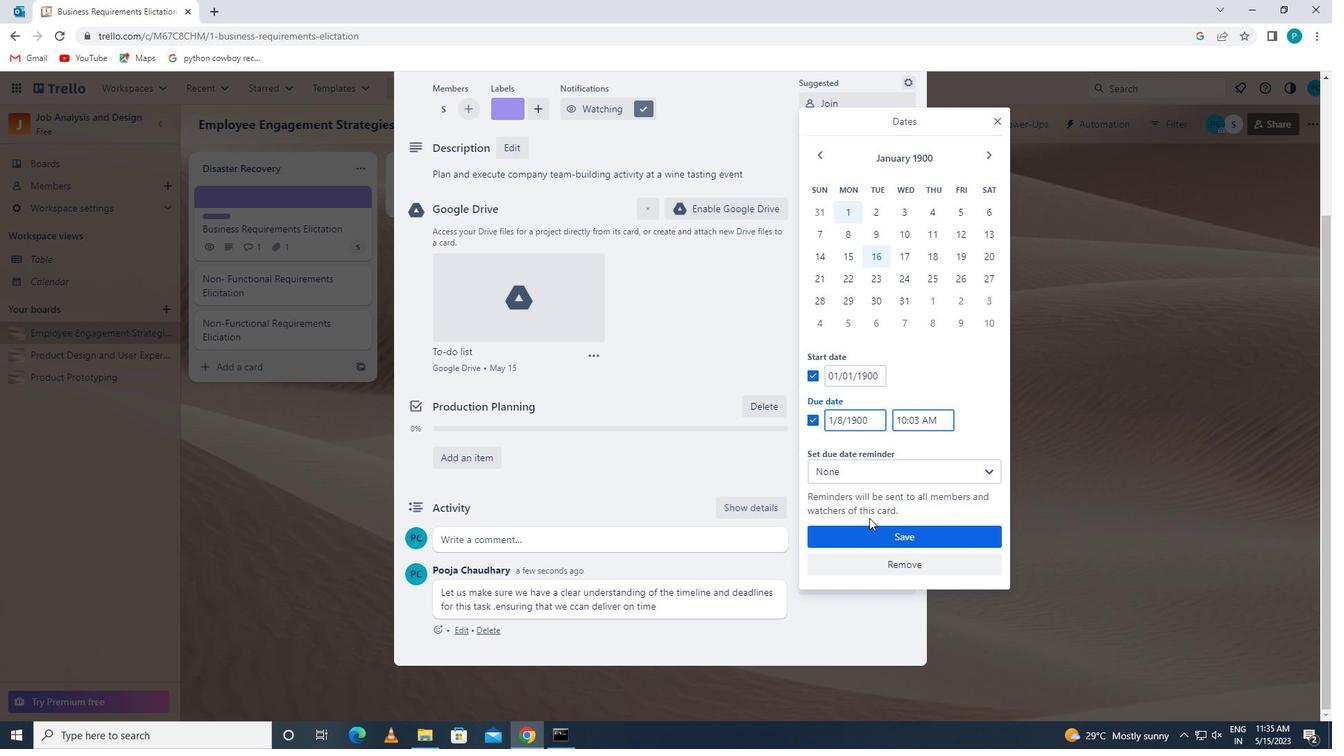 
Action: Mouse pressed left at (870, 536)
Screenshot: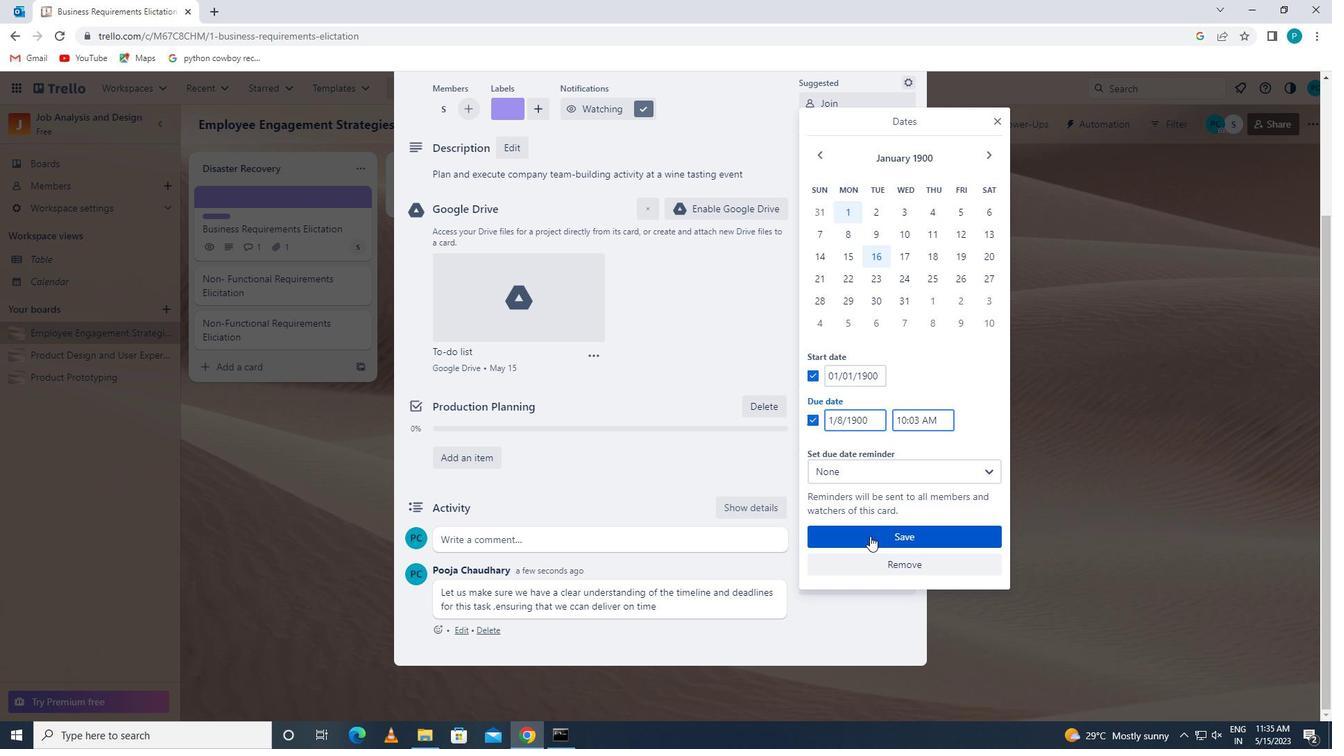 
Action: Mouse moved to (838, 520)
Screenshot: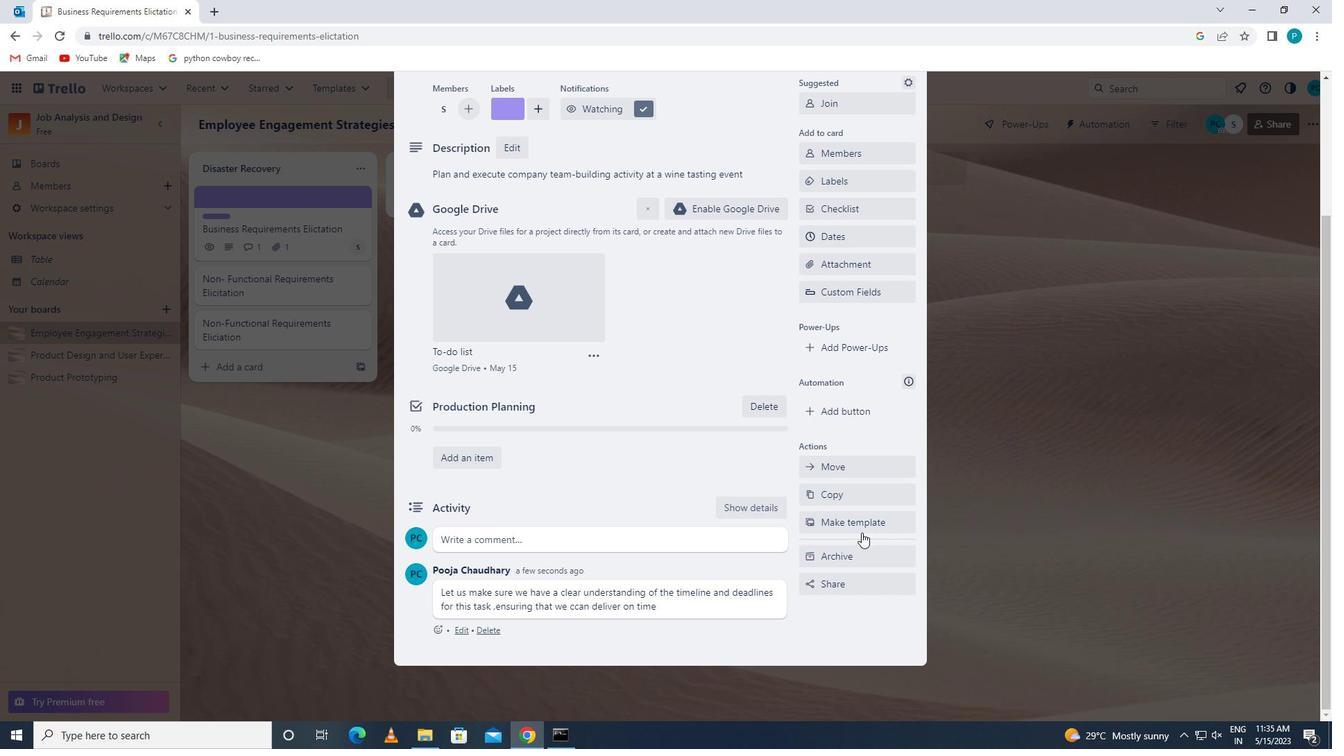 
Action: Mouse scrolled (838, 521) with delta (0, 0)
Screenshot: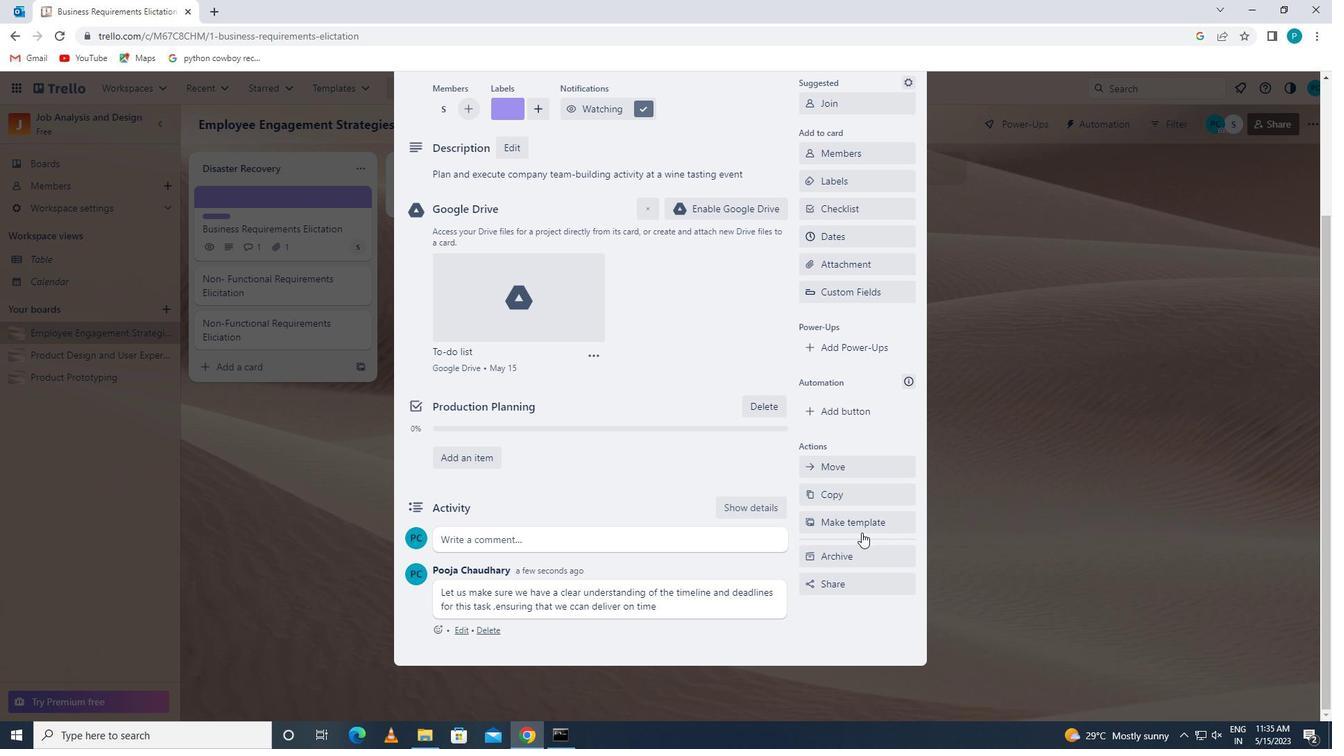 
Action: Mouse scrolled (838, 521) with delta (0, 0)
Screenshot: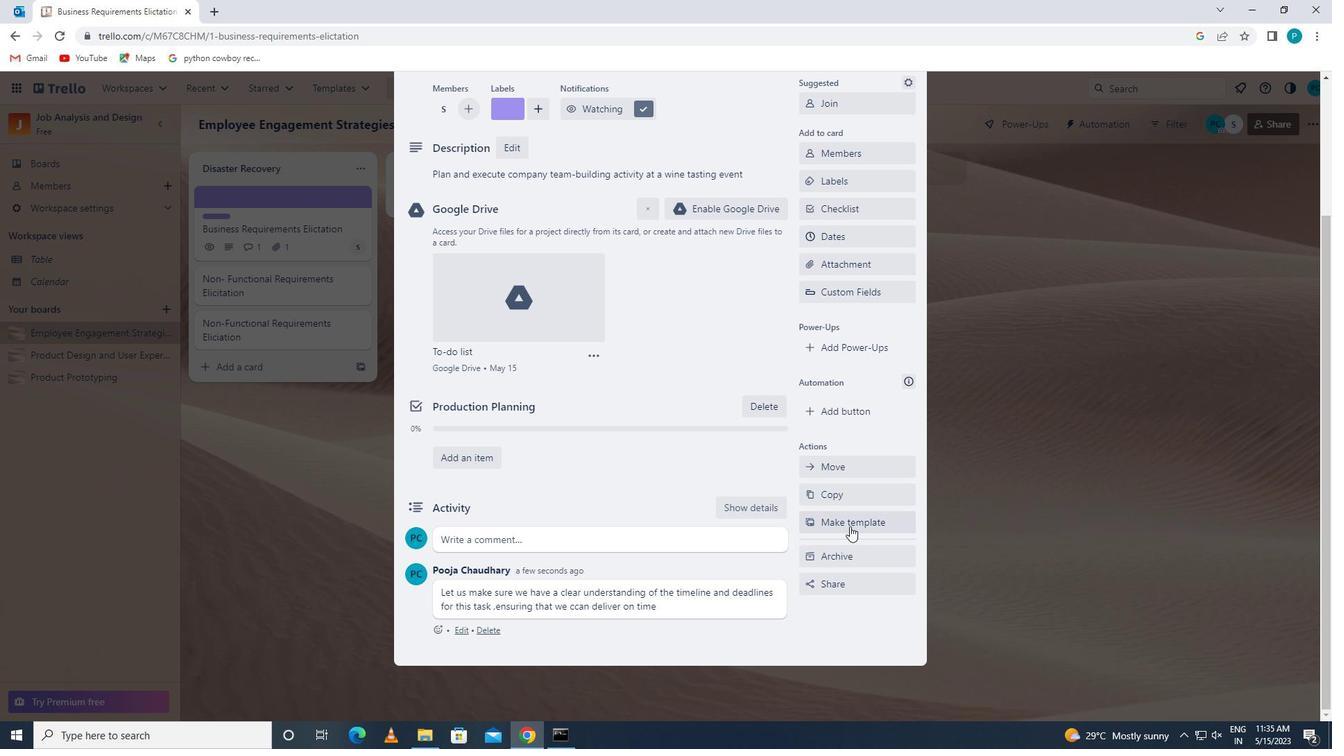 
Action: Mouse scrolled (838, 521) with delta (0, 0)
Screenshot: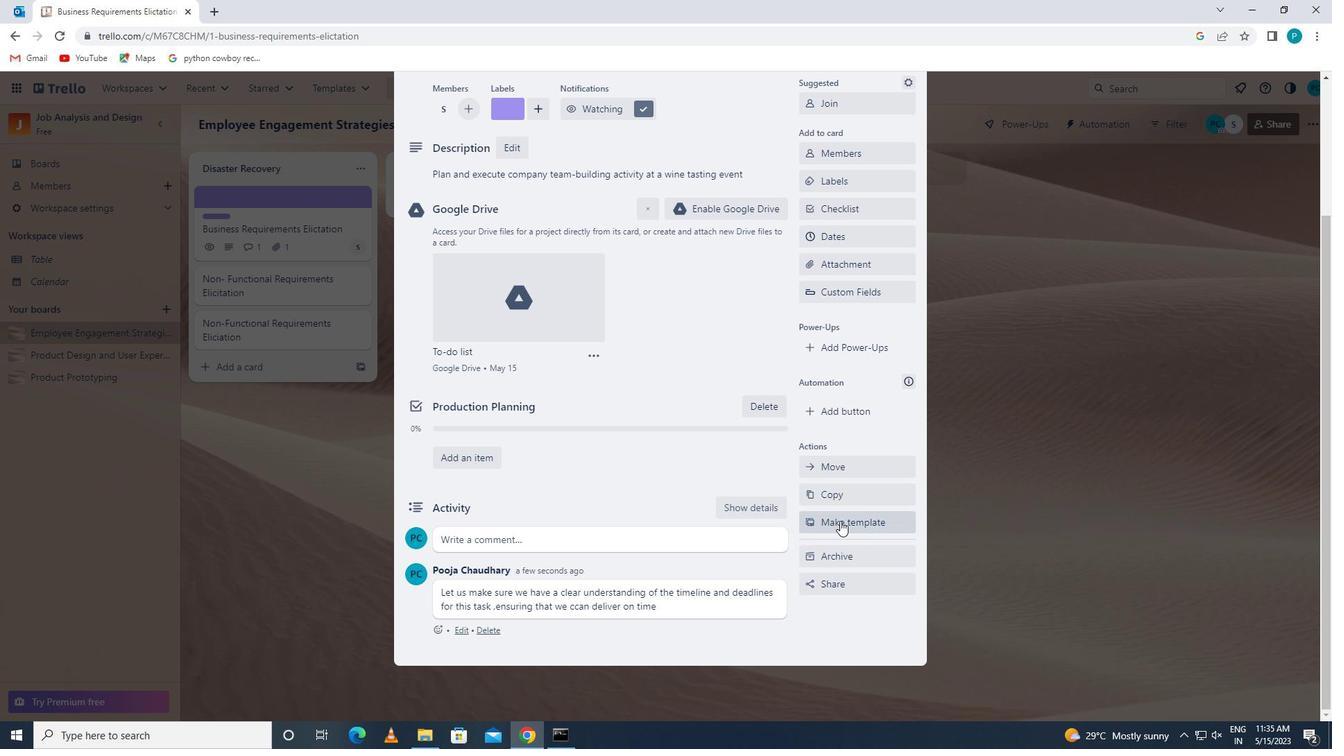 
